 Task: Change  the formatting of the data to Which is Greater than5, In conditional formating, put the option 'Yellow Fill with Drak Yellow Text'add another formatting option Format As Table, insert the option Brown Table style Dark  3 In the sheet   Blaze Sales log   book
Action: Key pressed <Key.down><Key.up><Key.shift><Key.right><Key.down>
Screenshot: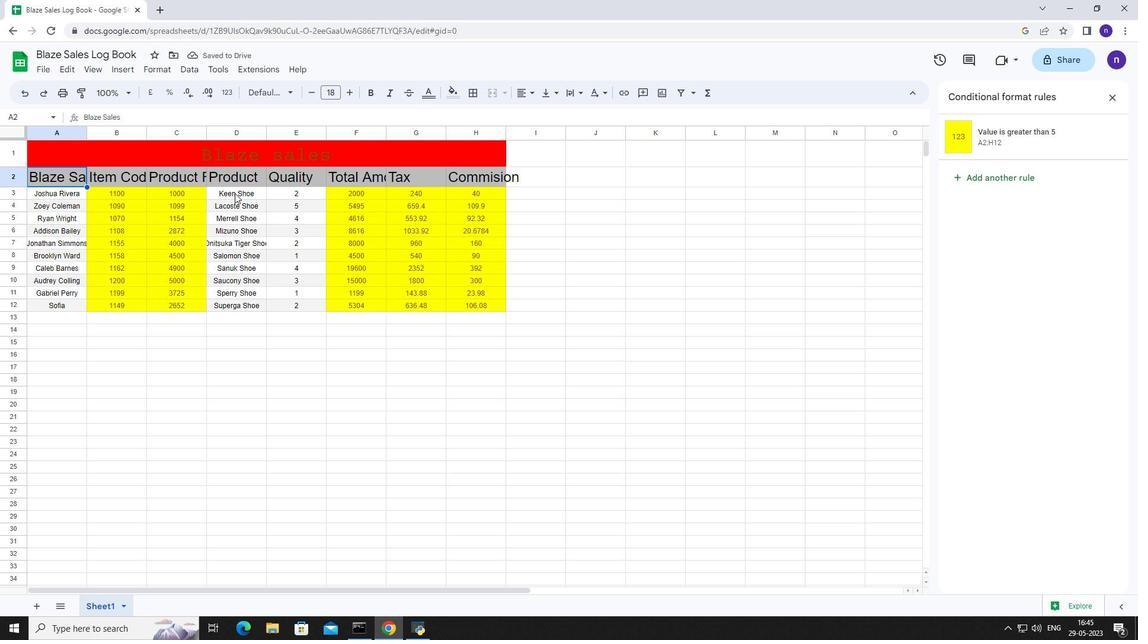 
Action: Mouse moved to (158, 69)
Screenshot: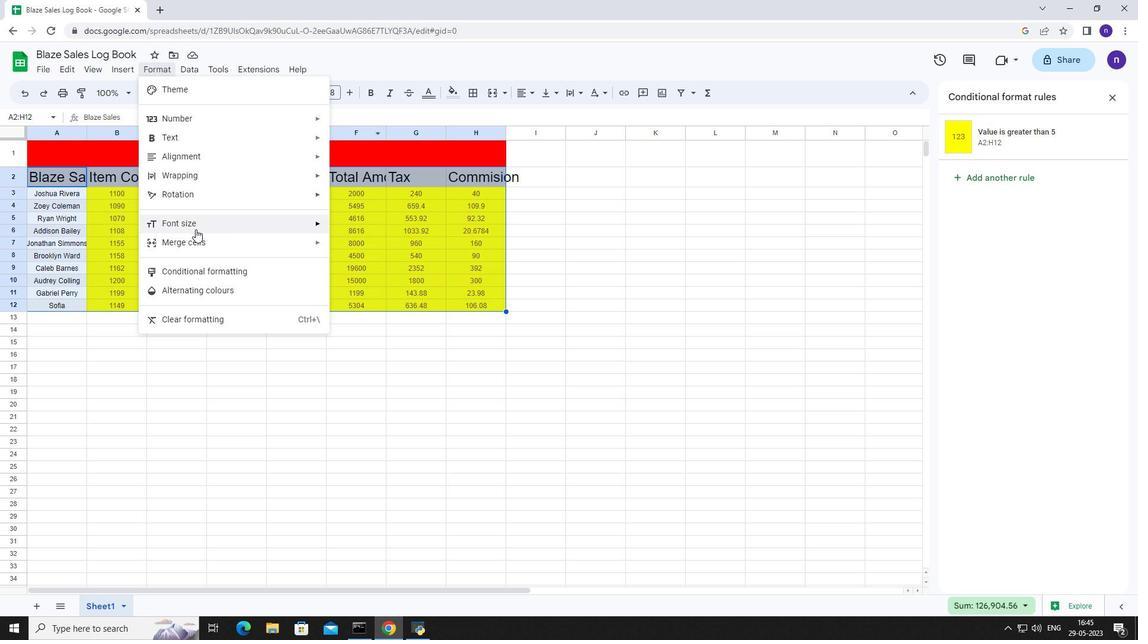 
Action: Mouse pressed left at (158, 69)
Screenshot: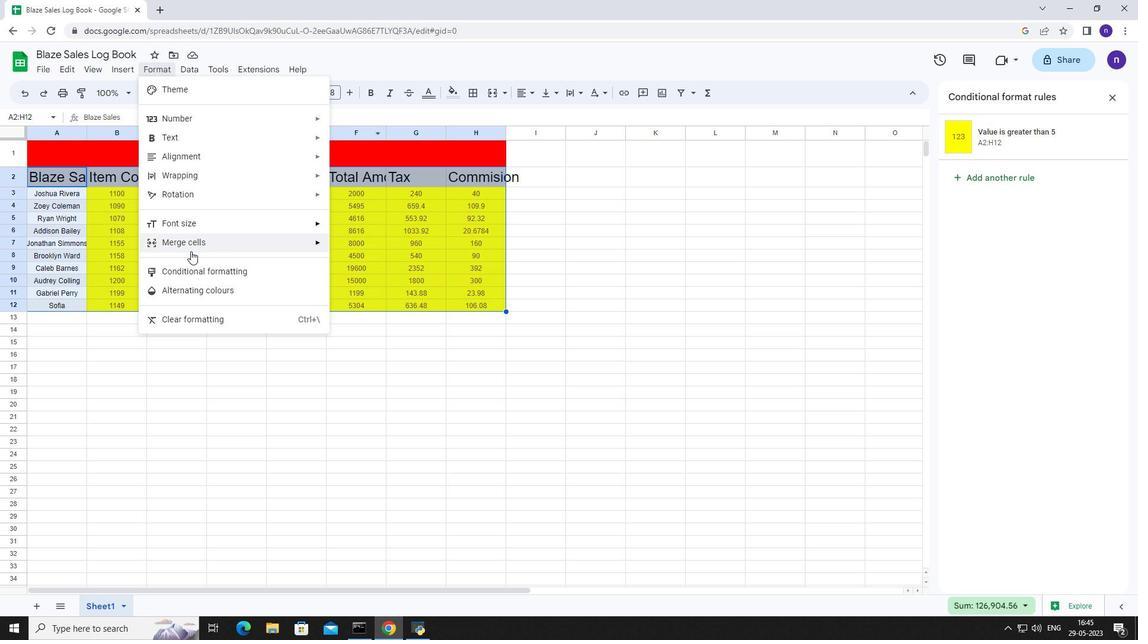 
Action: Mouse moved to (219, 270)
Screenshot: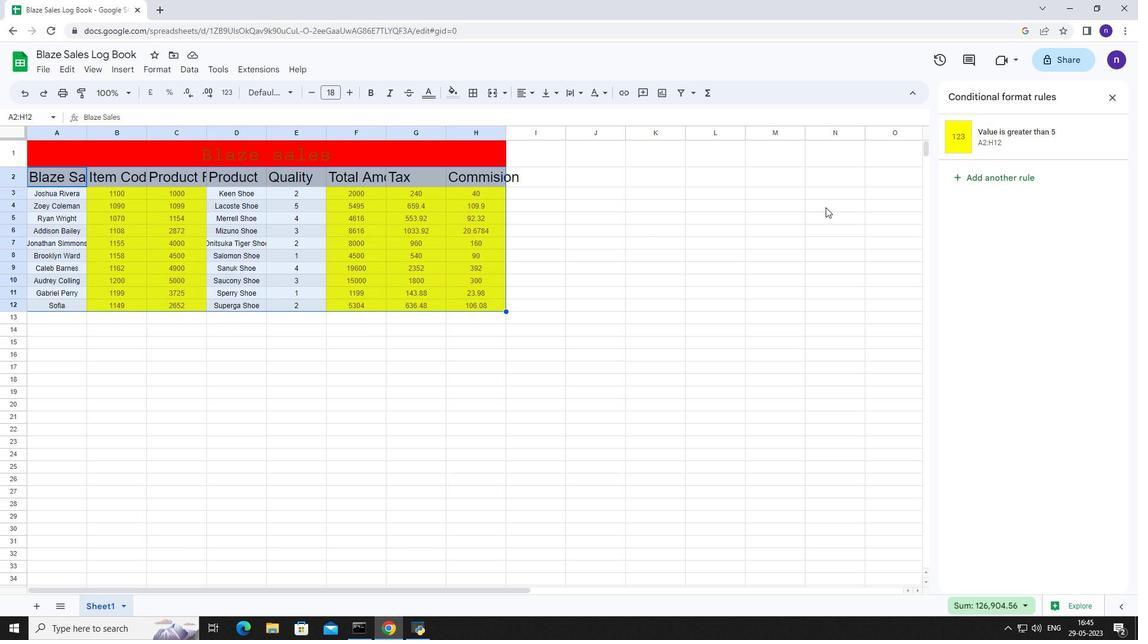 
Action: Mouse pressed left at (219, 270)
Screenshot: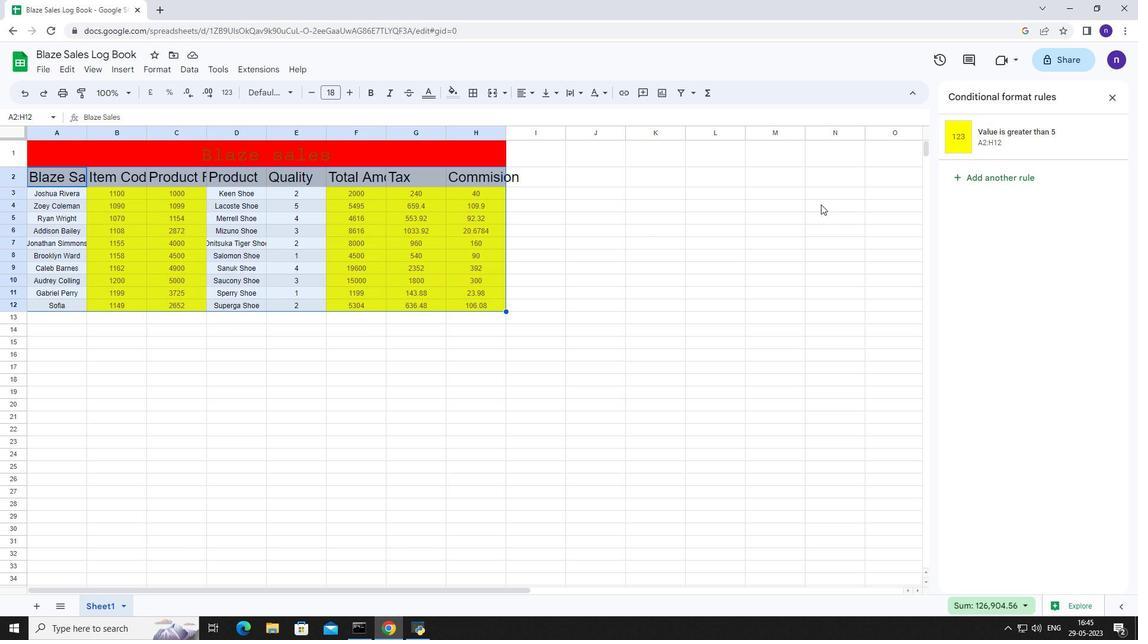 
Action: Mouse moved to (1003, 256)
Screenshot: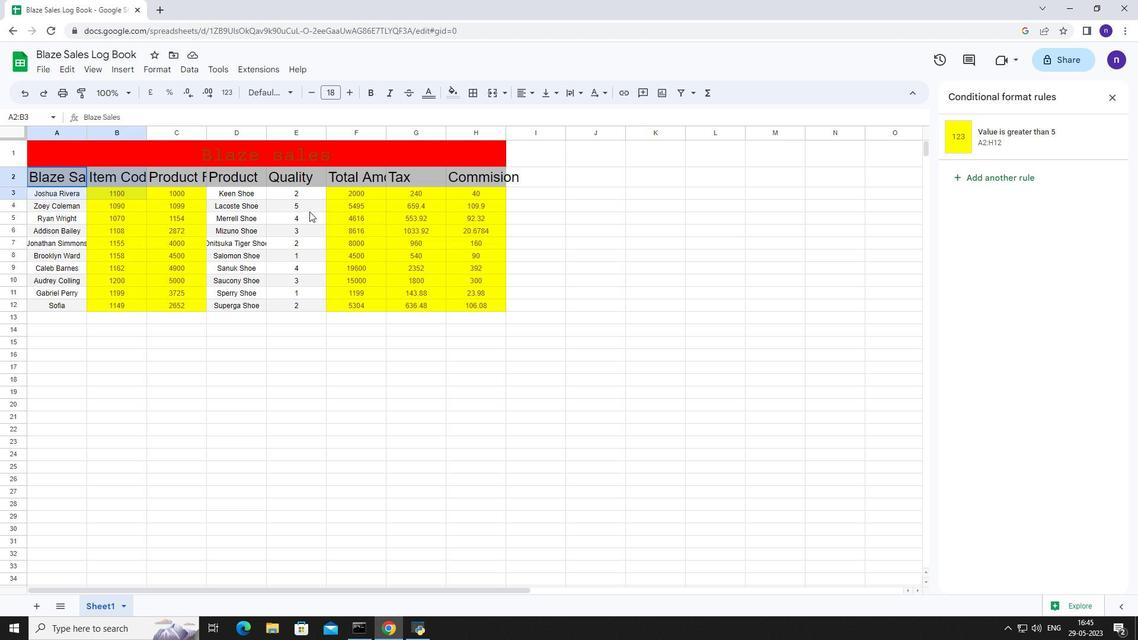 
Action: Mouse pressed left at (1003, 256)
Screenshot: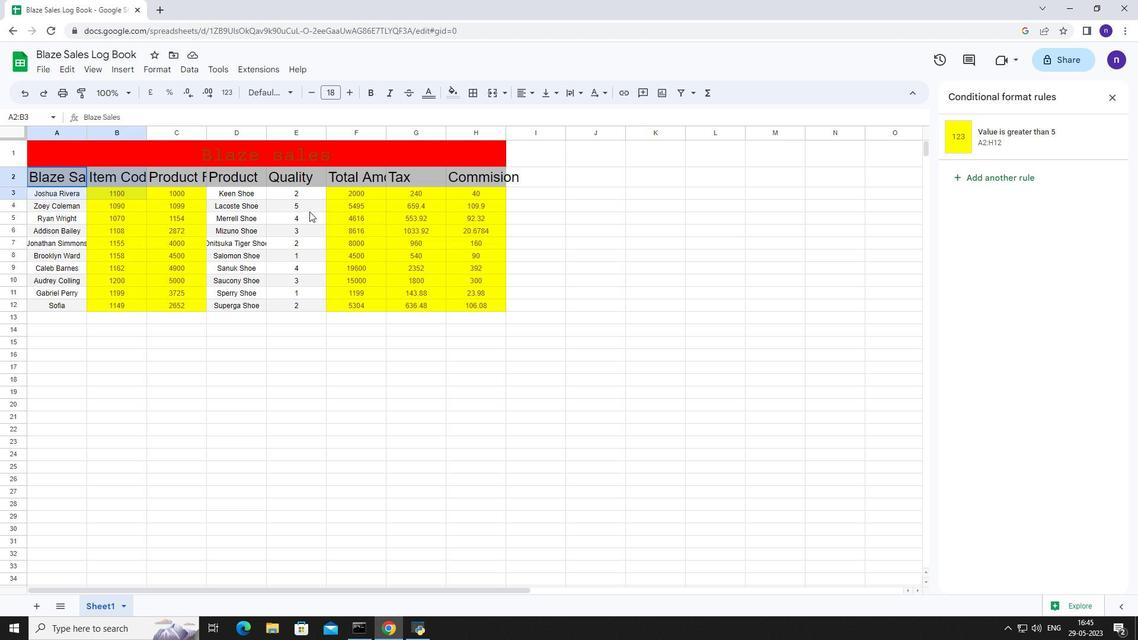
Action: Mouse moved to (1002, 441)
Screenshot: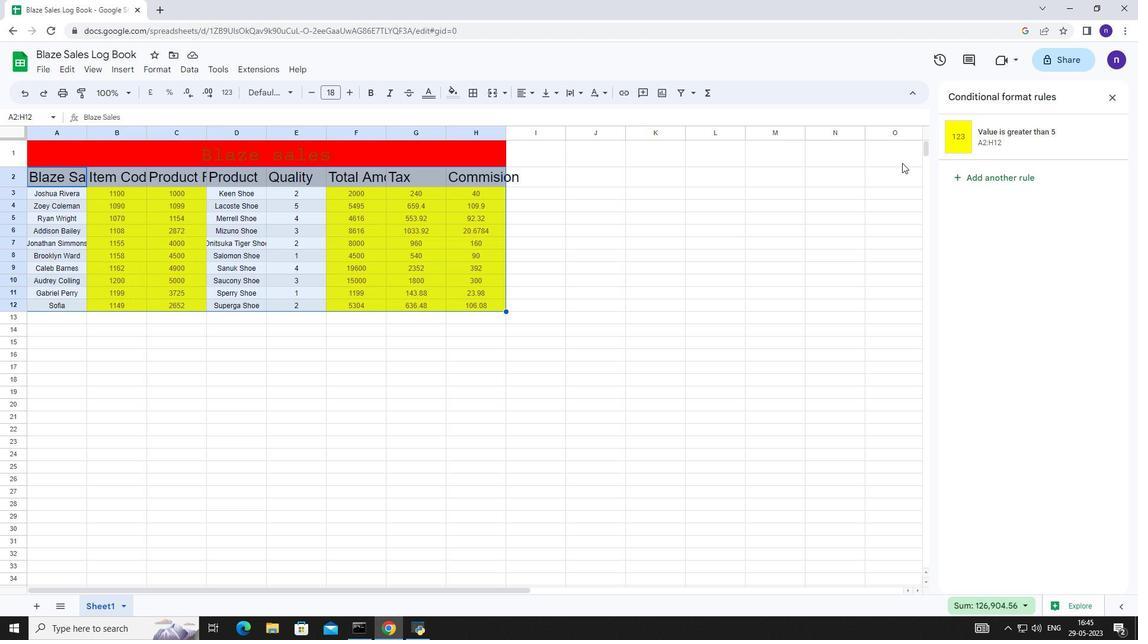 
Action: Mouse pressed left at (1002, 441)
Screenshot: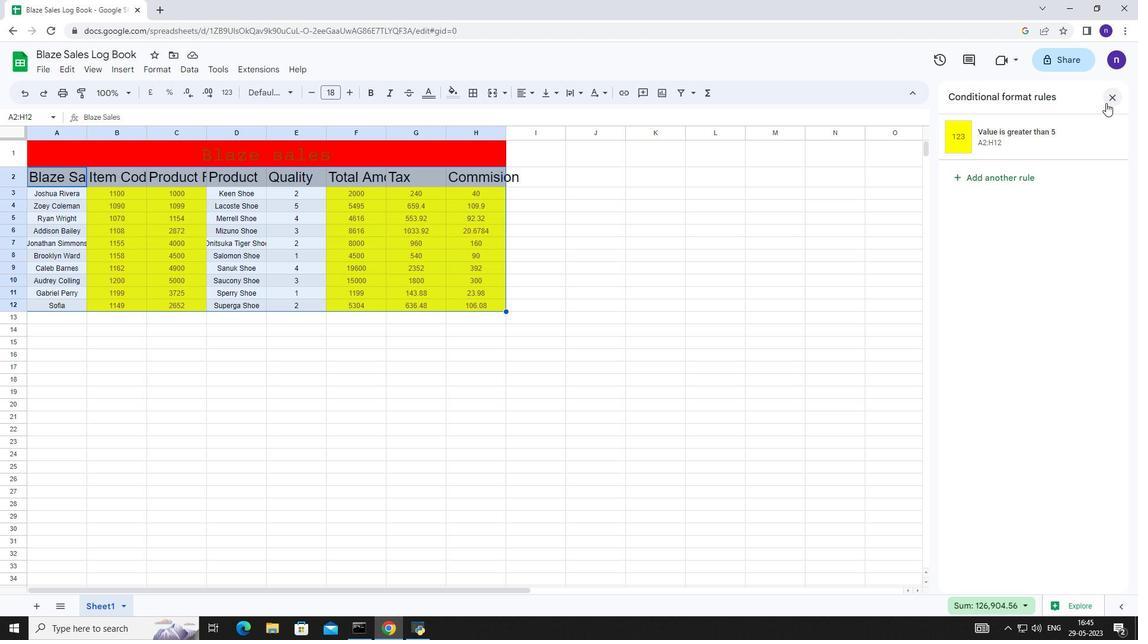 
Action: Mouse moved to (978, 282)
Screenshot: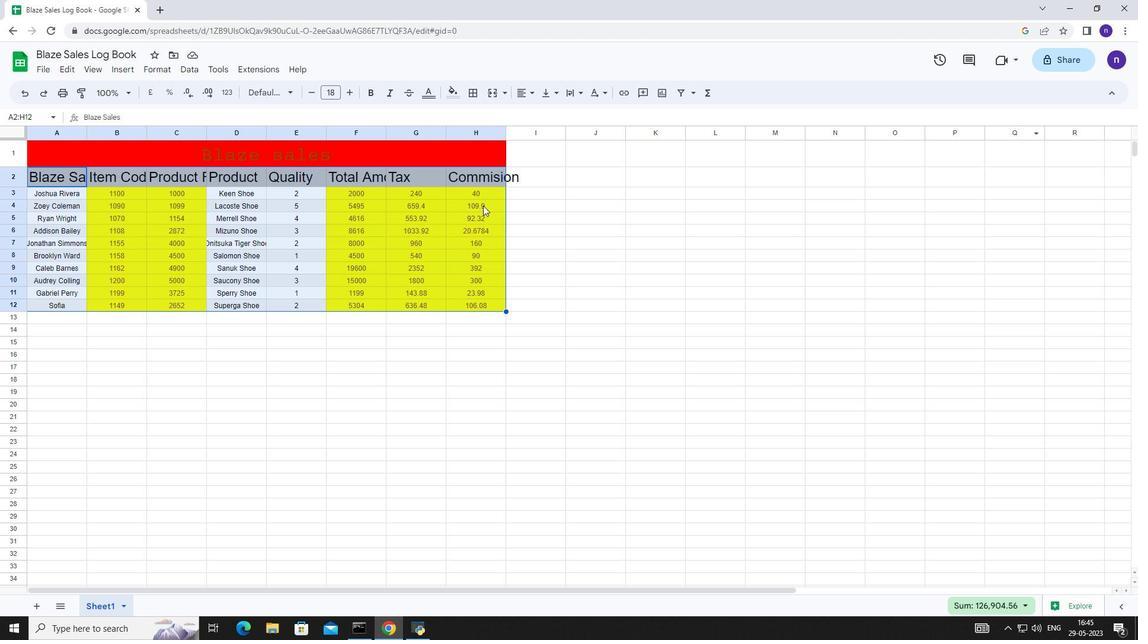 
Action: Mouse pressed left at (978, 282)
Screenshot: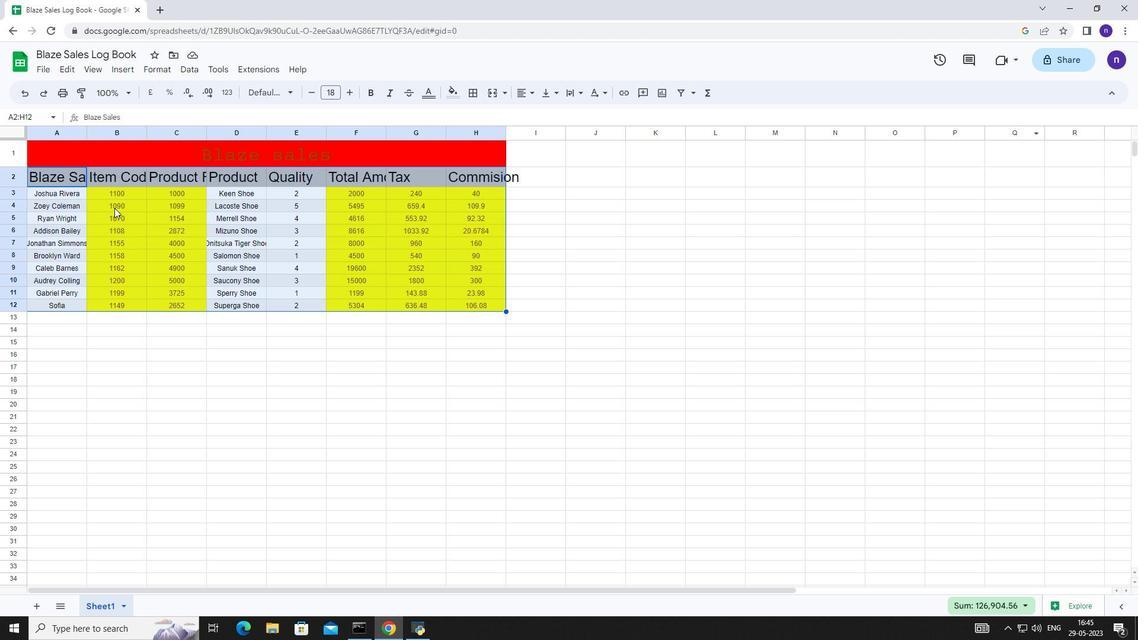 
Action: Key pressed 5
Screenshot: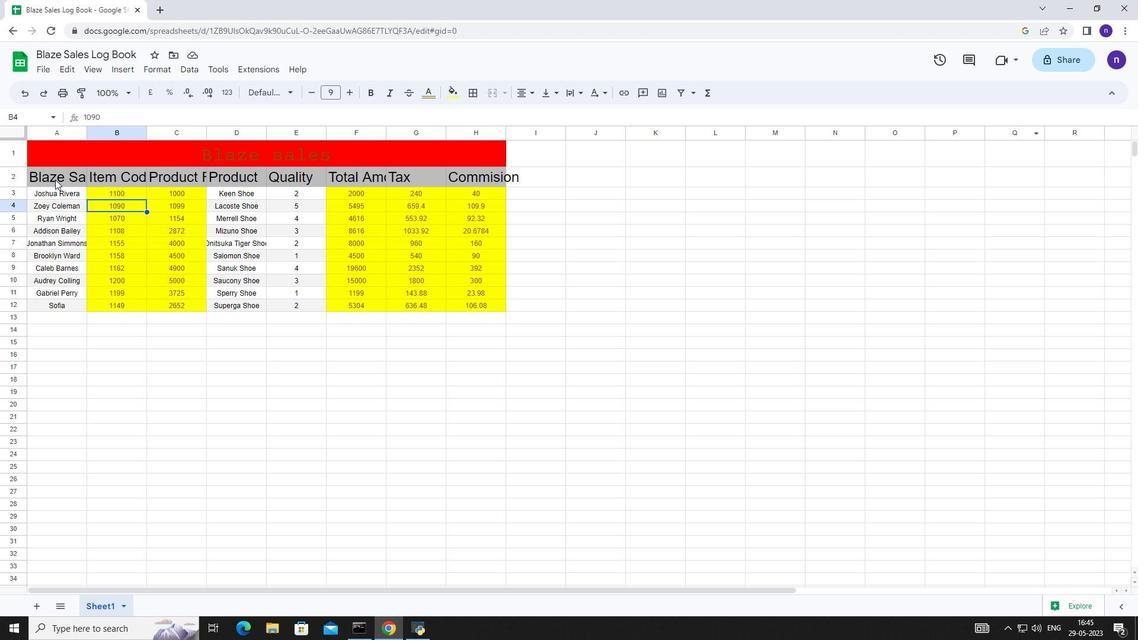 
Action: Mouse moved to (1063, 354)
Screenshot: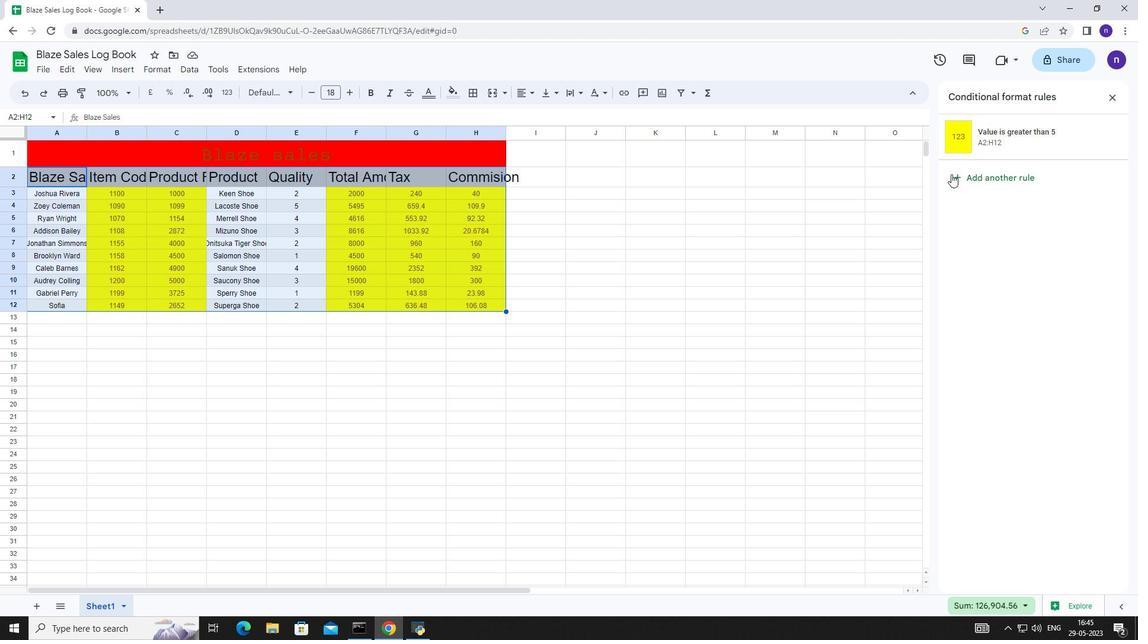 
Action: Mouse pressed left at (1063, 354)
Screenshot: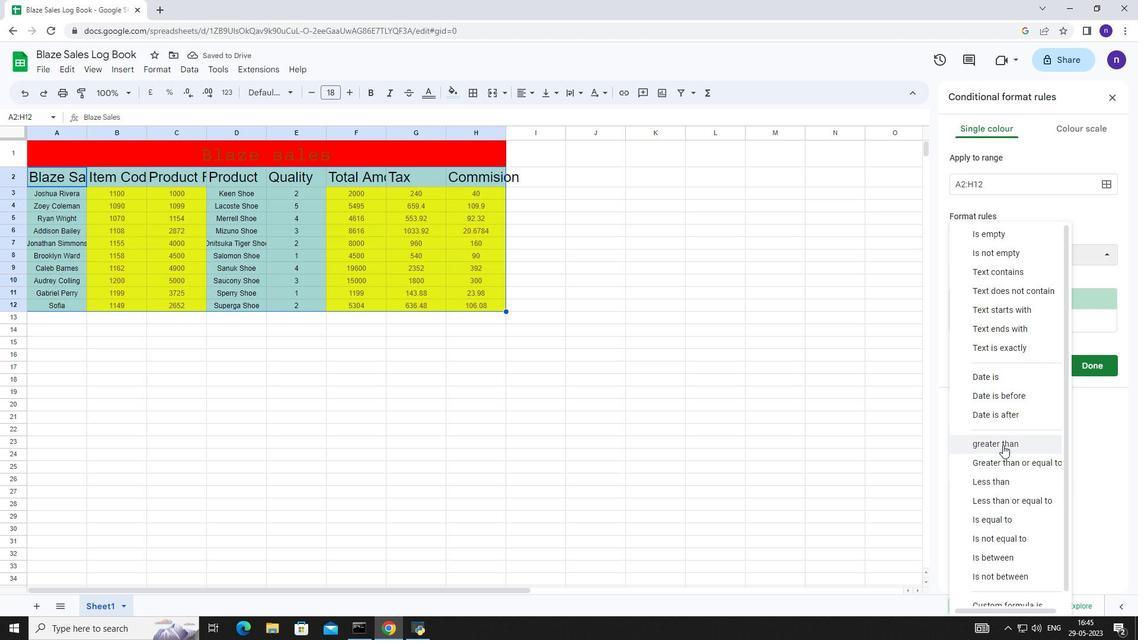
Action: Mouse moved to (977, 406)
Screenshot: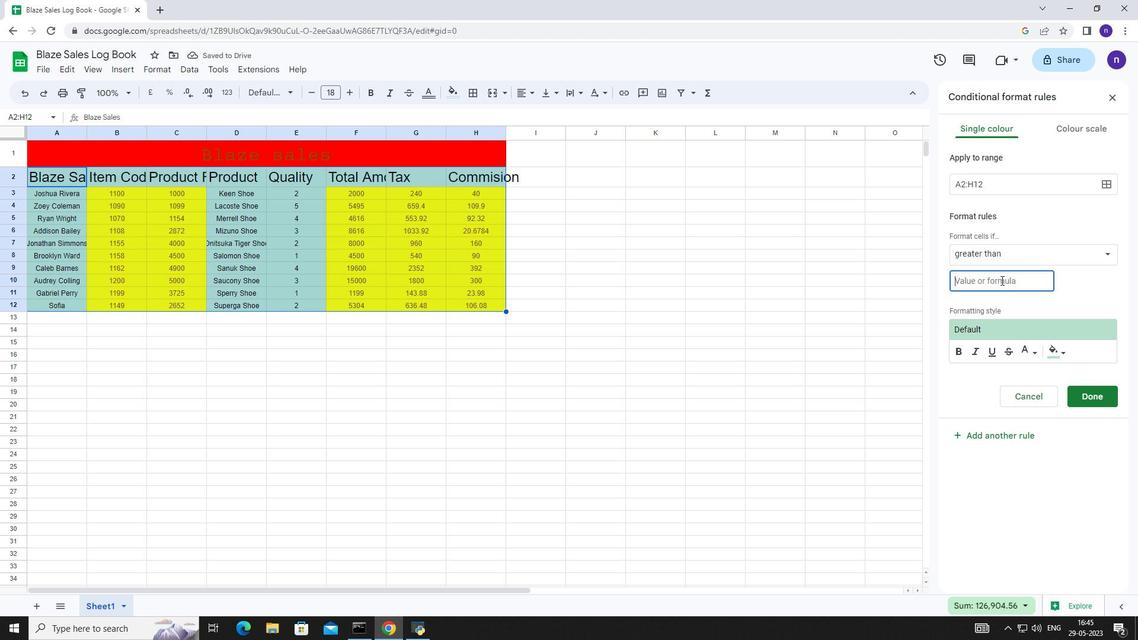 
Action: Mouse pressed left at (977, 406)
Screenshot: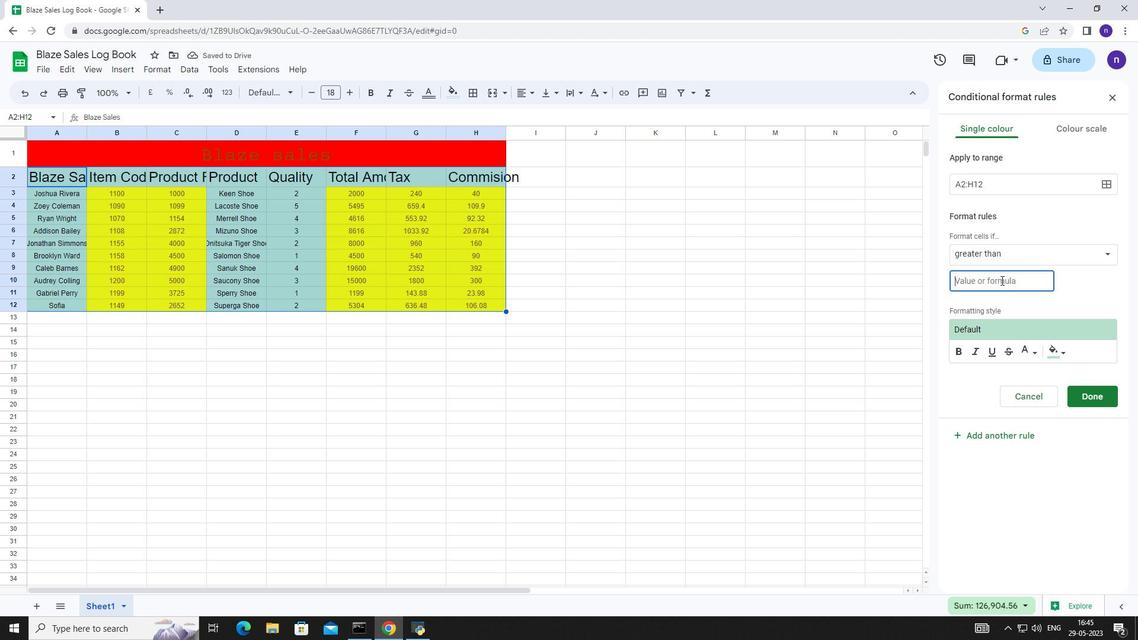 
Action: Mouse moved to (1034, 352)
Screenshot: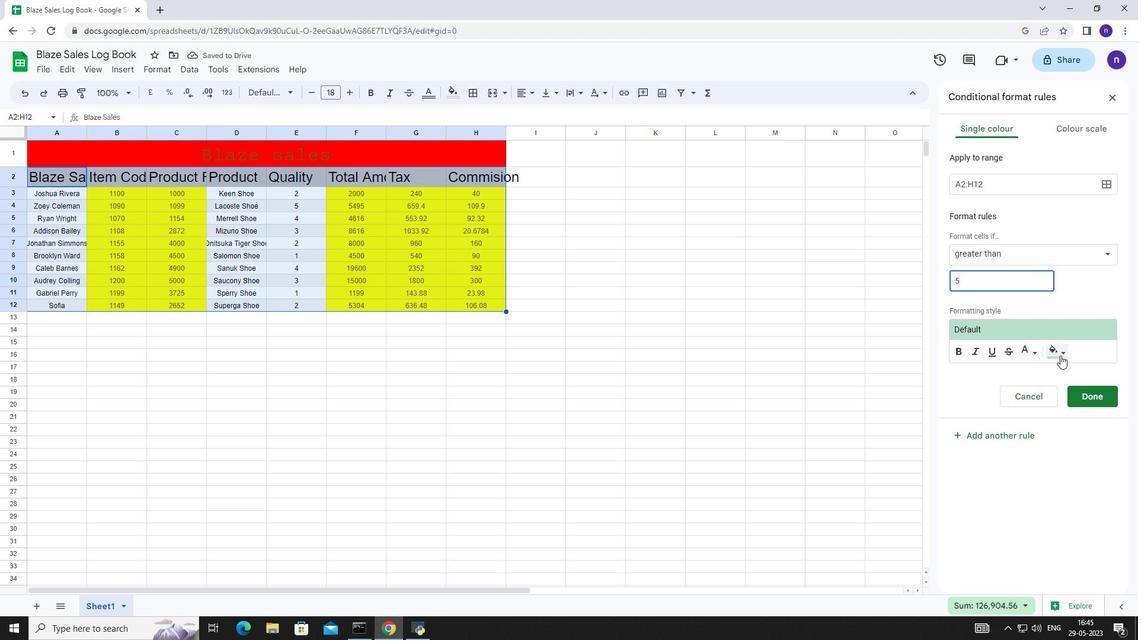 
Action: Mouse pressed left at (1034, 352)
Screenshot: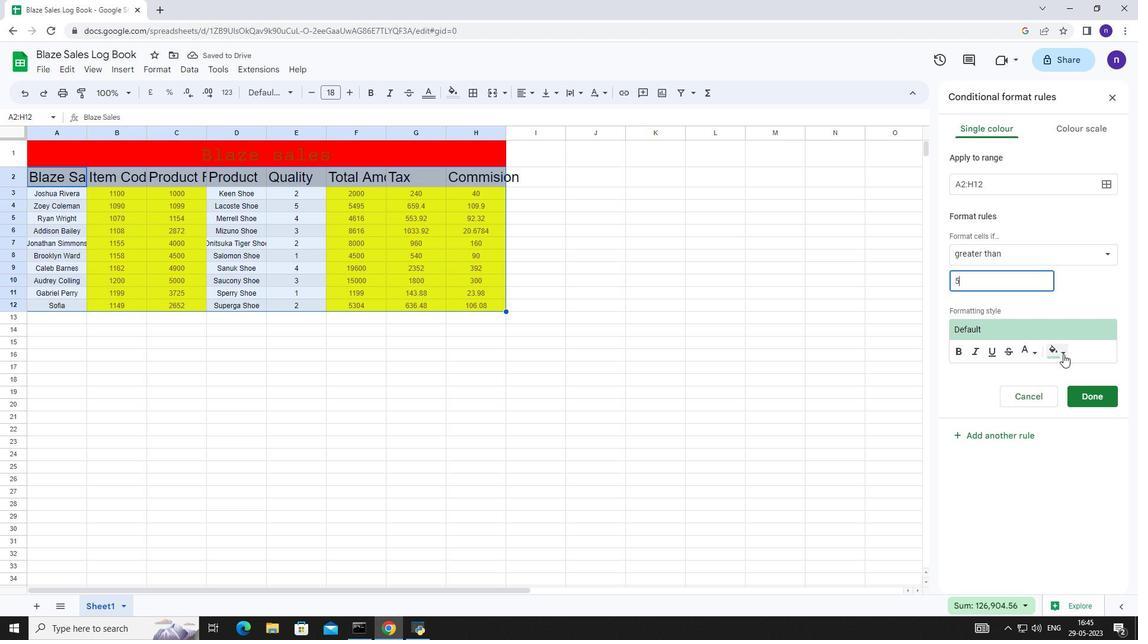 
Action: Mouse moved to (949, 483)
Screenshot: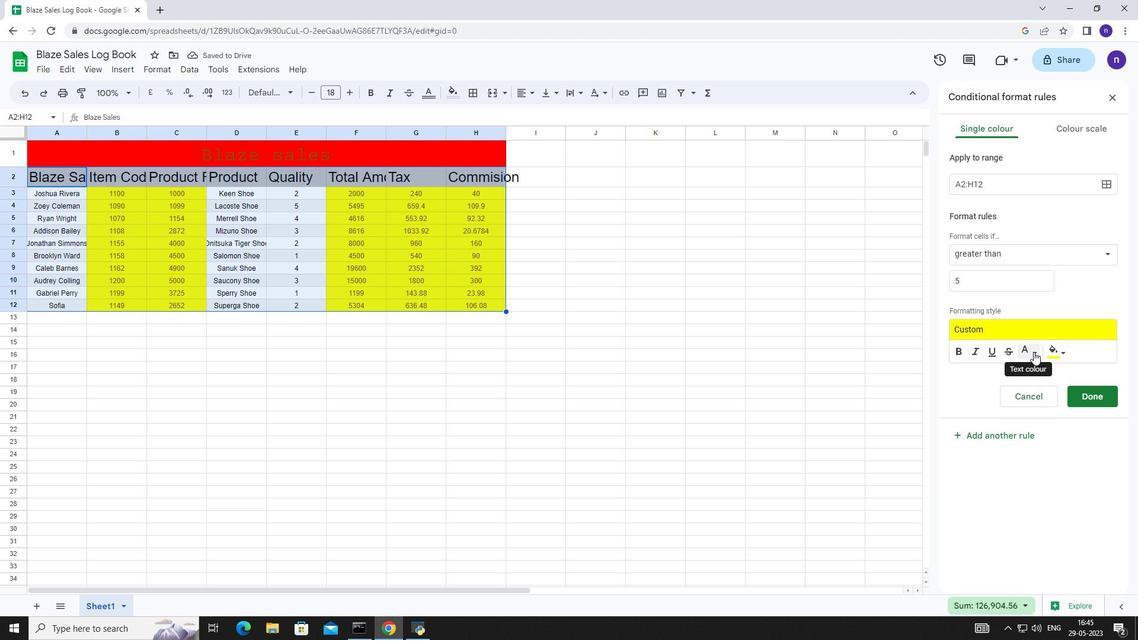 
Action: Mouse pressed left at (949, 483)
Screenshot: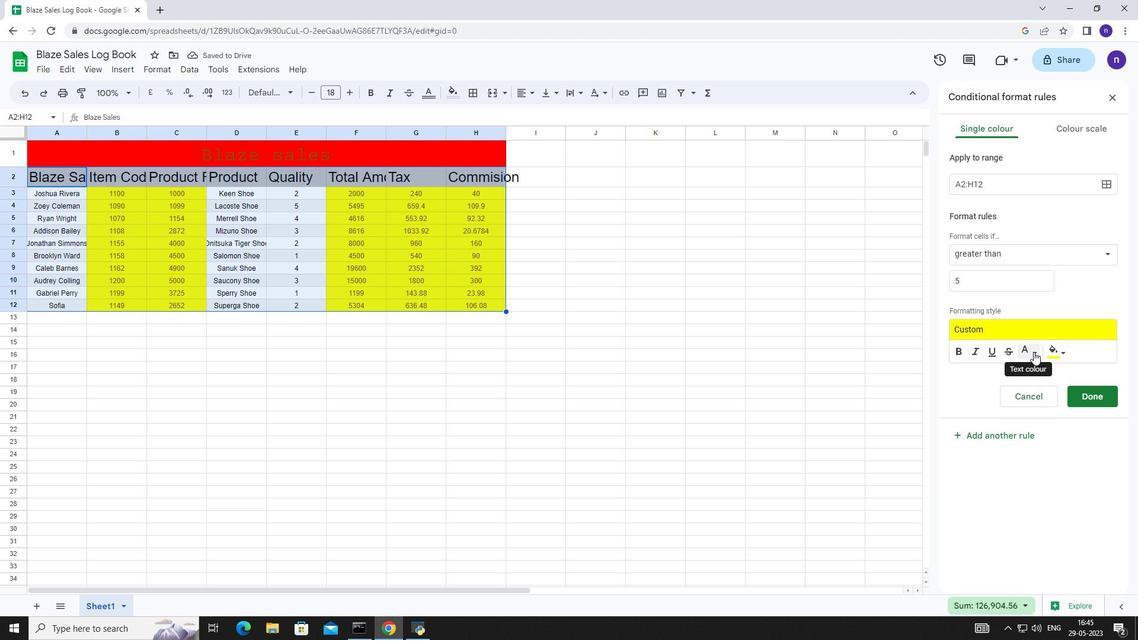 
Action: Mouse moved to (1101, 397)
Screenshot: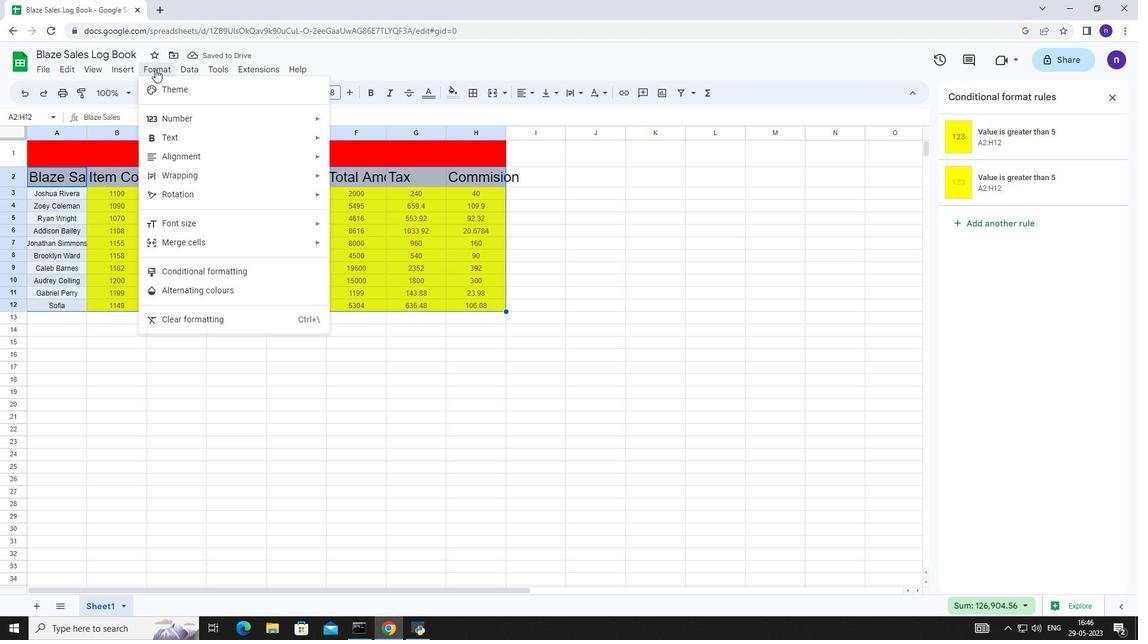 
Action: Mouse pressed left at (1101, 397)
Screenshot: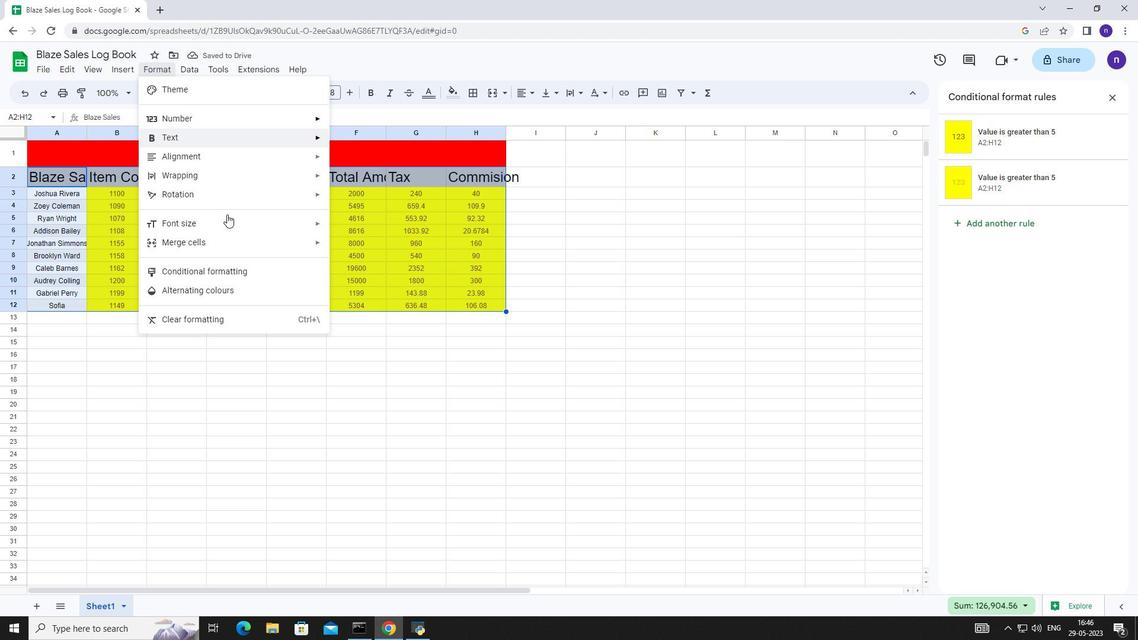 
Action: Mouse moved to (64, 178)
Screenshot: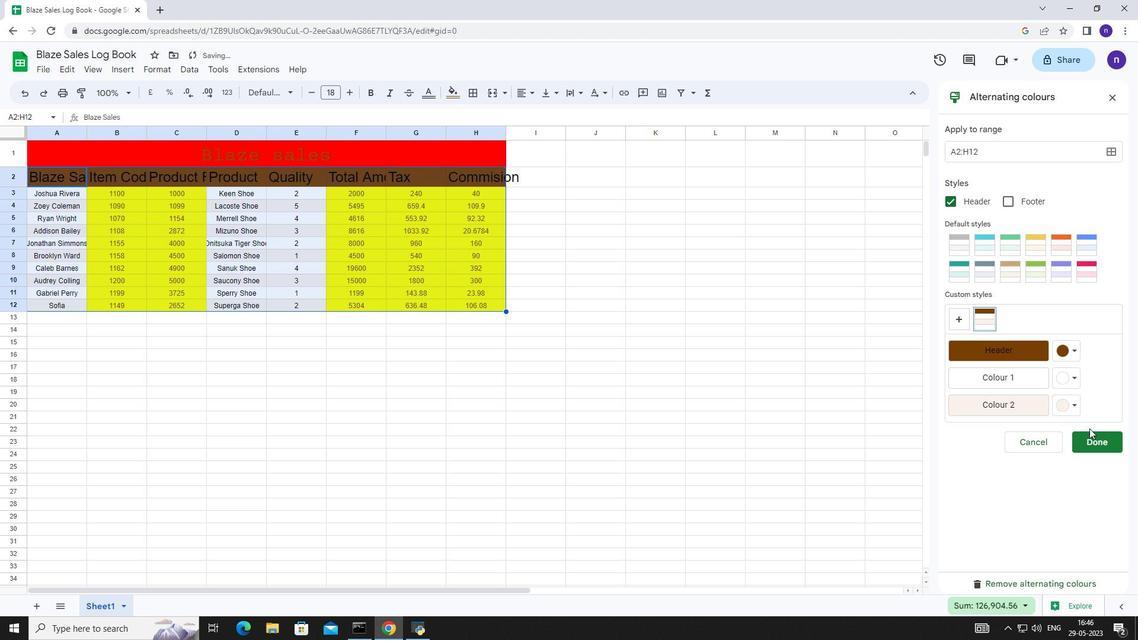 
Action: Mouse pressed left at (64, 178)
Screenshot: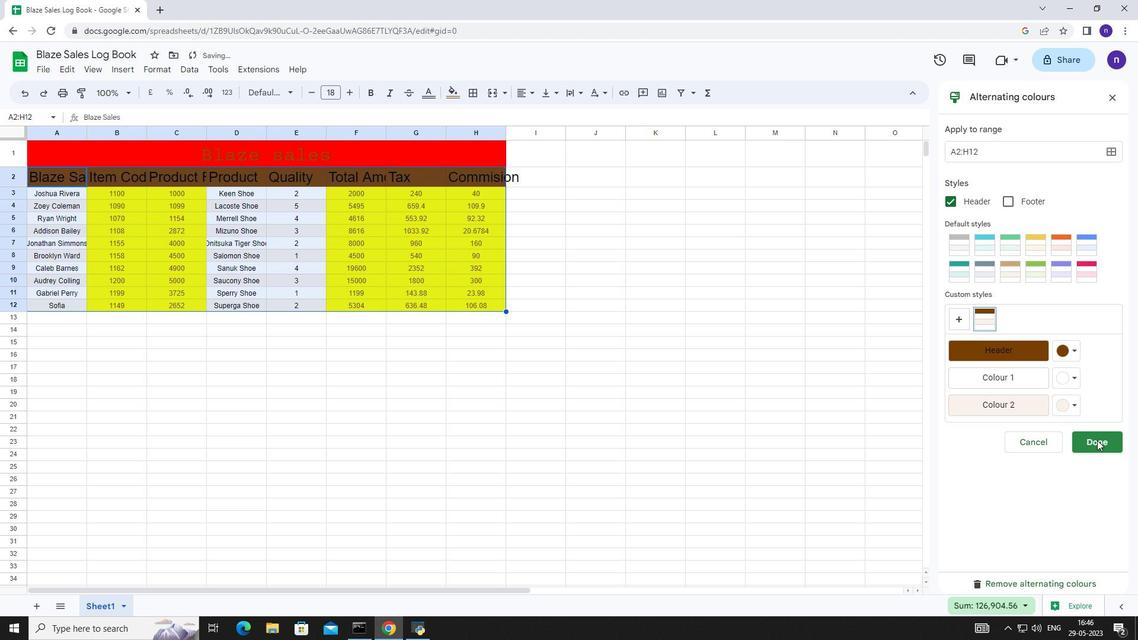 
Action: Mouse moved to (58, 174)
Screenshot: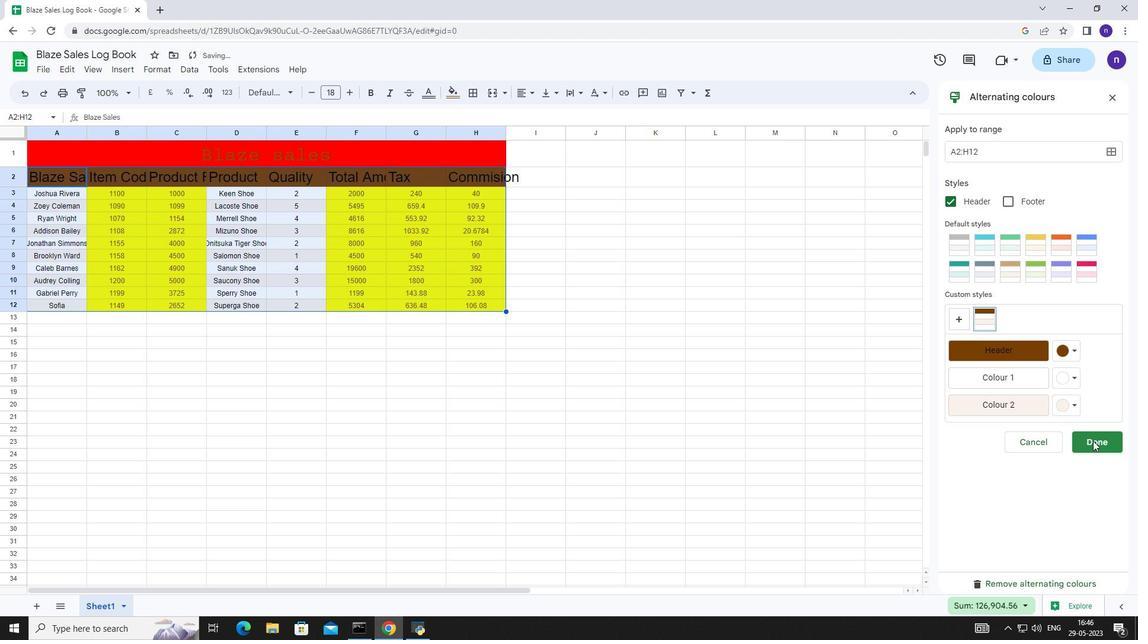 
Action: Mouse pressed left at (58, 174)
Screenshot: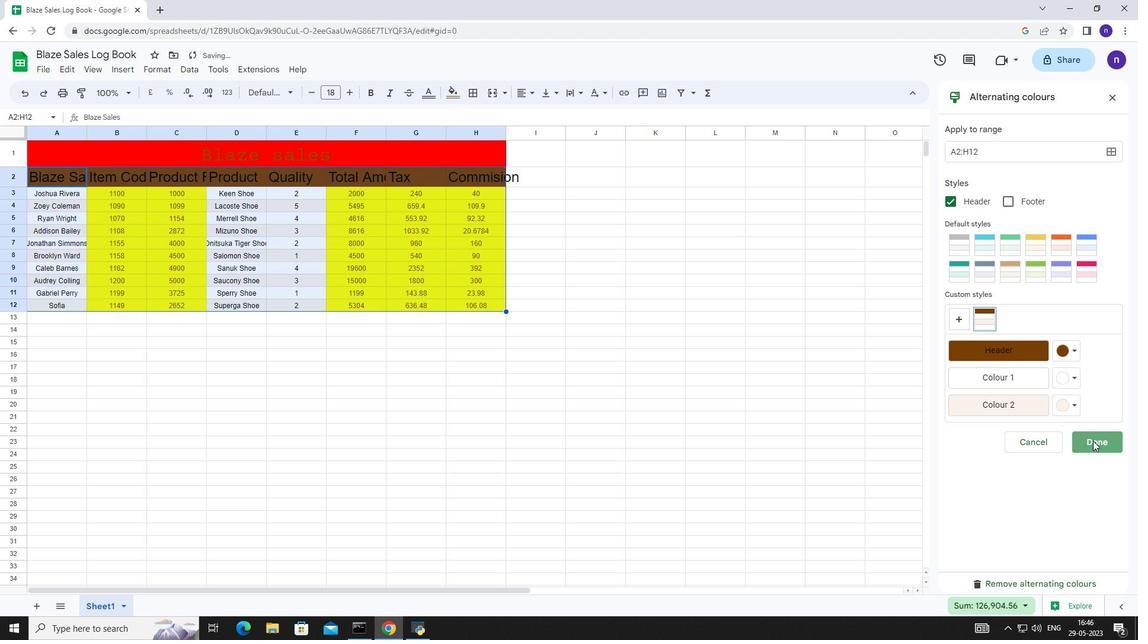
Action: Mouse moved to (120, 68)
Screenshot: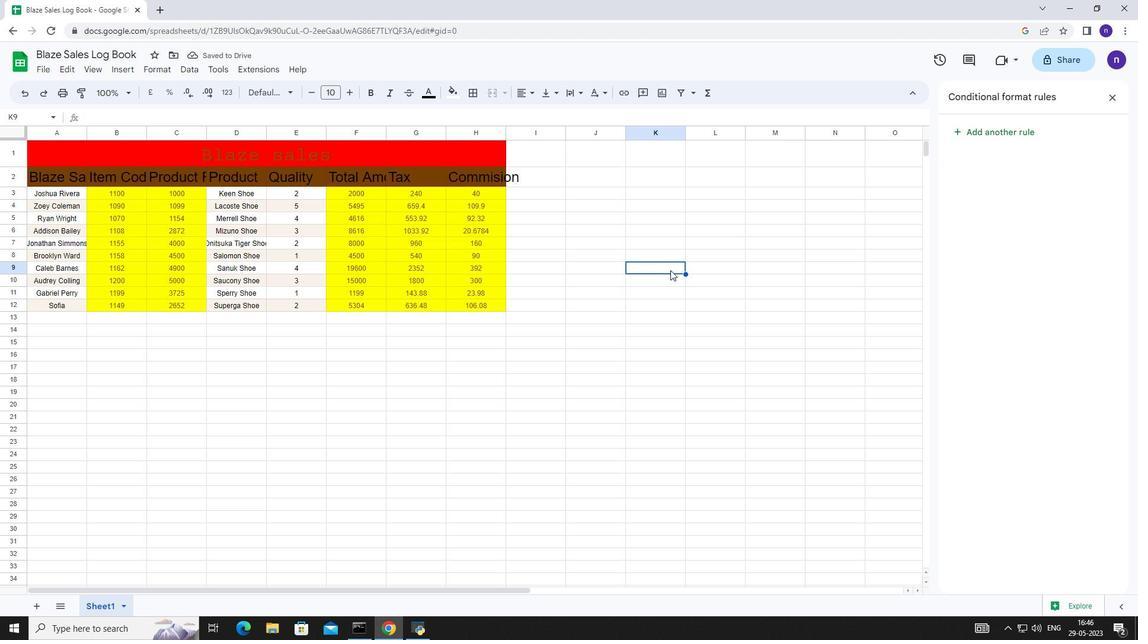 
Action: Mouse pressed left at (120, 68)
Screenshot: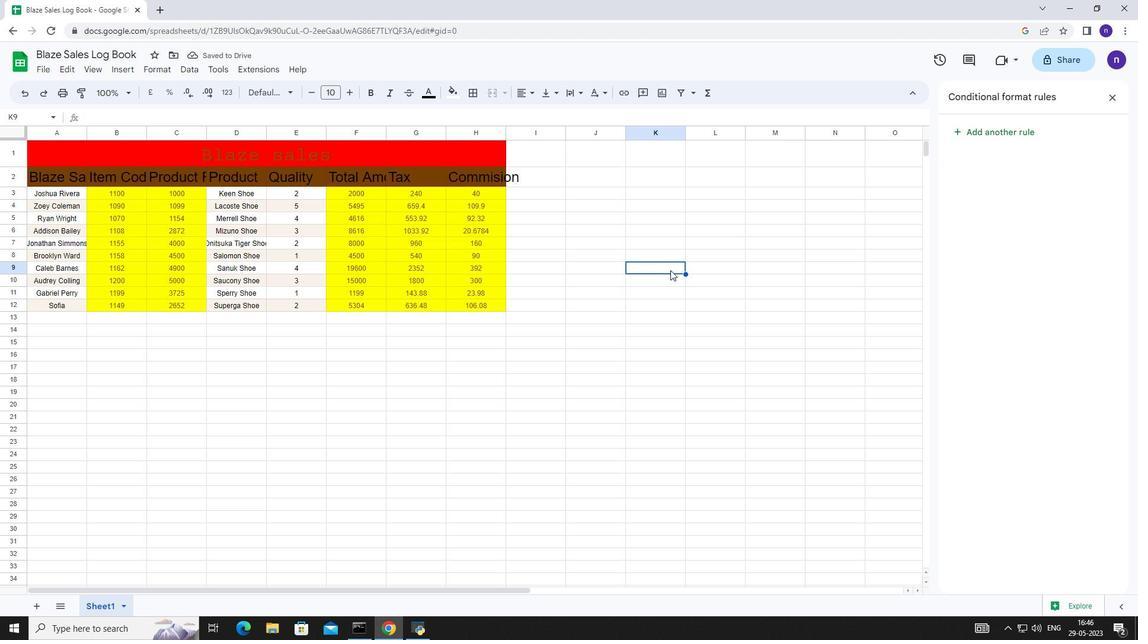 
Action: Mouse moved to (224, 290)
Screenshot: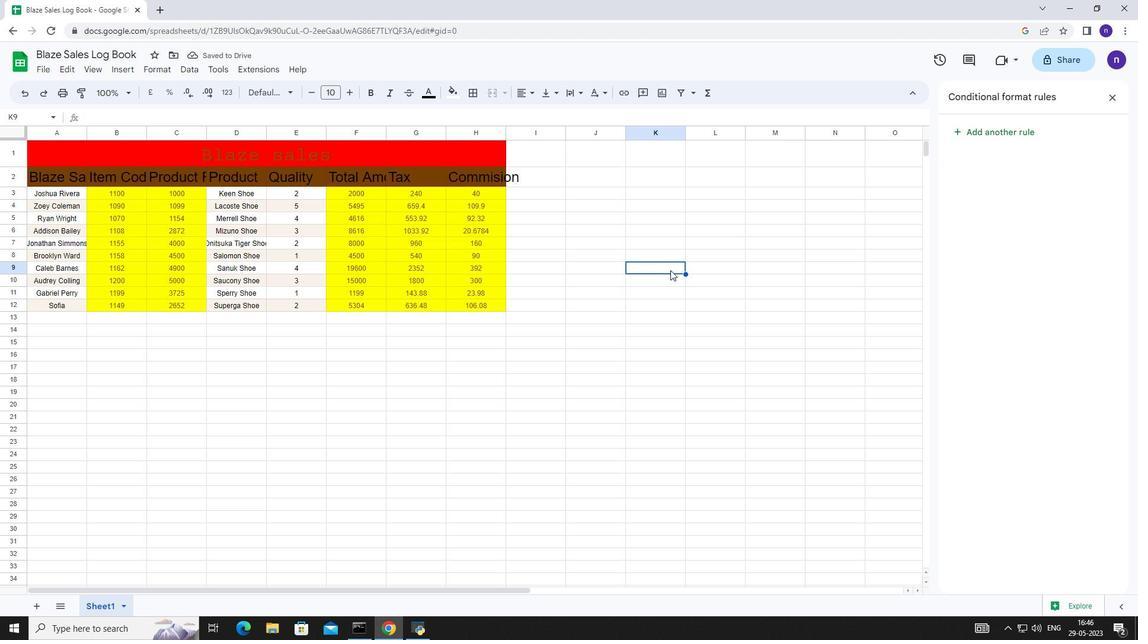 
Action: Mouse pressed left at (224, 290)
Screenshot: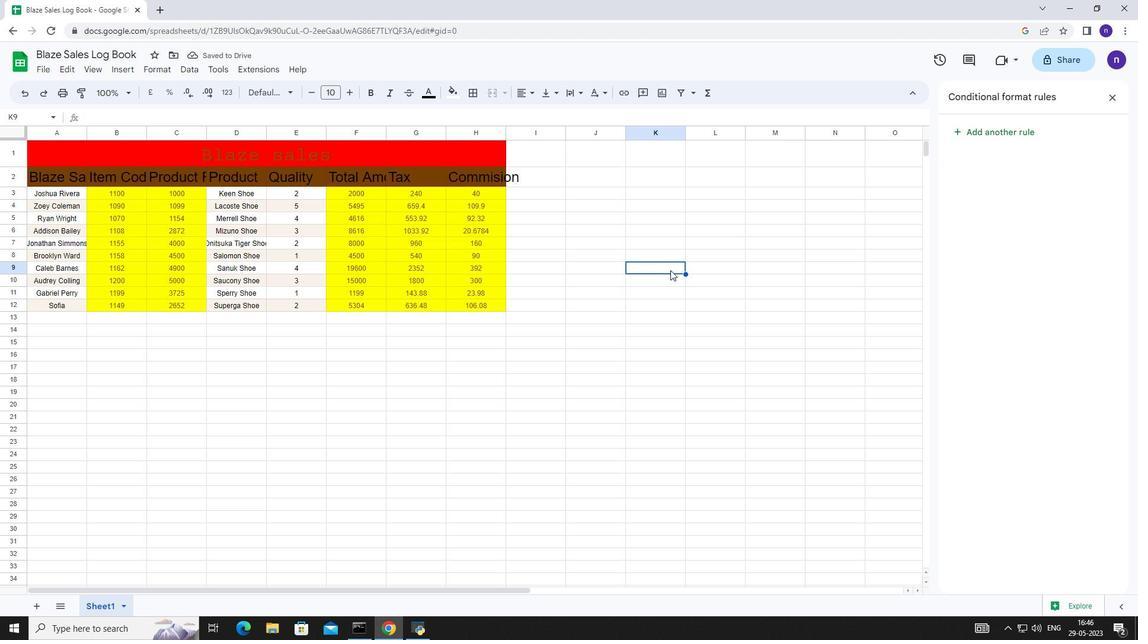 
Action: Mouse moved to (1007, 270)
Screenshot: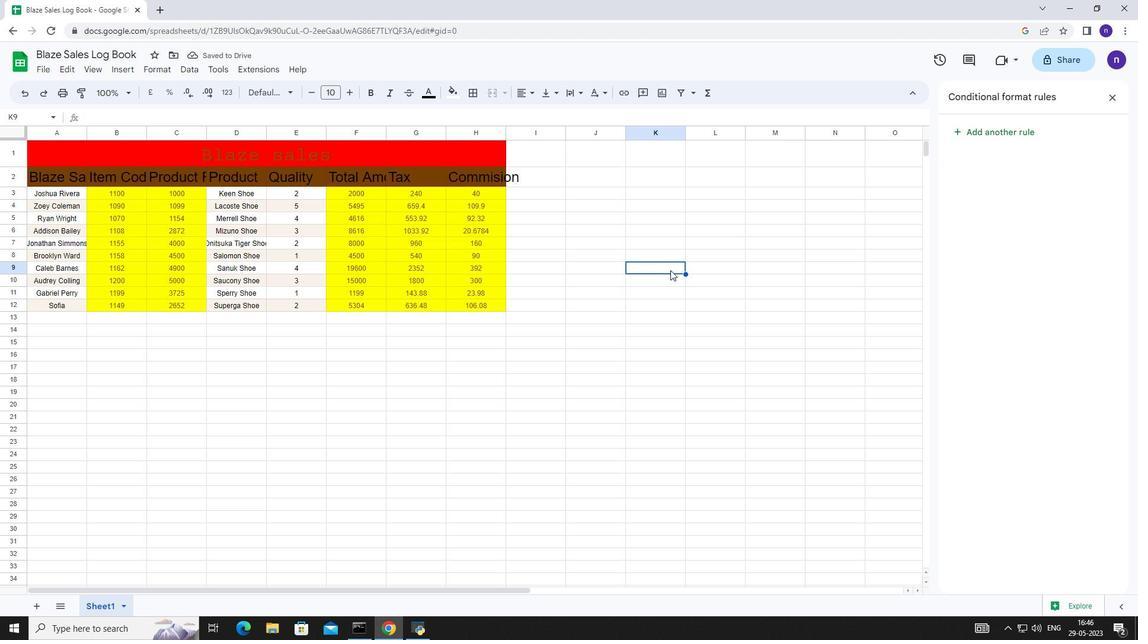 
Action: Mouse pressed left at (1007, 270)
Screenshot: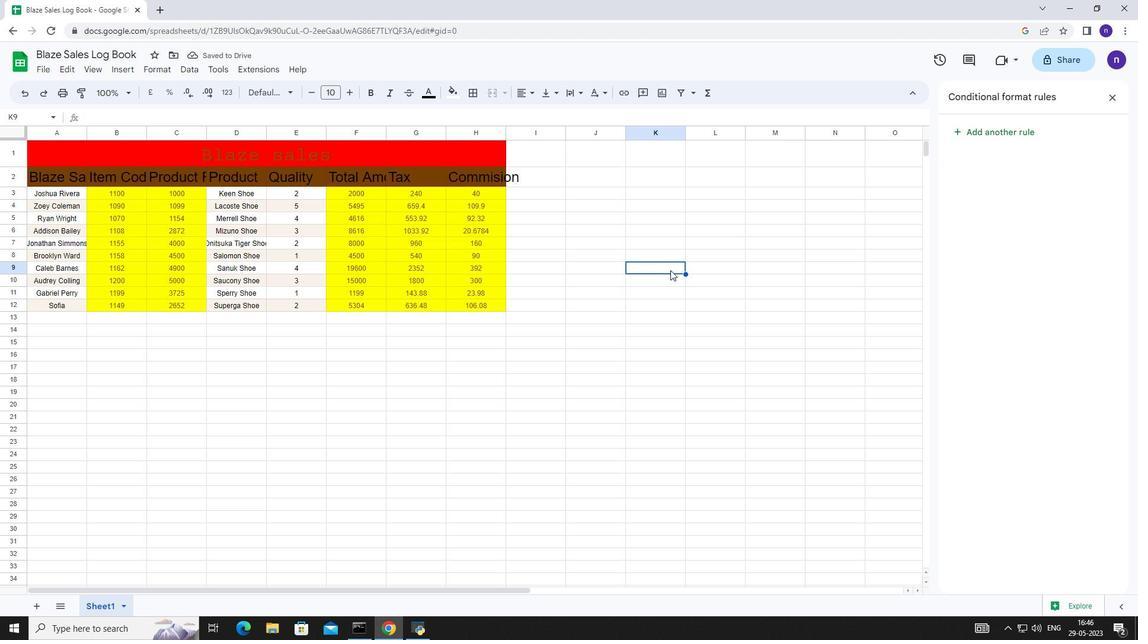 
Action: Mouse moved to (1076, 353)
Screenshot: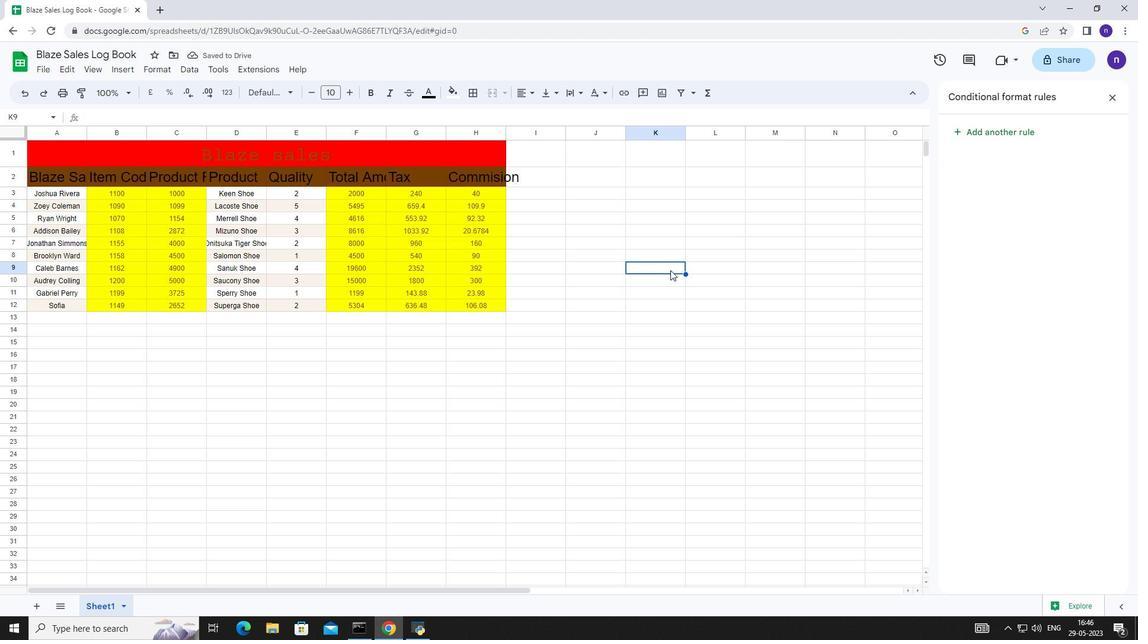 
Action: Mouse pressed left at (1076, 353)
Screenshot: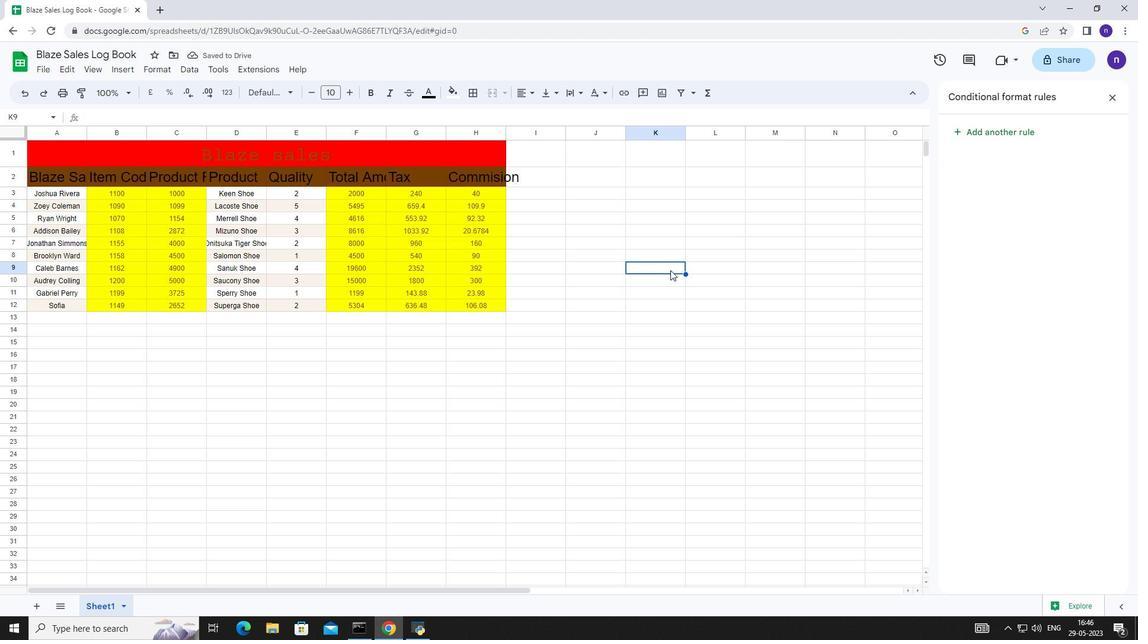 
Action: Mouse moved to (973, 465)
Screenshot: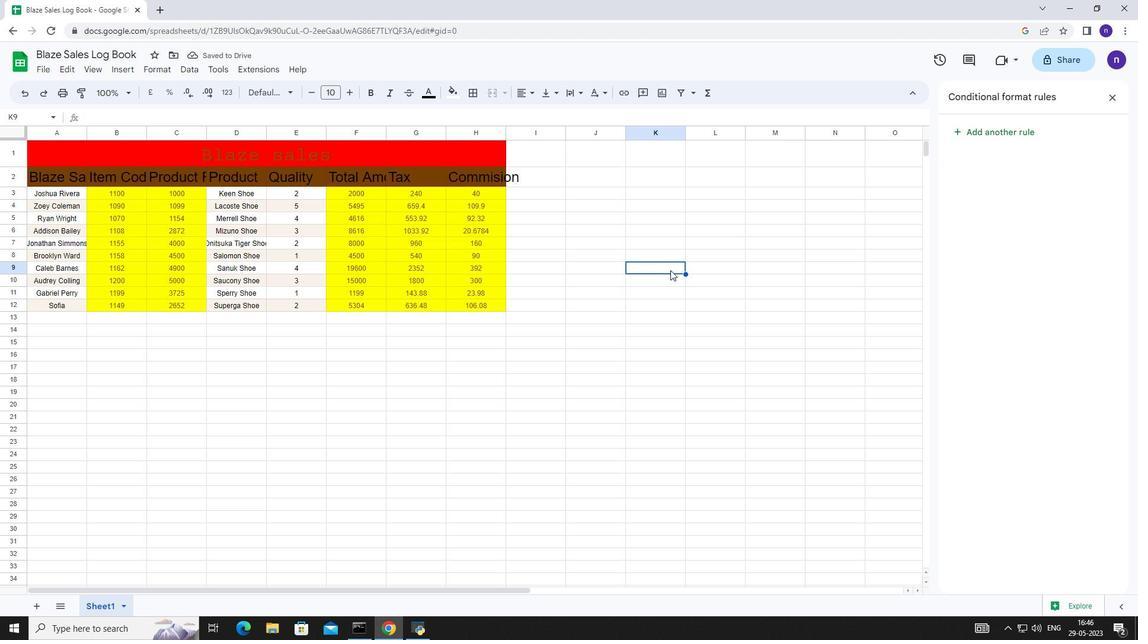 
Action: Mouse pressed left at (973, 465)
Screenshot: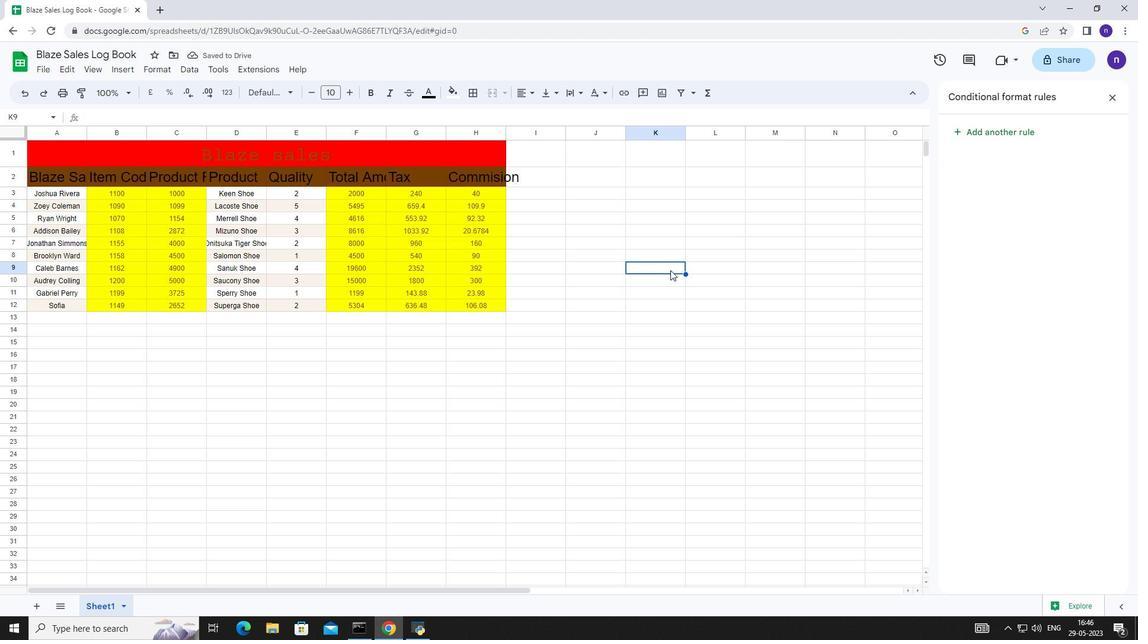 
Action: Mouse moved to (1097, 442)
Screenshot: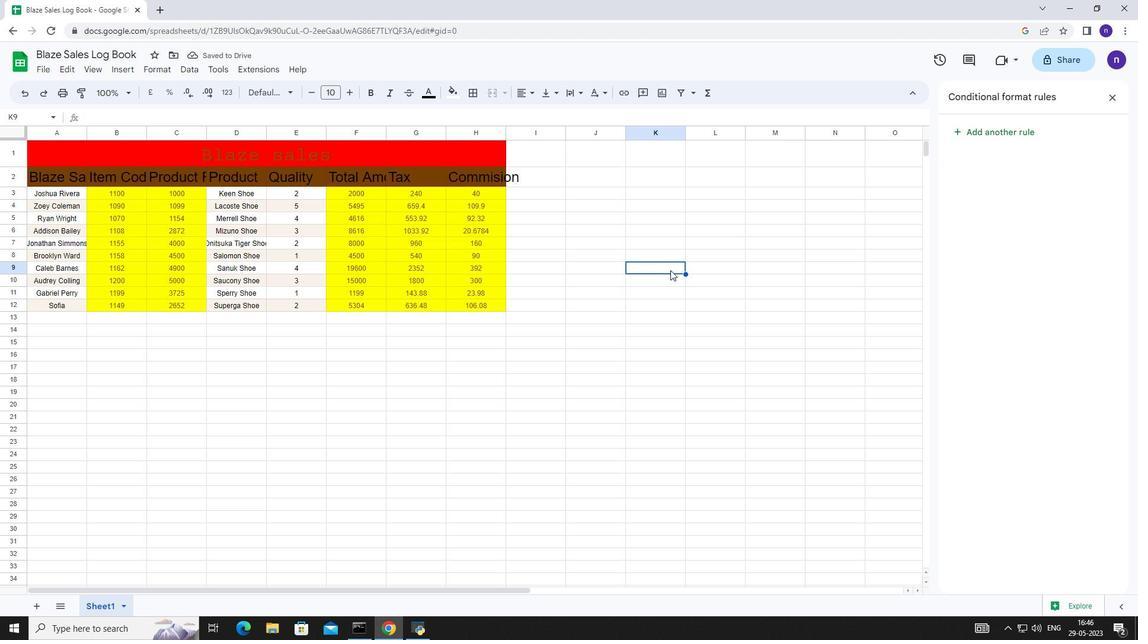
Action: Mouse pressed left at (1097, 442)
Screenshot: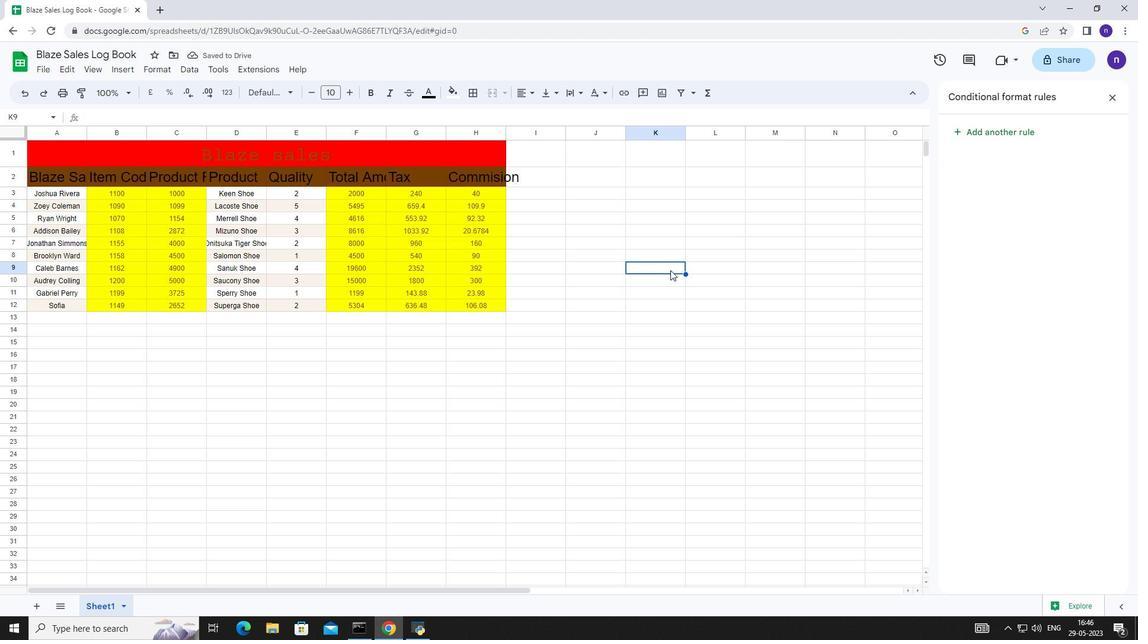 
Action: Mouse moved to (490, 144)
Screenshot: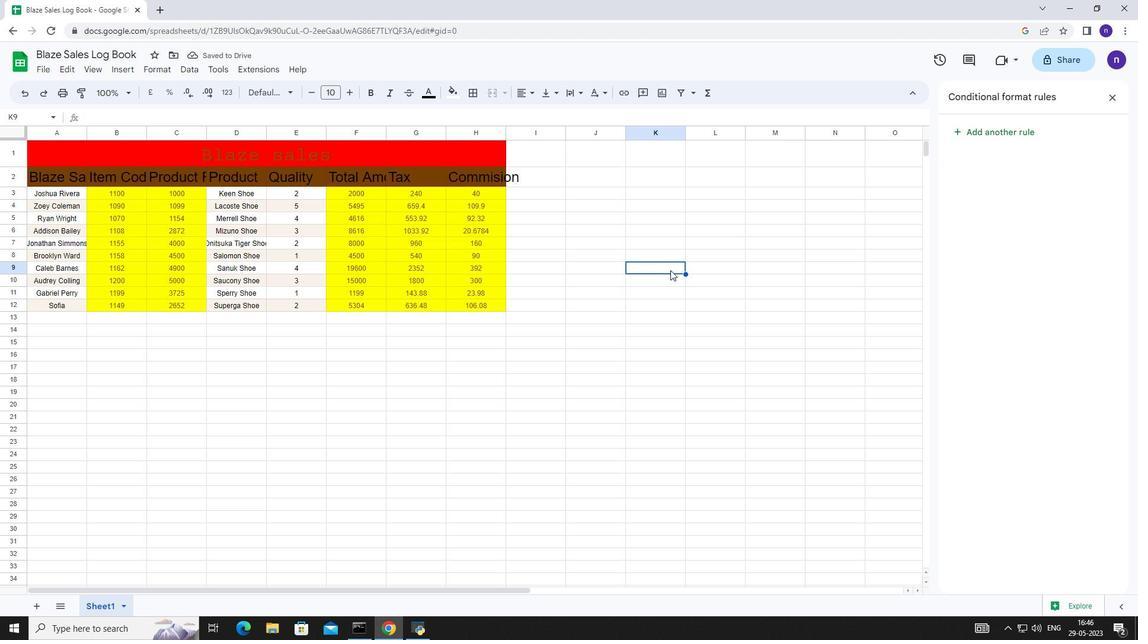 
Action: Mouse pressed left at (490, 144)
Screenshot: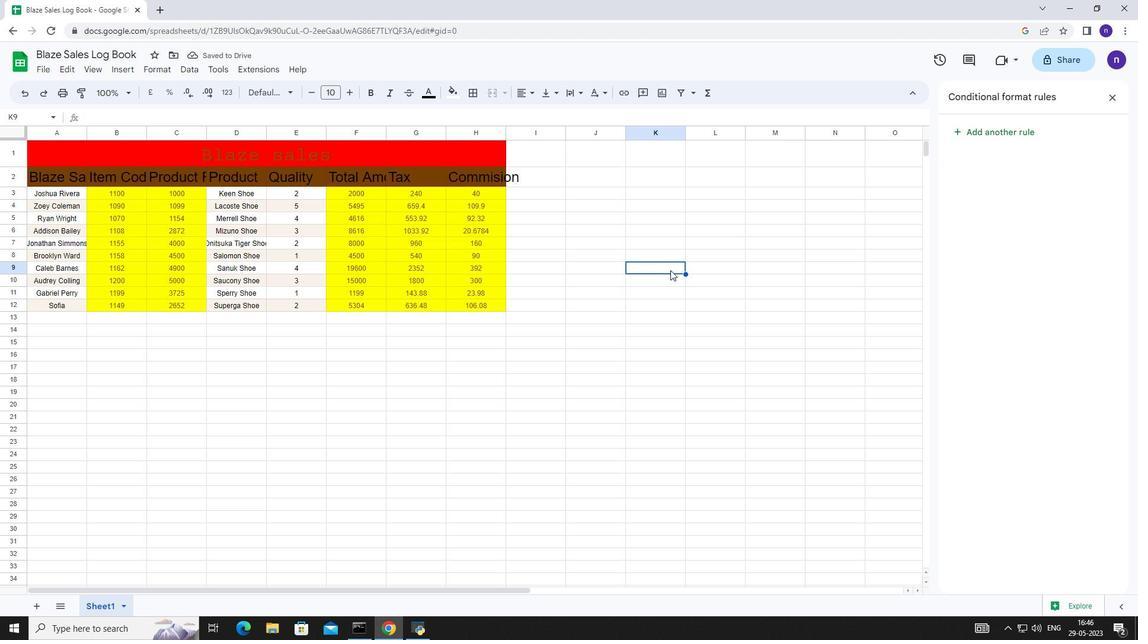 
Action: Mouse moved to (504, 132)
Screenshot: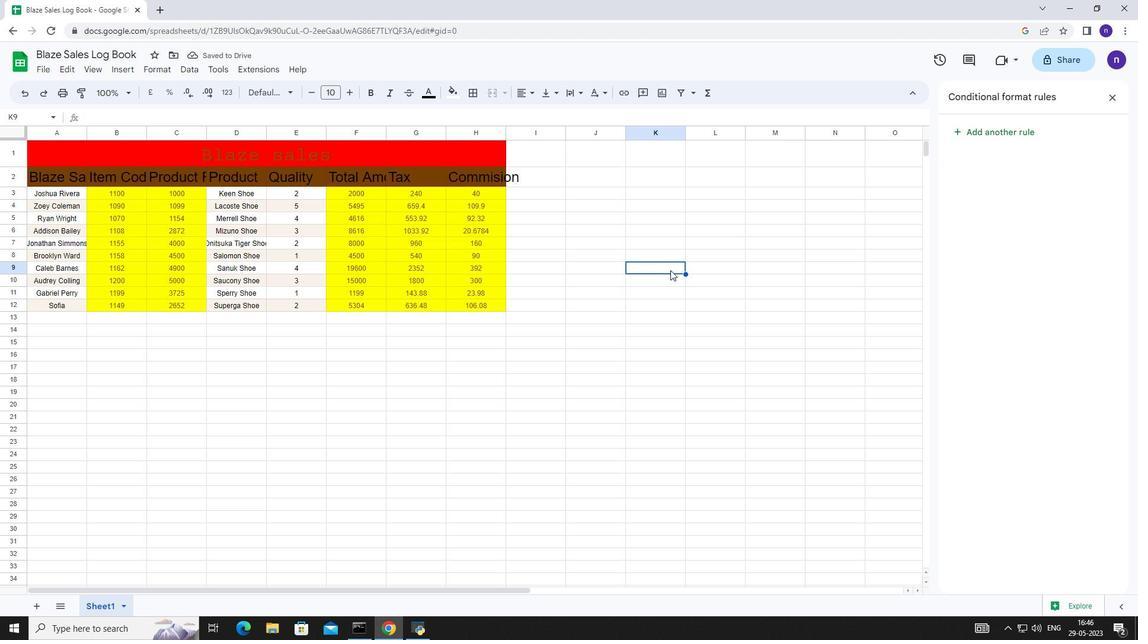 
Action: Mouse pressed left at (504, 132)
Screenshot: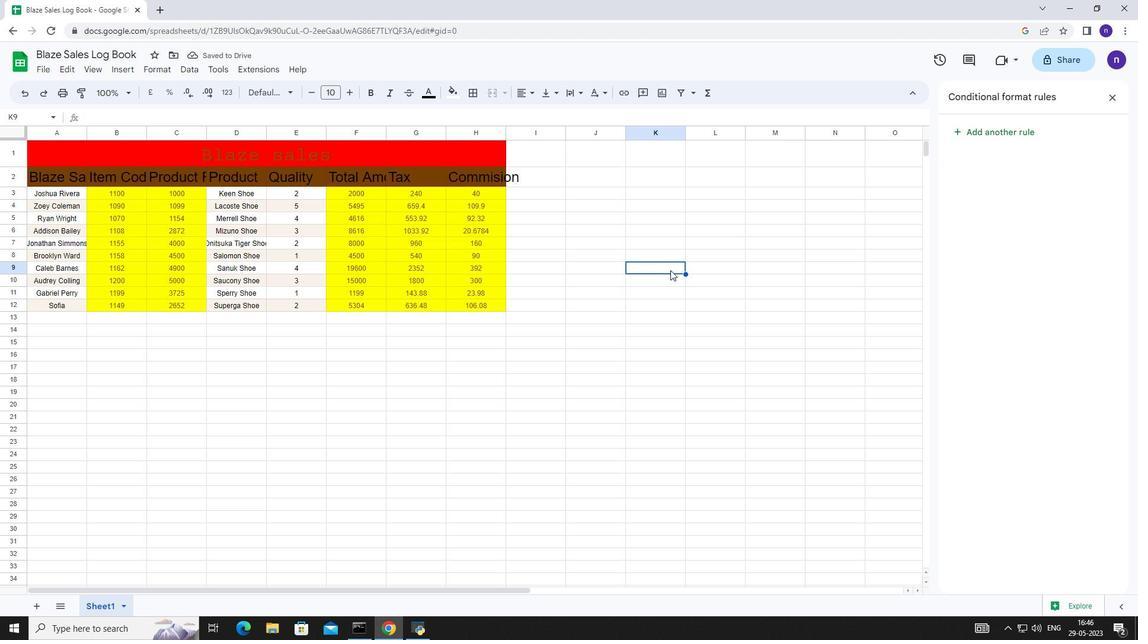 
Action: Mouse pressed left at (504, 132)
Screenshot: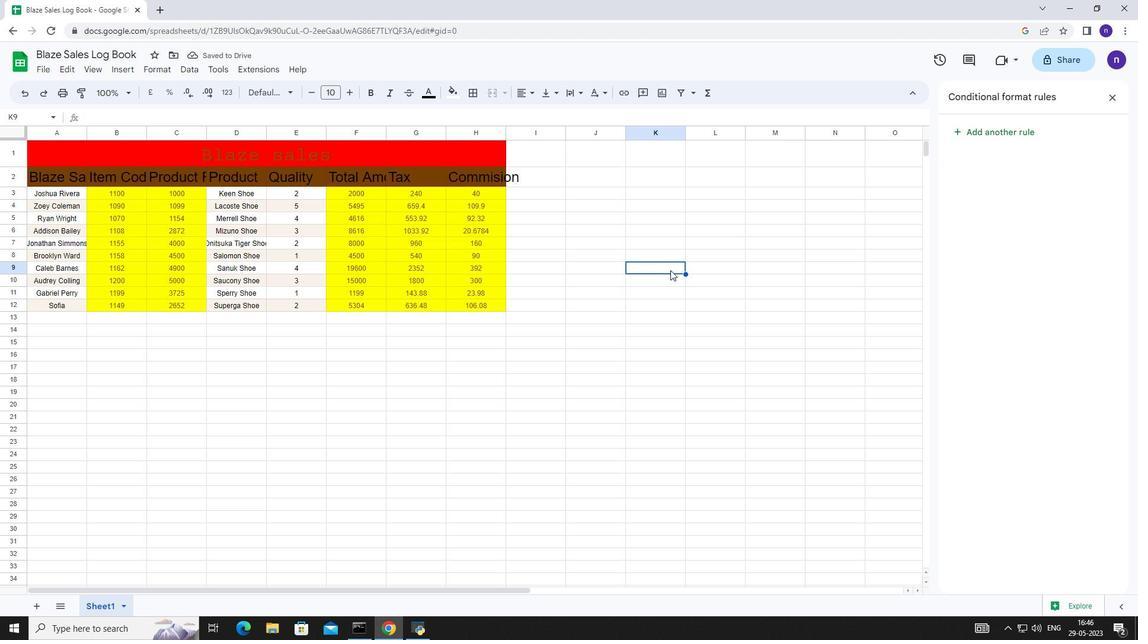 
Action: Mouse moved to (508, 205)
Screenshot: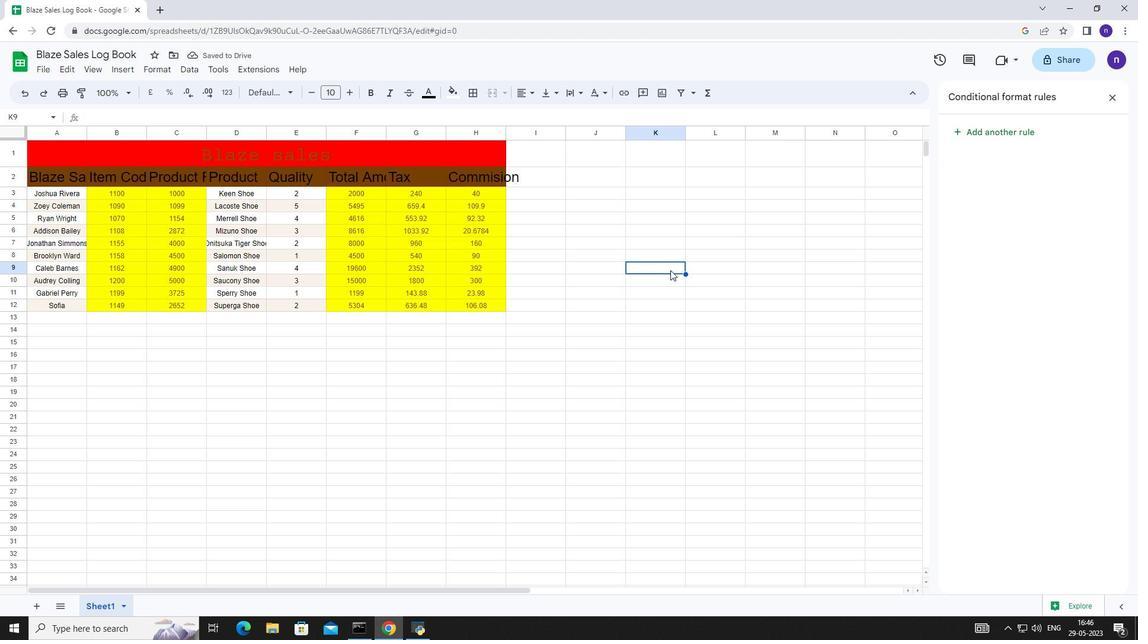 
Action: Mouse pressed left at (508, 205)
Screenshot: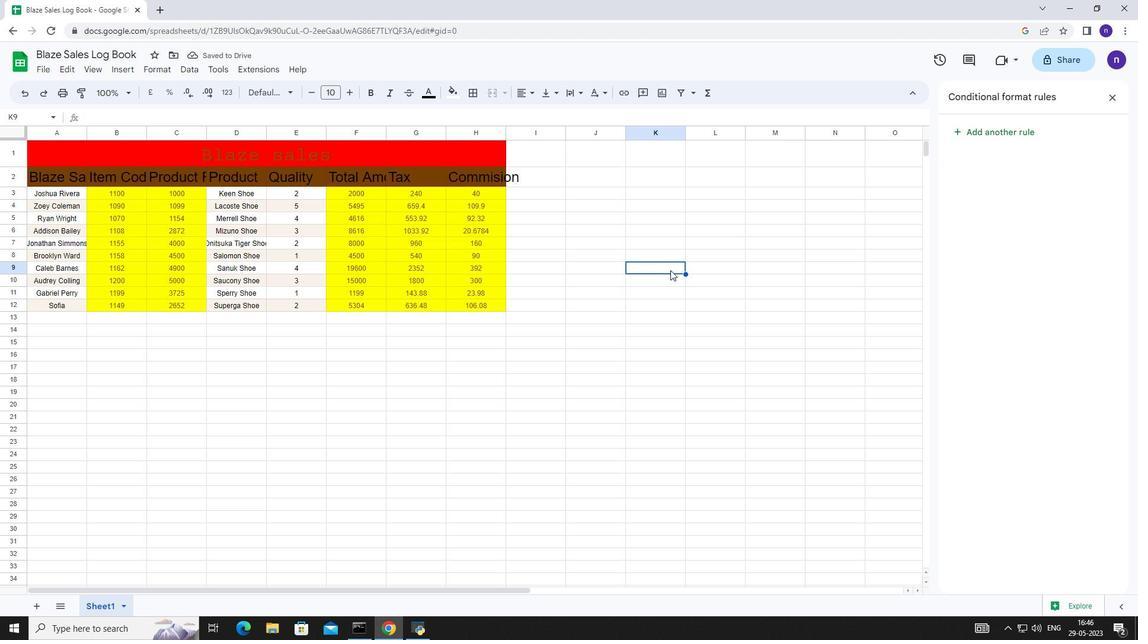 
Action: Mouse moved to (525, 221)
Screenshot: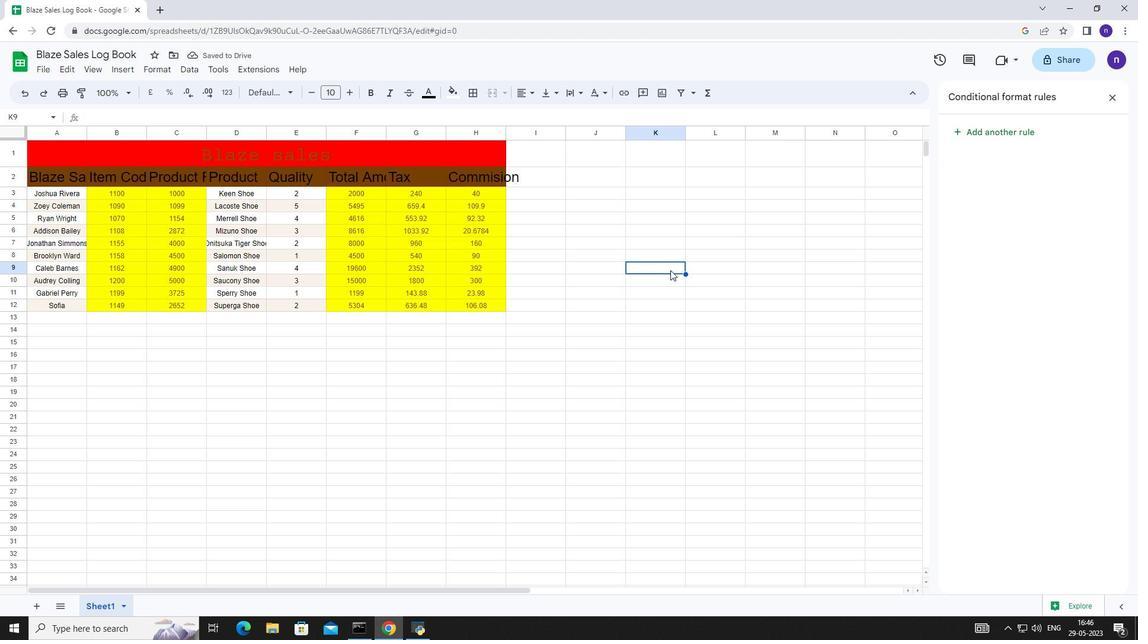 
Action: Key pressed ctrl+S
Screenshot: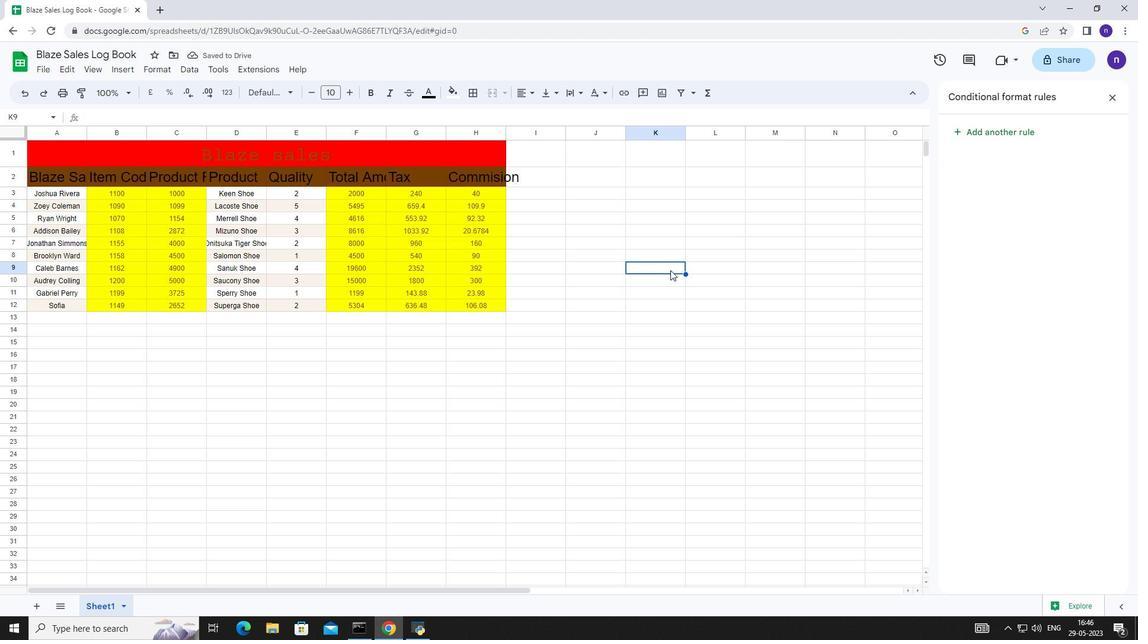 
Action: Mouse moved to (57, 181)
Screenshot: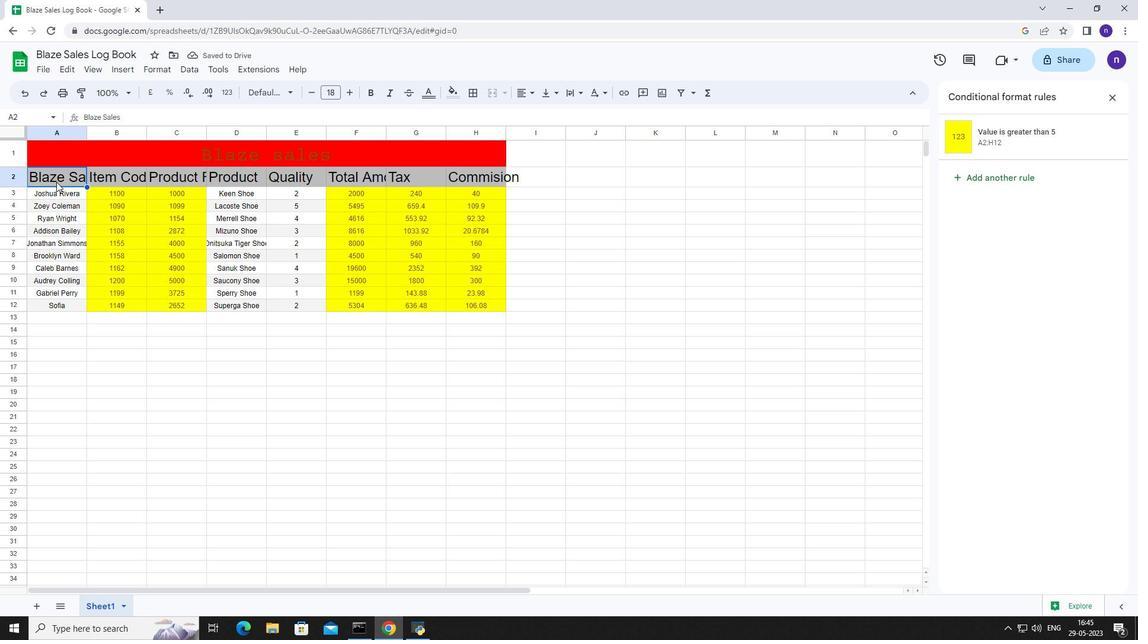 
Action: Mouse pressed left at (57, 181)
Screenshot: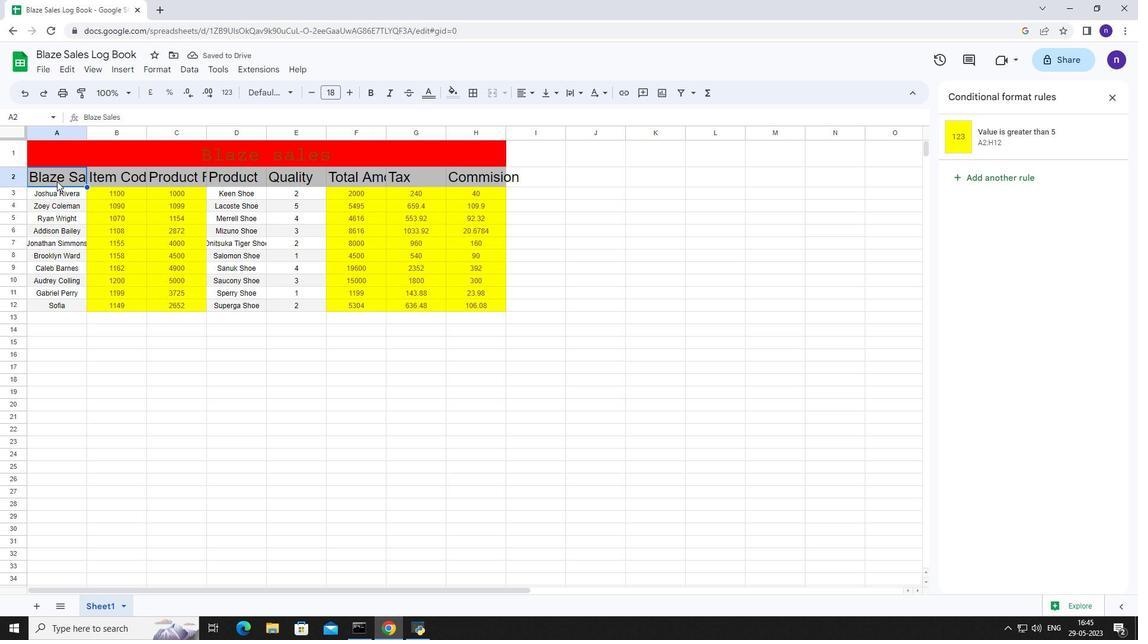 
Action: Mouse moved to (79, 177)
Screenshot: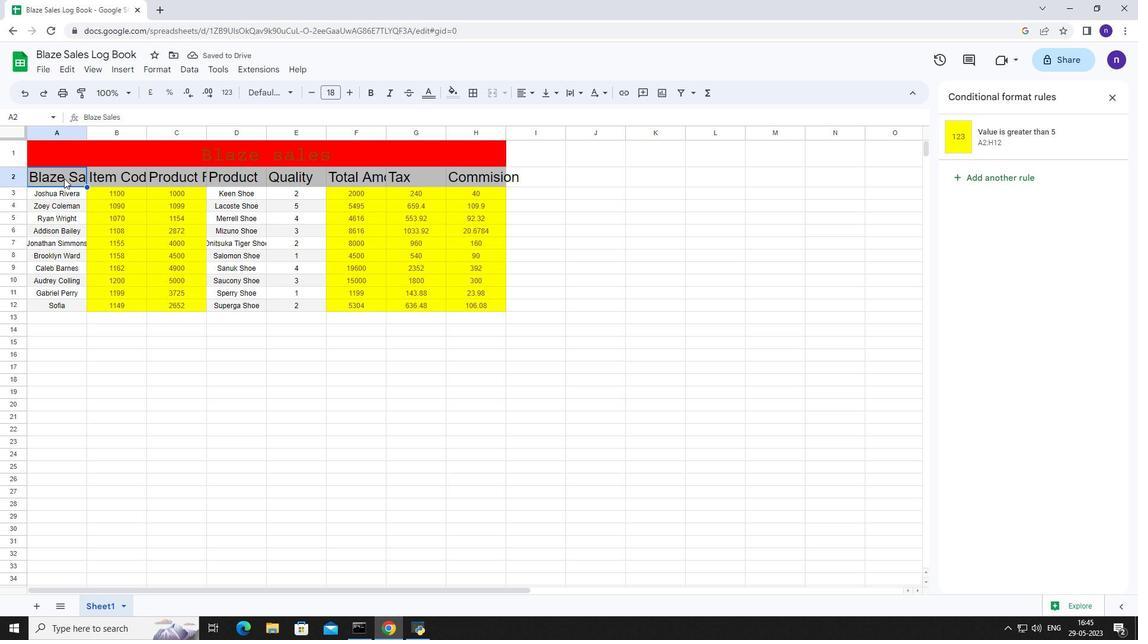 
Action: Mouse pressed left at (64, 178)
Screenshot: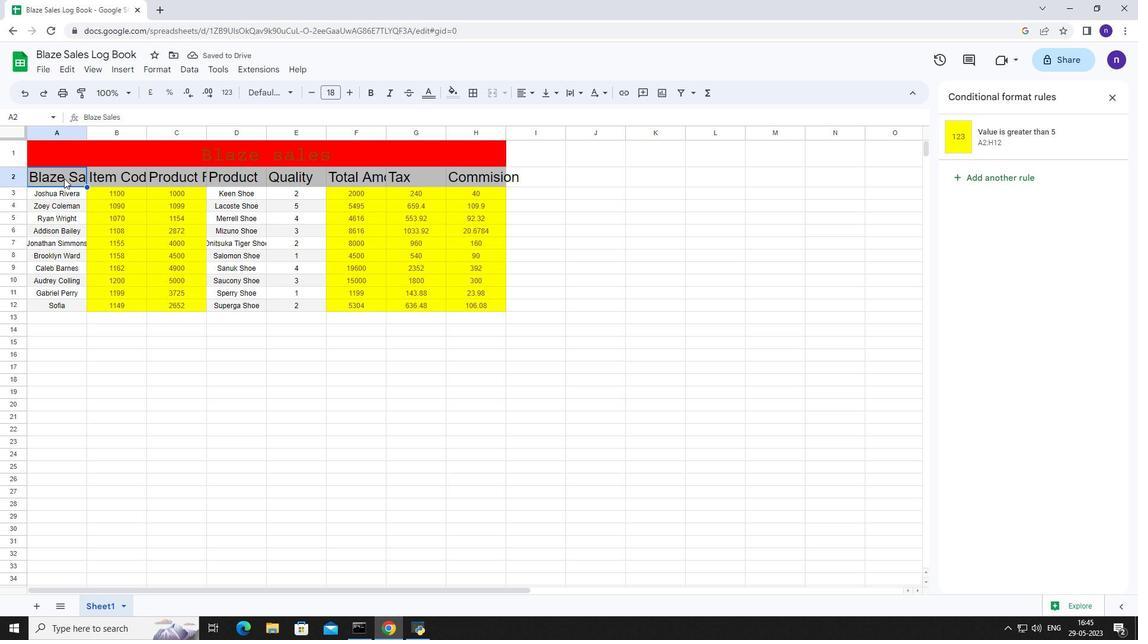 
Action: Mouse moved to (155, 62)
Screenshot: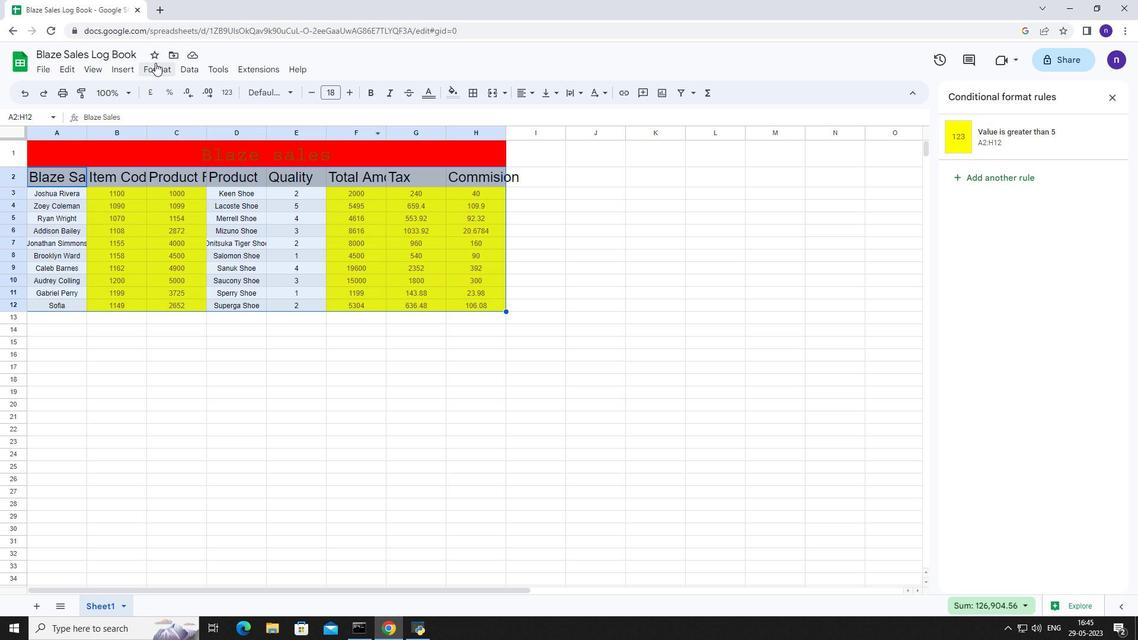 
Action: Mouse pressed left at (155, 62)
Screenshot: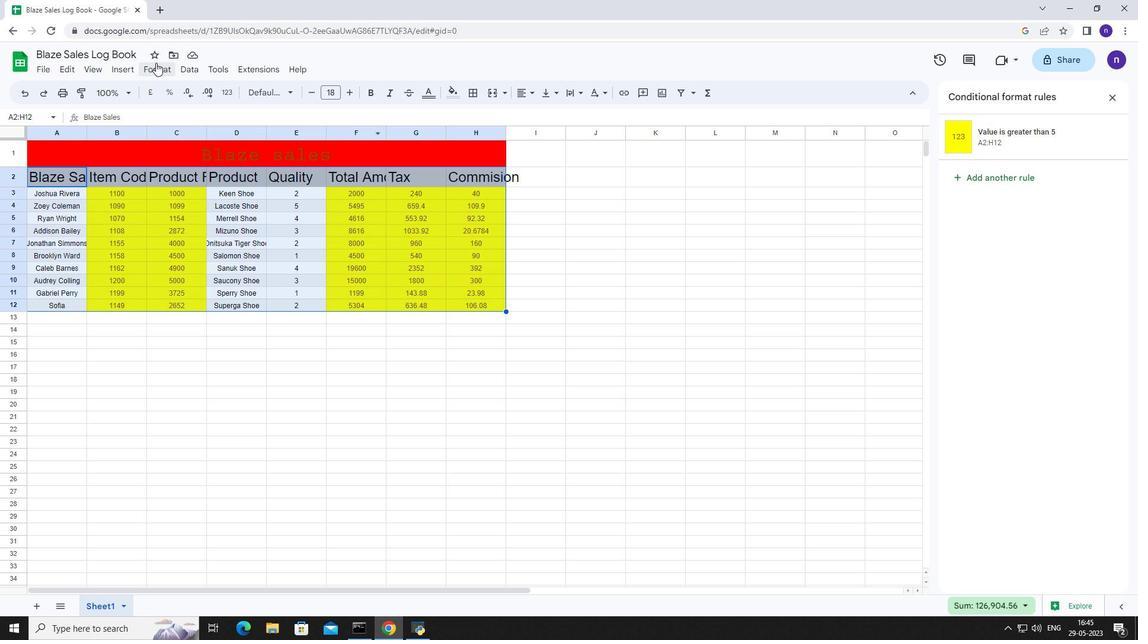 
Action: Mouse moved to (181, 268)
Screenshot: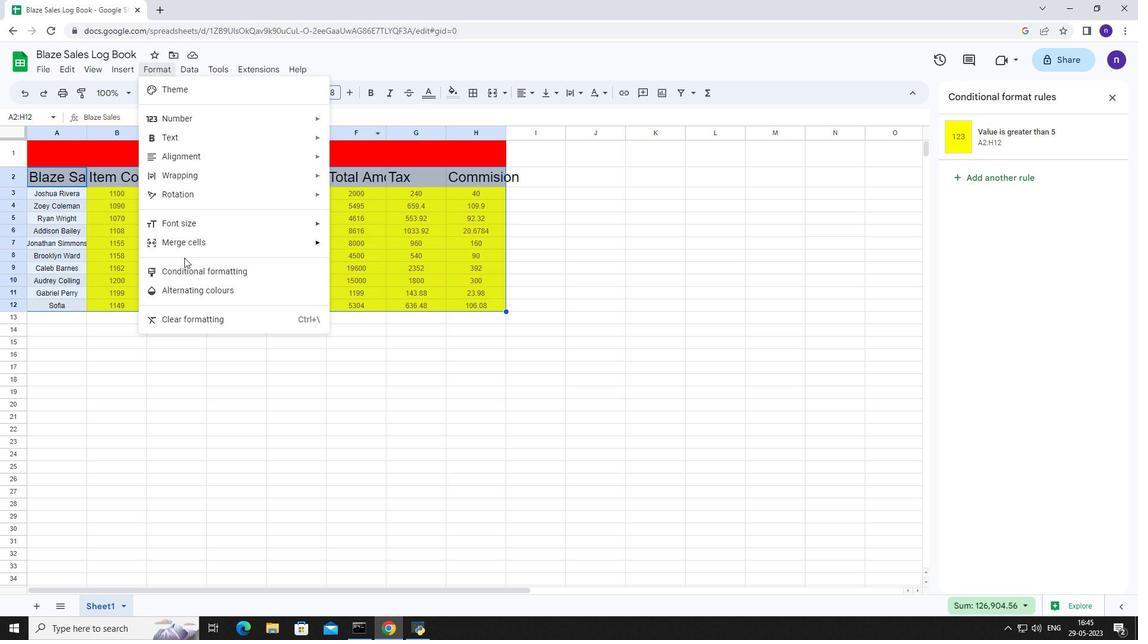 
Action: Mouse pressed left at (181, 268)
Screenshot: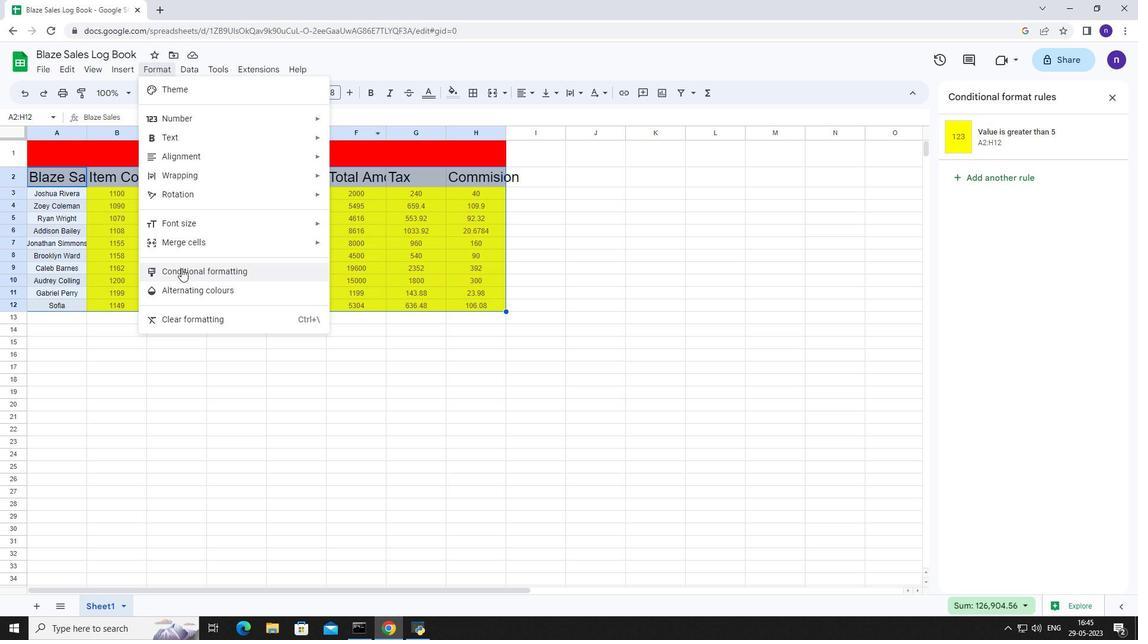 
Action: Mouse moved to (66, 185)
Screenshot: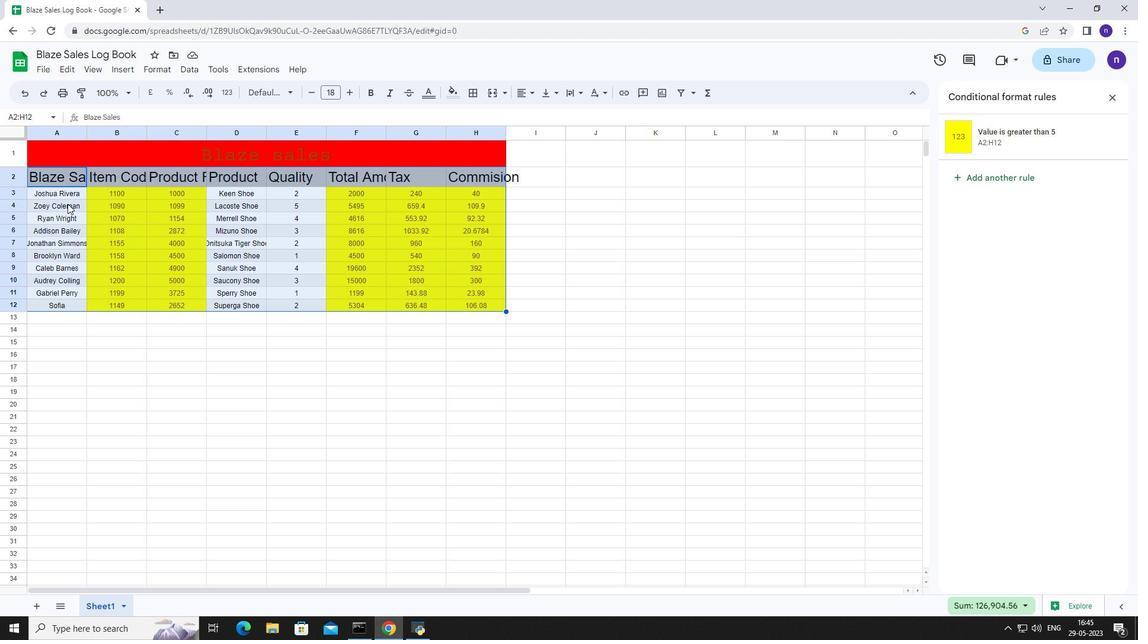 
Action: Mouse pressed left at (66, 185)
Screenshot: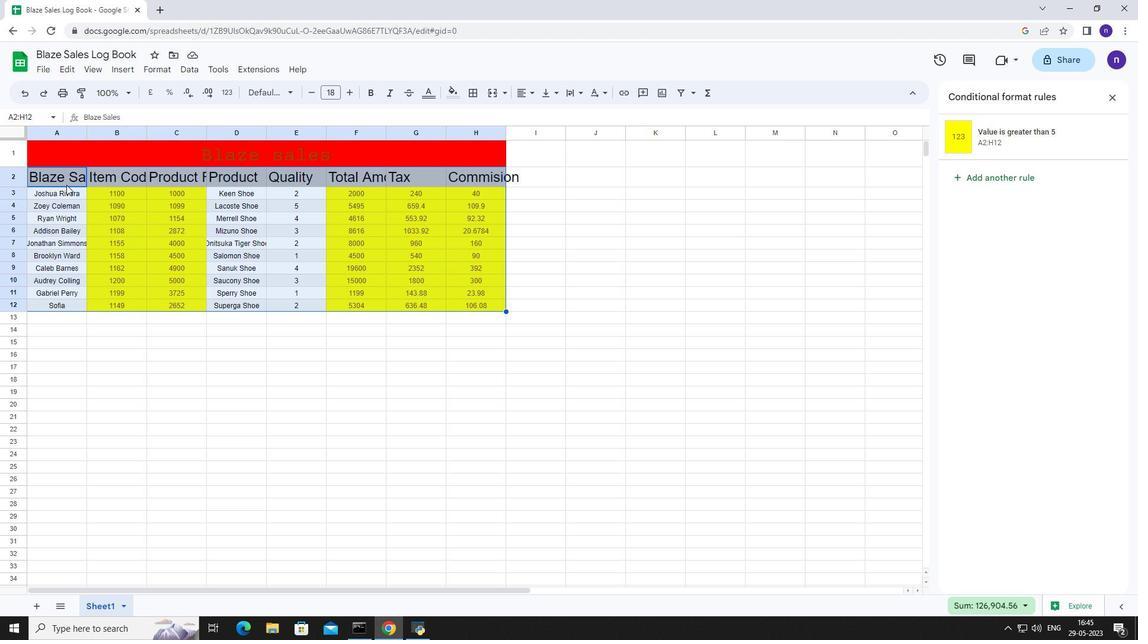 
Action: Mouse moved to (68, 176)
Screenshot: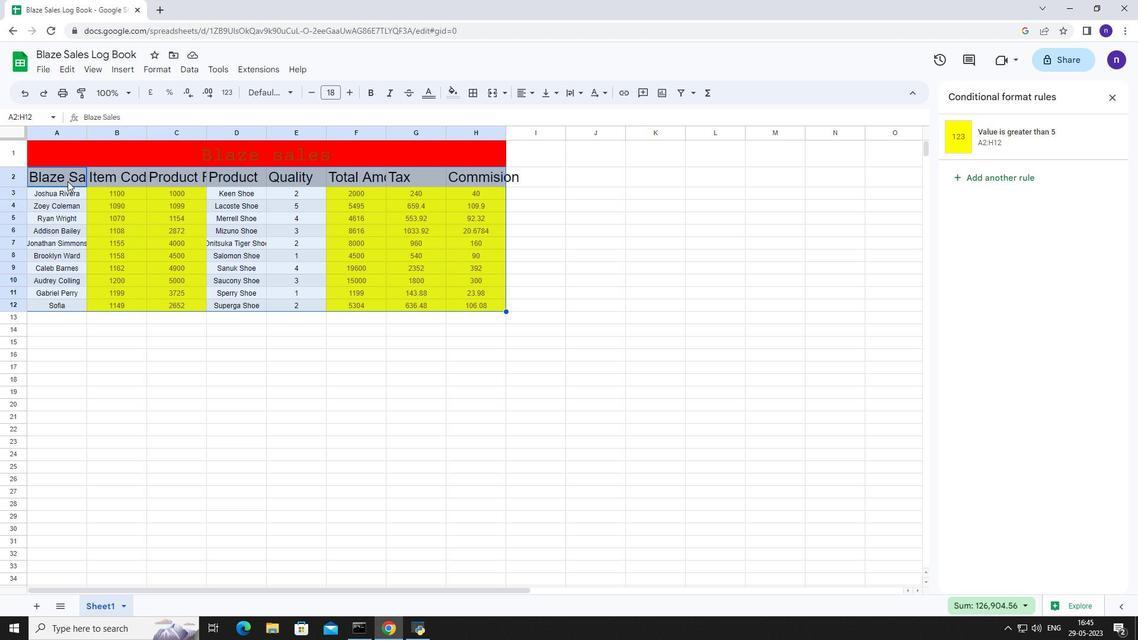 
Action: Mouse pressed left at (68, 176)
Screenshot: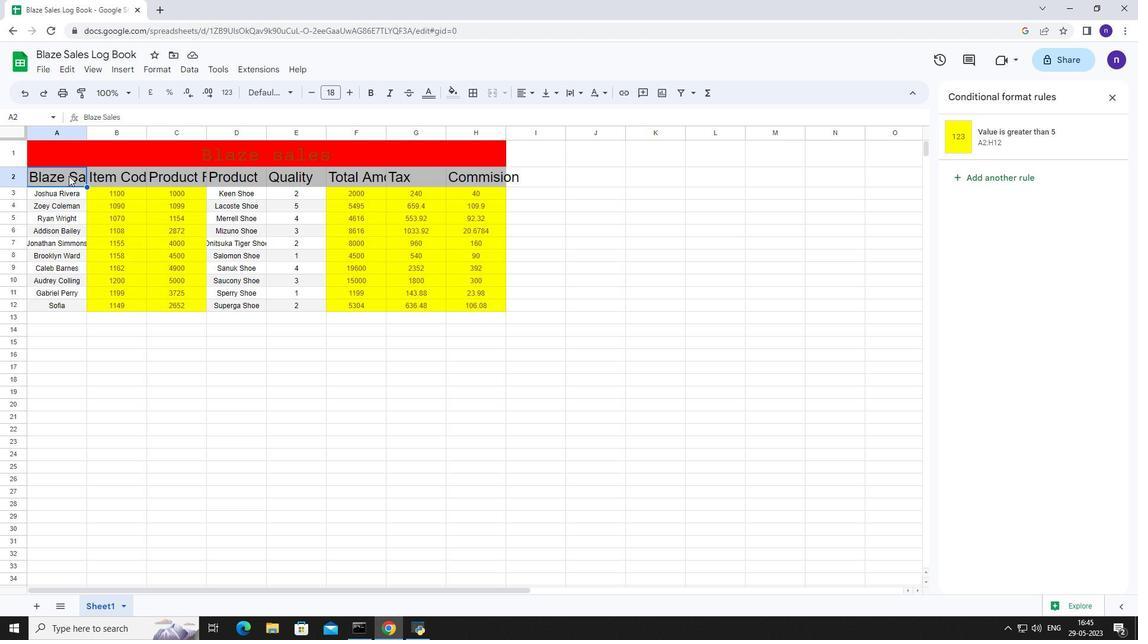 
Action: Mouse moved to (151, 69)
Screenshot: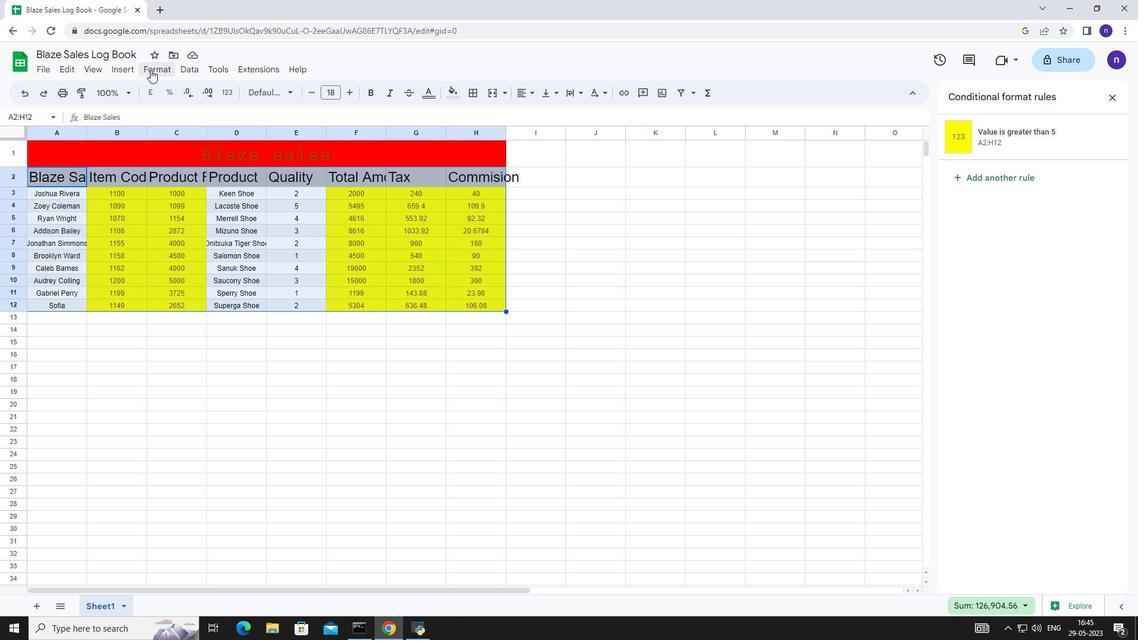 
Action: Mouse pressed left at (151, 69)
Screenshot: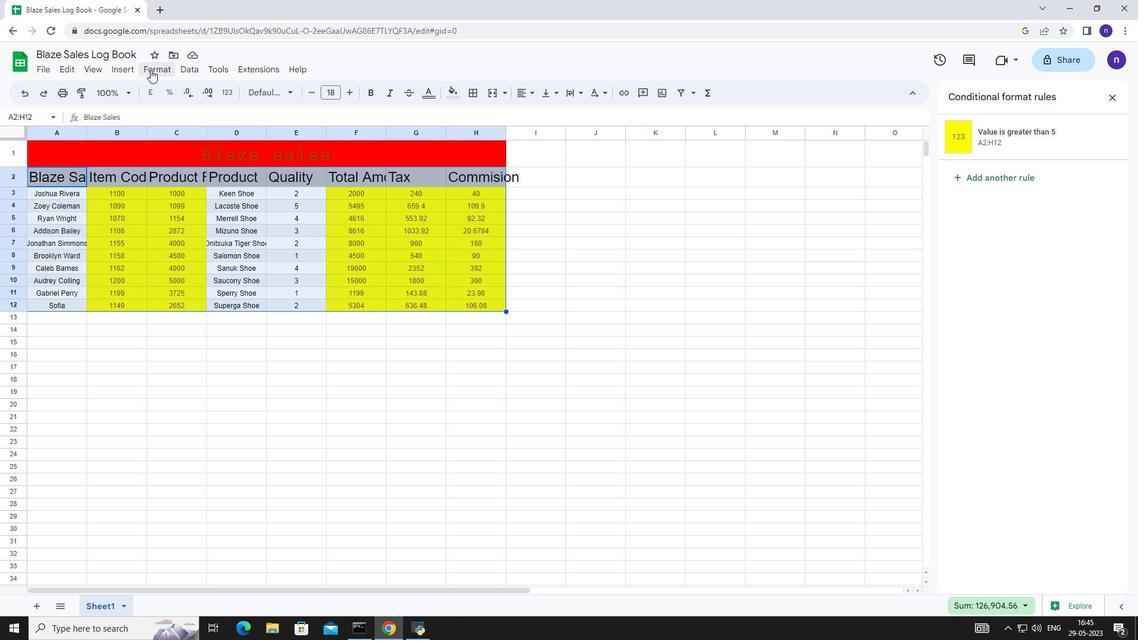
Action: Mouse moved to (184, 269)
Screenshot: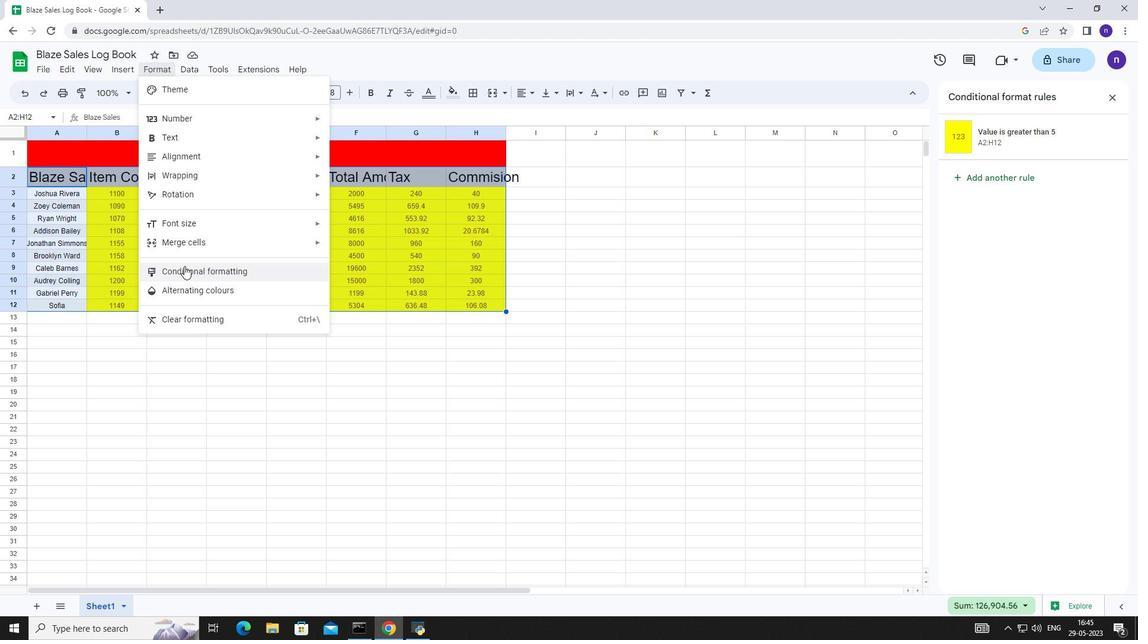 
Action: Mouse pressed left at (184, 269)
Screenshot: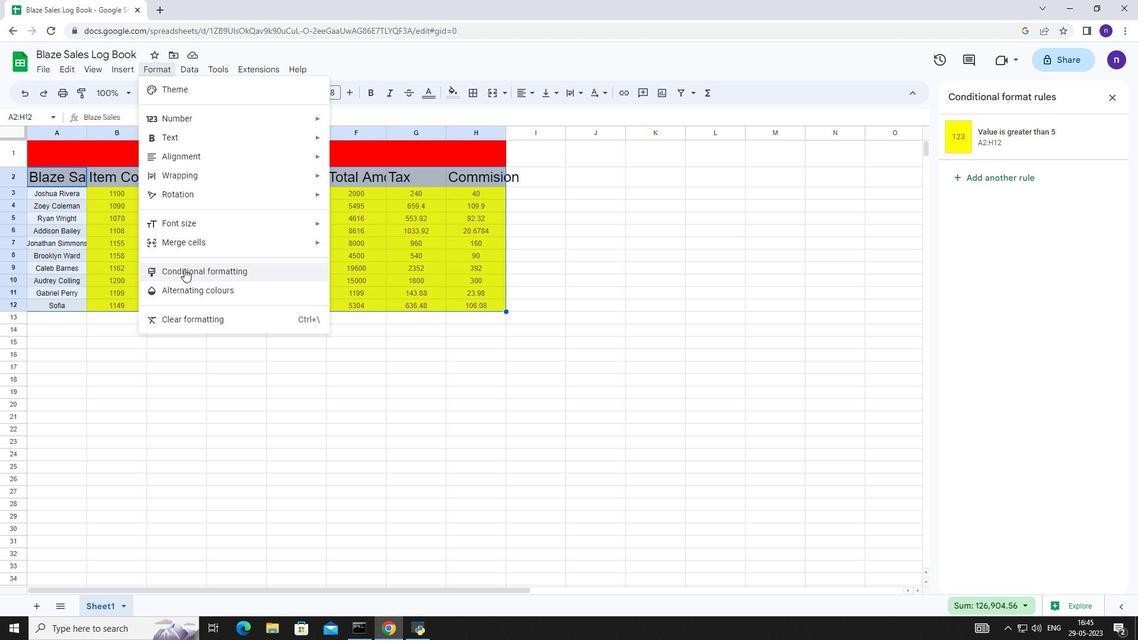 
Action: Mouse moved to (1111, 95)
Screenshot: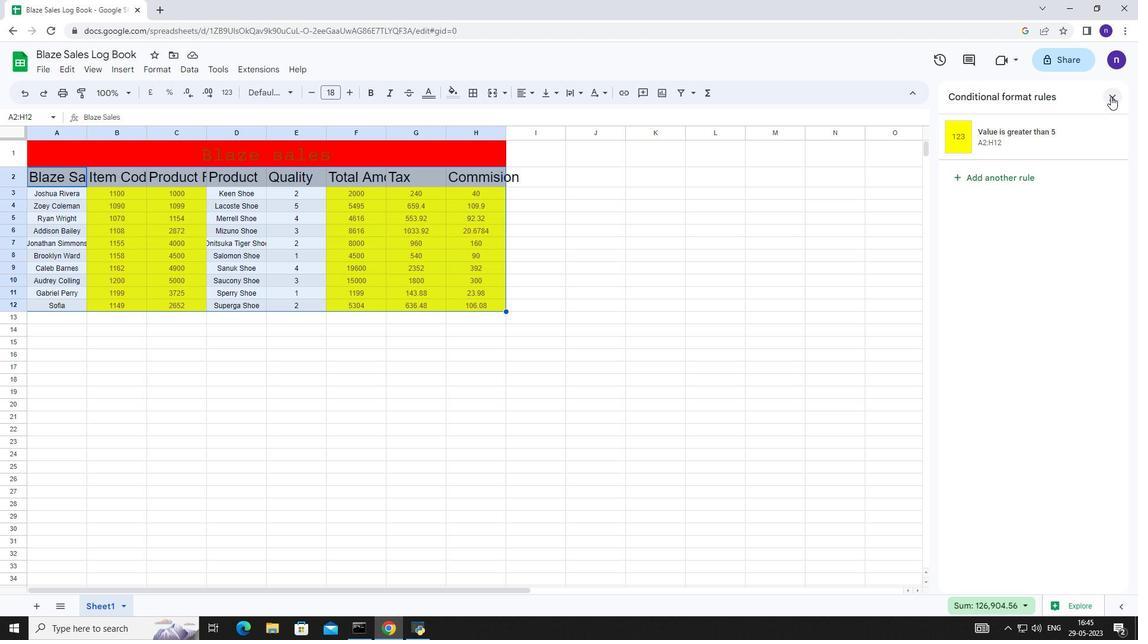 
Action: Mouse pressed left at (1111, 95)
Screenshot: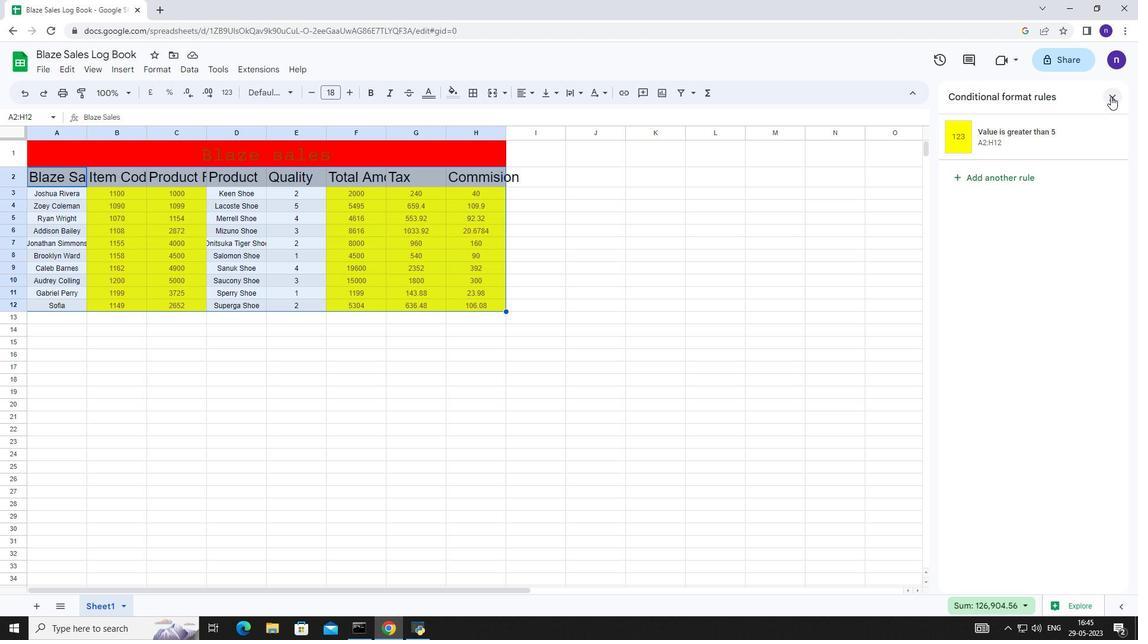 
Action: Mouse moved to (93, 212)
Screenshot: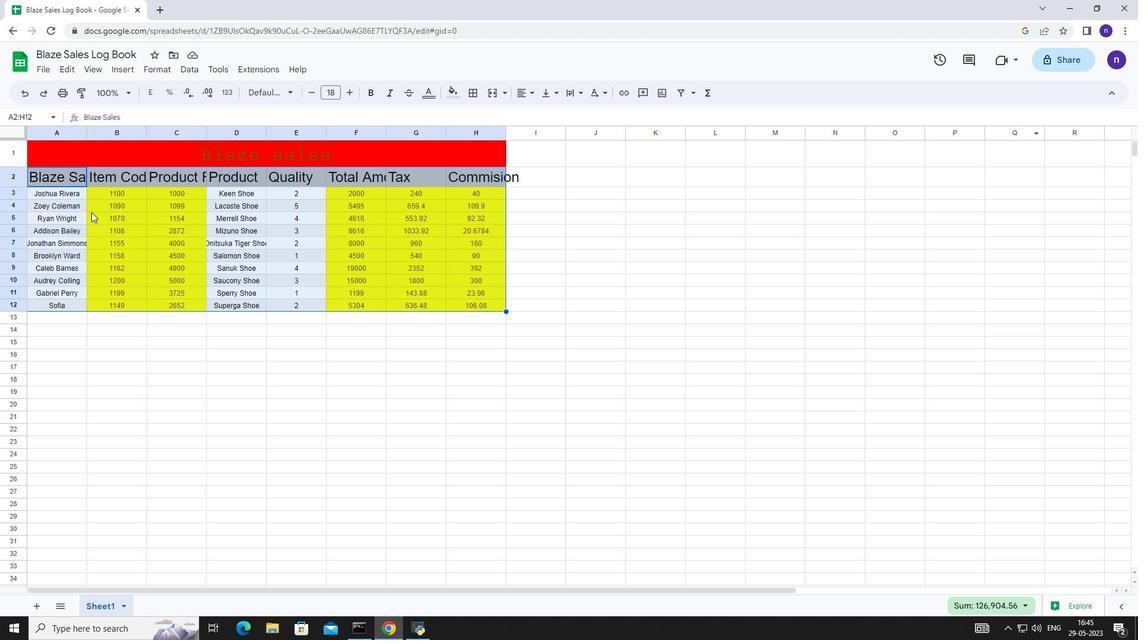 
Action: Mouse pressed left at (93, 212)
Screenshot: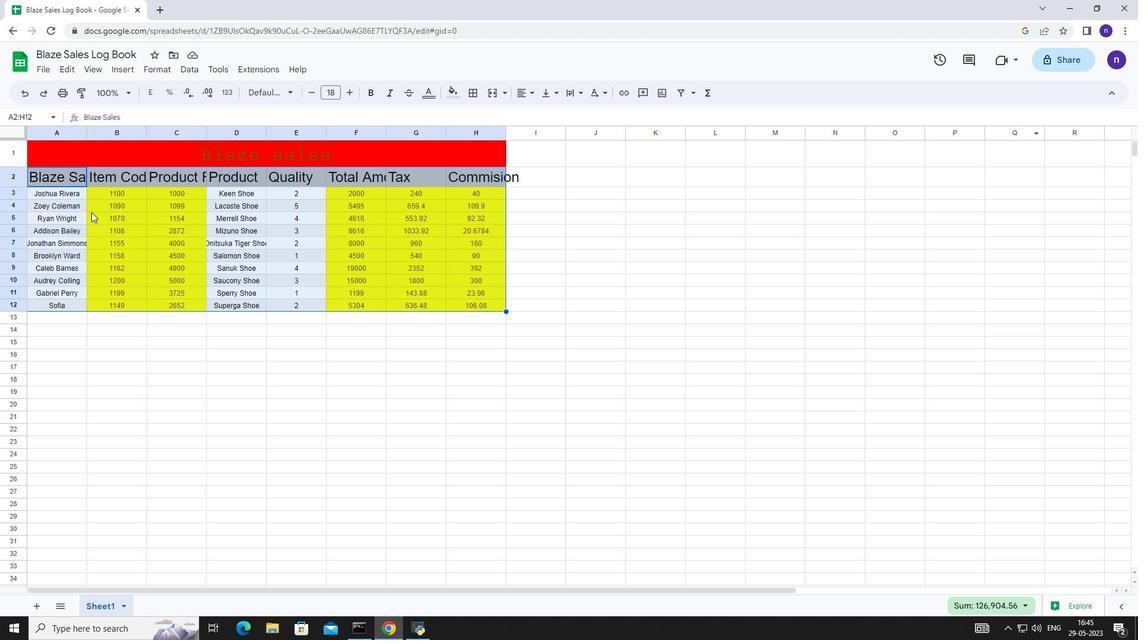 
Action: Mouse moved to (55, 179)
Screenshot: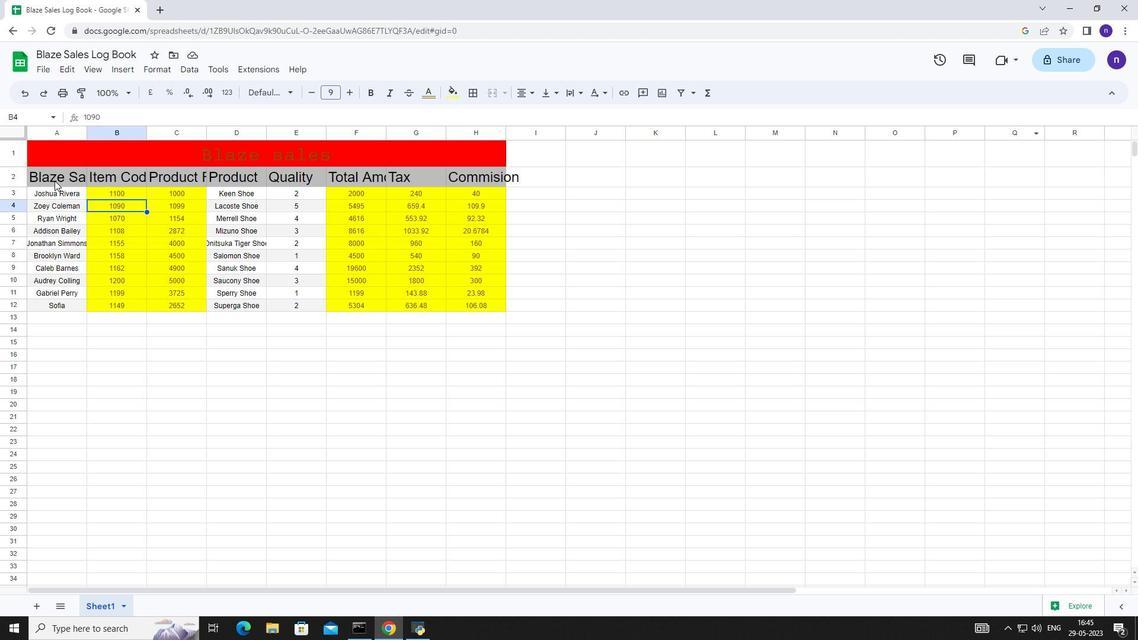 
Action: Mouse pressed left at (55, 179)
Screenshot: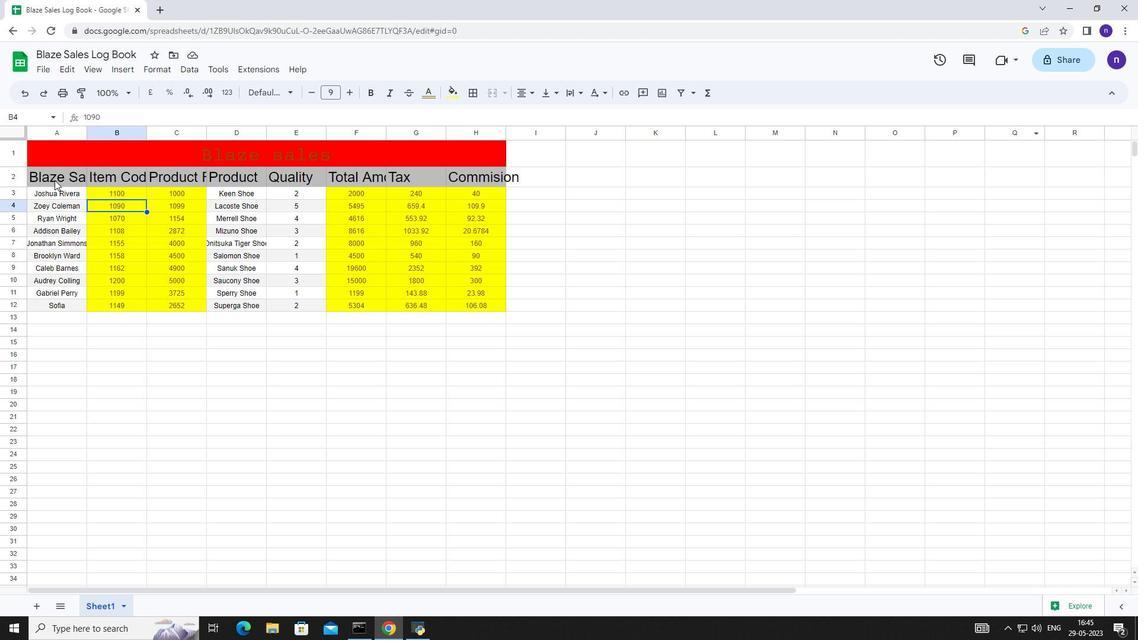 
Action: Mouse moved to (157, 70)
Screenshot: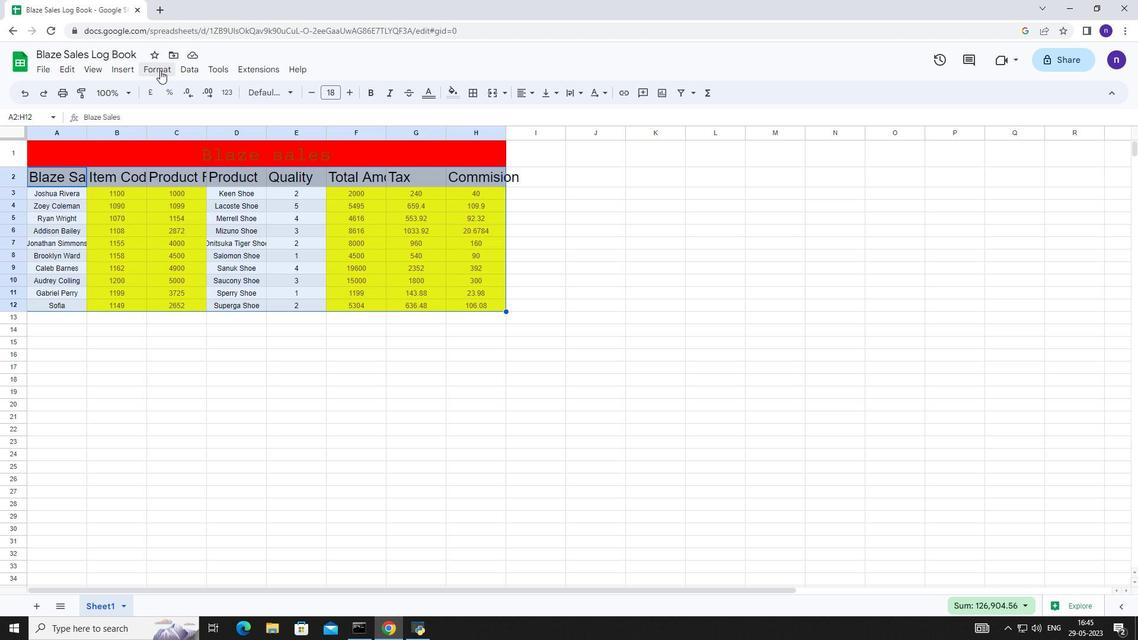 
Action: Mouse pressed left at (157, 70)
Screenshot: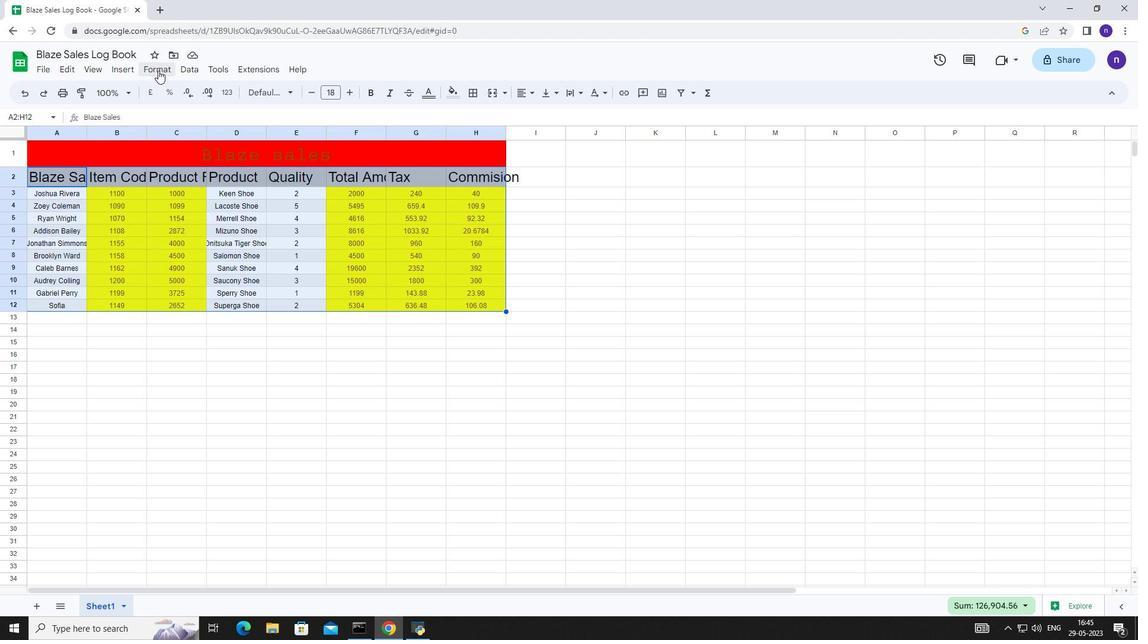 
Action: Mouse moved to (194, 272)
Screenshot: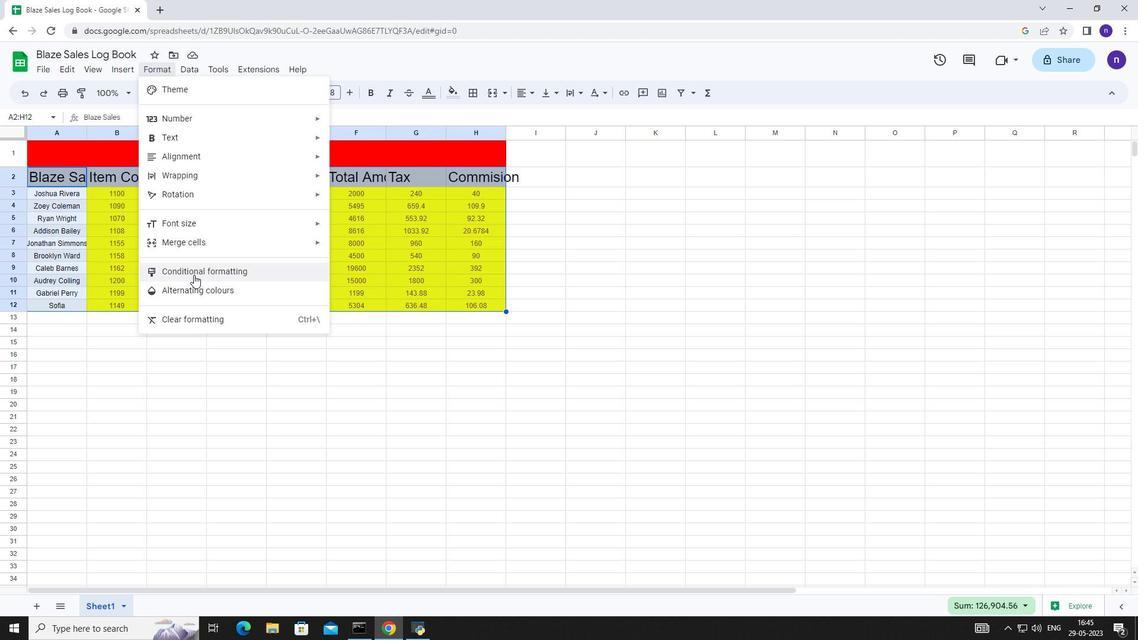 
Action: Mouse pressed left at (194, 272)
Screenshot: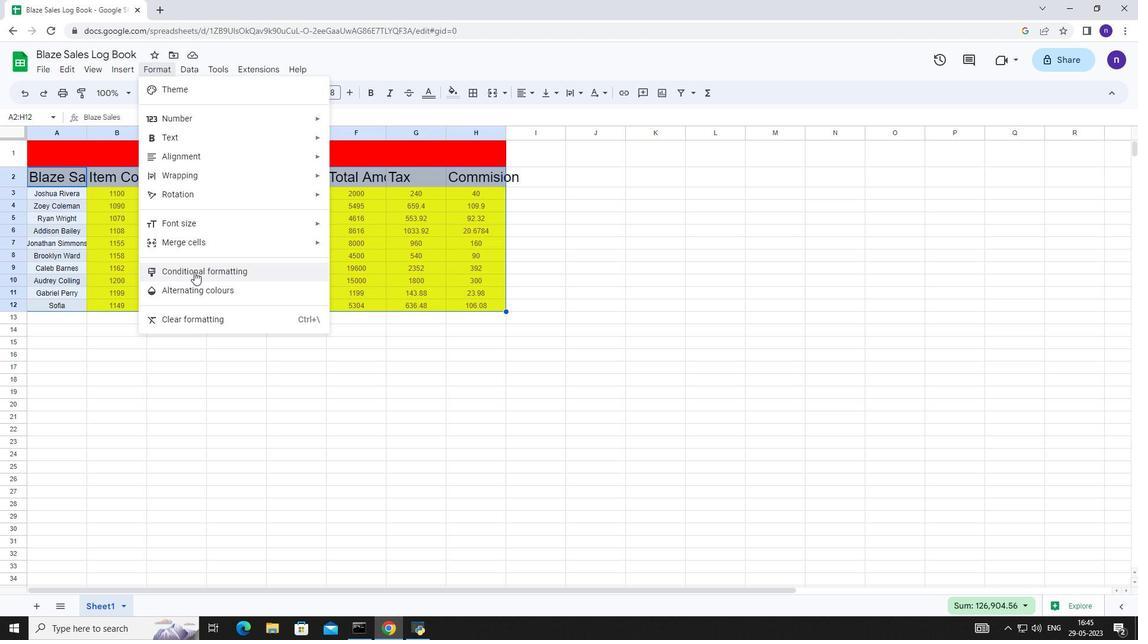 
Action: Mouse moved to (956, 176)
Screenshot: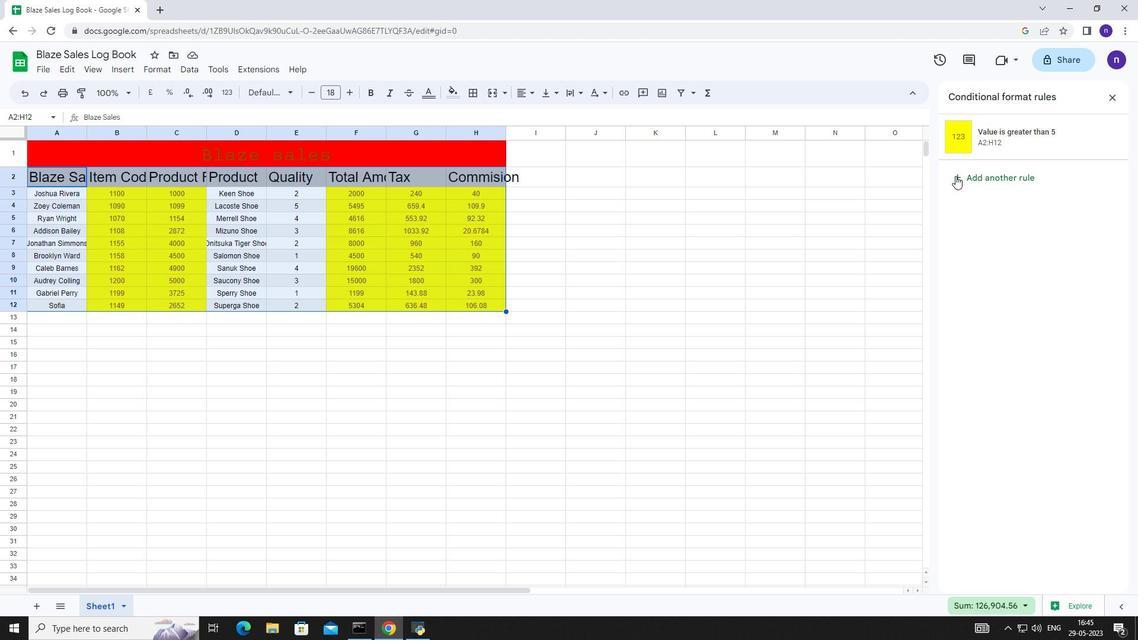 
Action: Mouse pressed left at (956, 176)
Screenshot: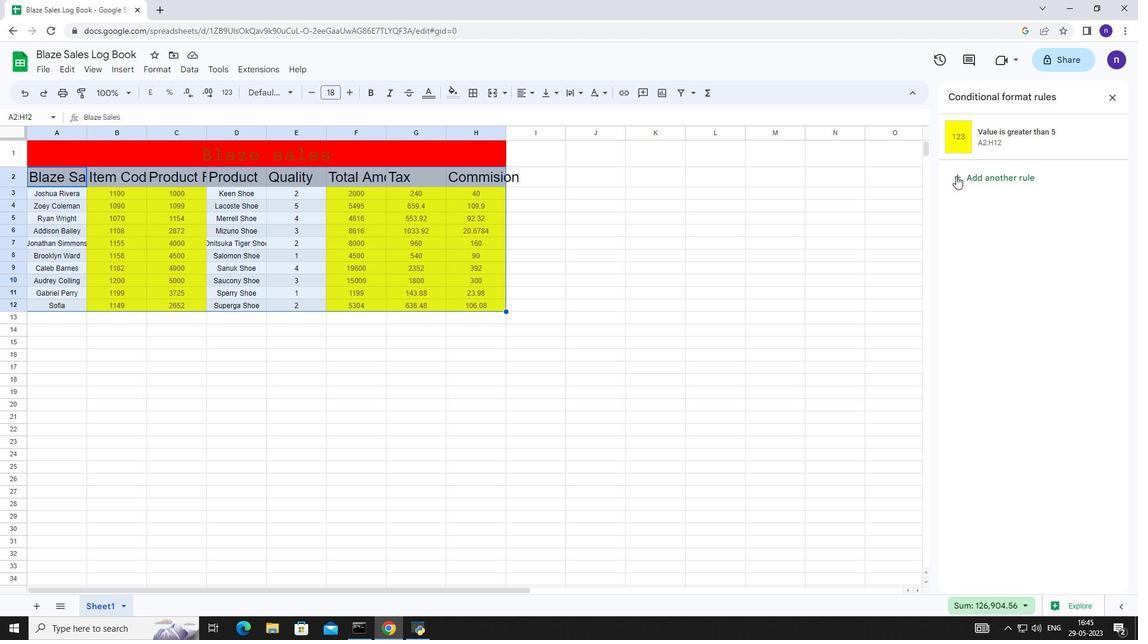 
Action: Mouse moved to (992, 256)
Screenshot: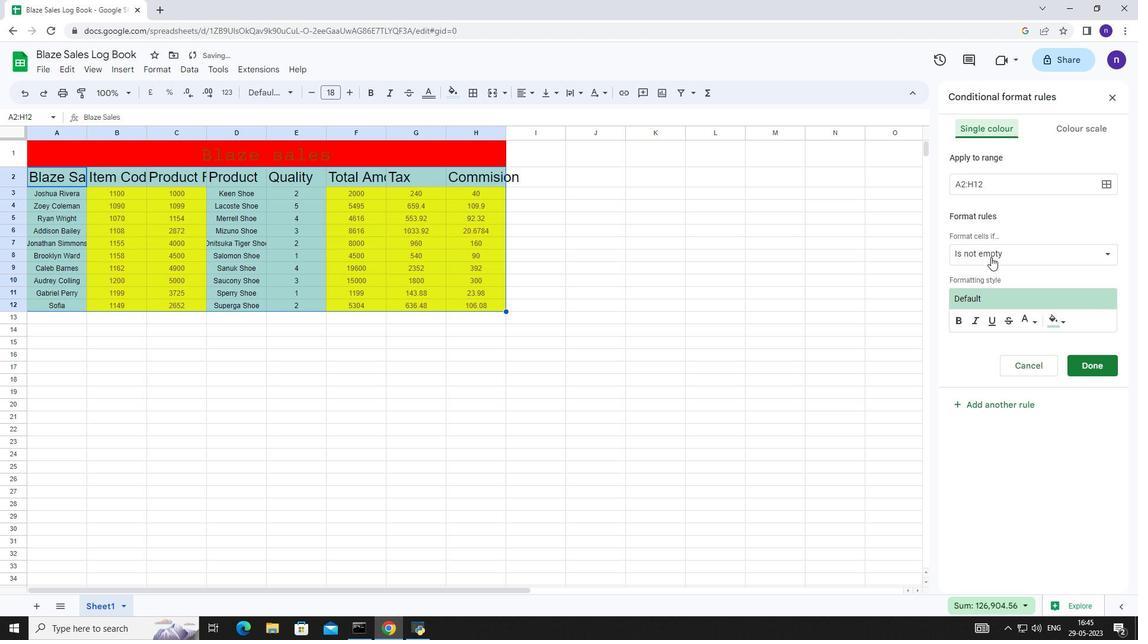 
Action: Mouse pressed left at (992, 256)
Screenshot: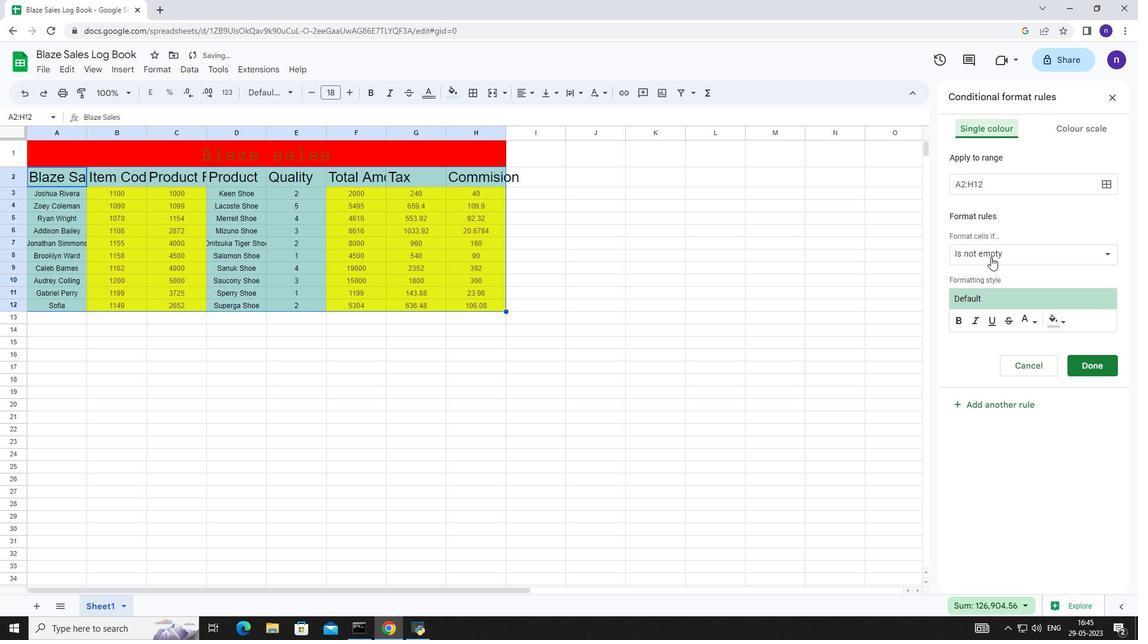 
Action: Mouse moved to (1003, 445)
Screenshot: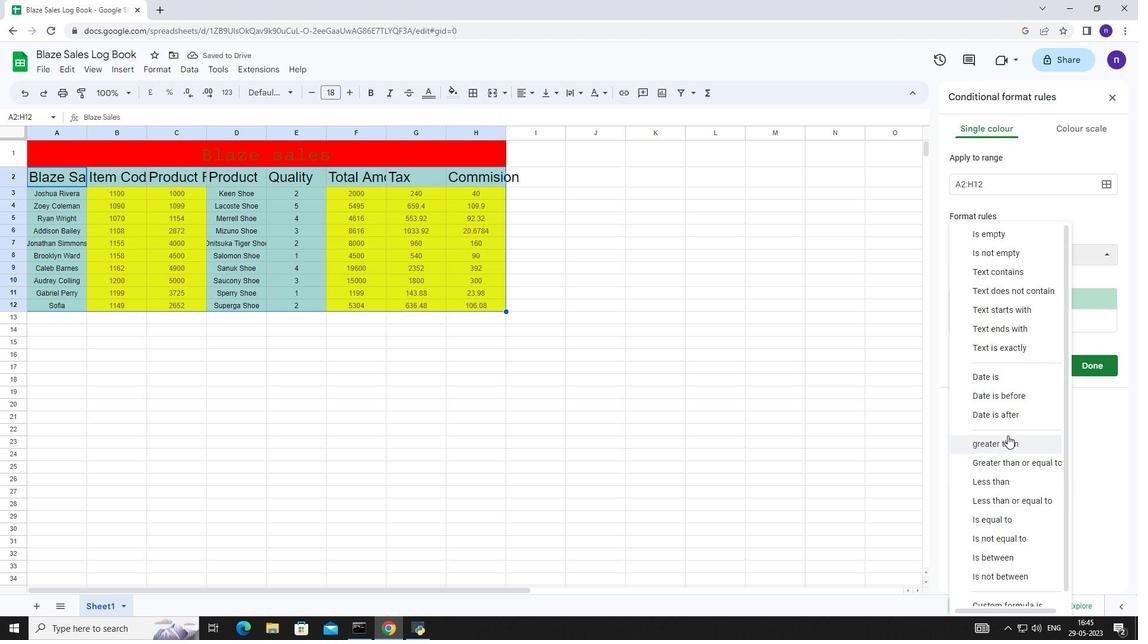 
Action: Mouse pressed left at (1003, 445)
Screenshot: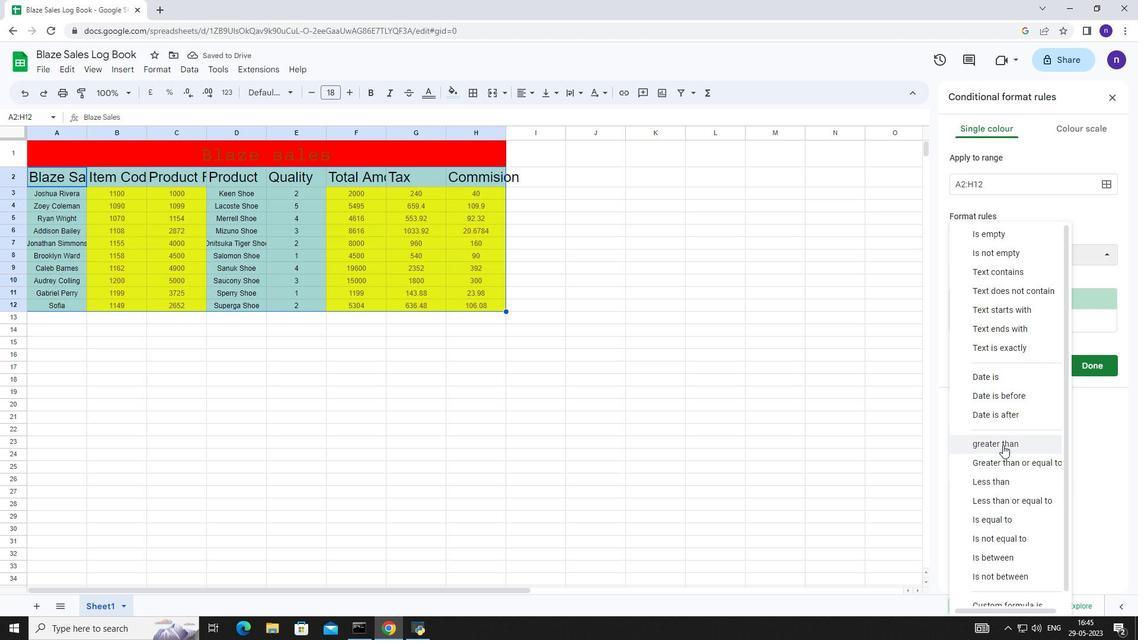 
Action: Mouse moved to (1003, 281)
Screenshot: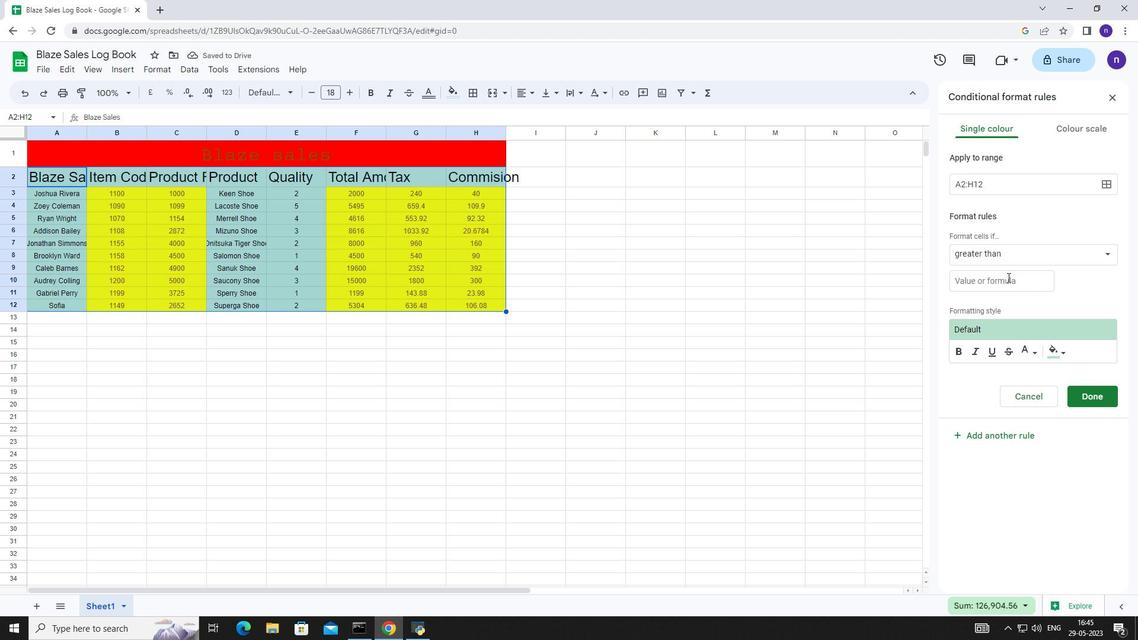 
Action: Mouse pressed left at (1003, 281)
Screenshot: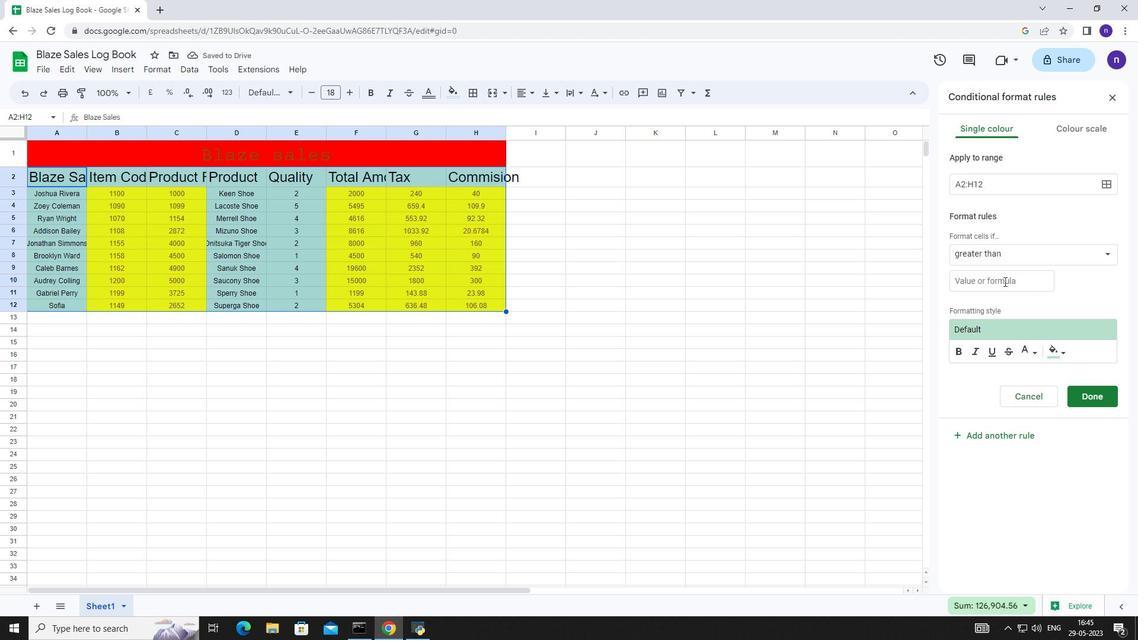 
Action: Mouse moved to (1001, 280)
Screenshot: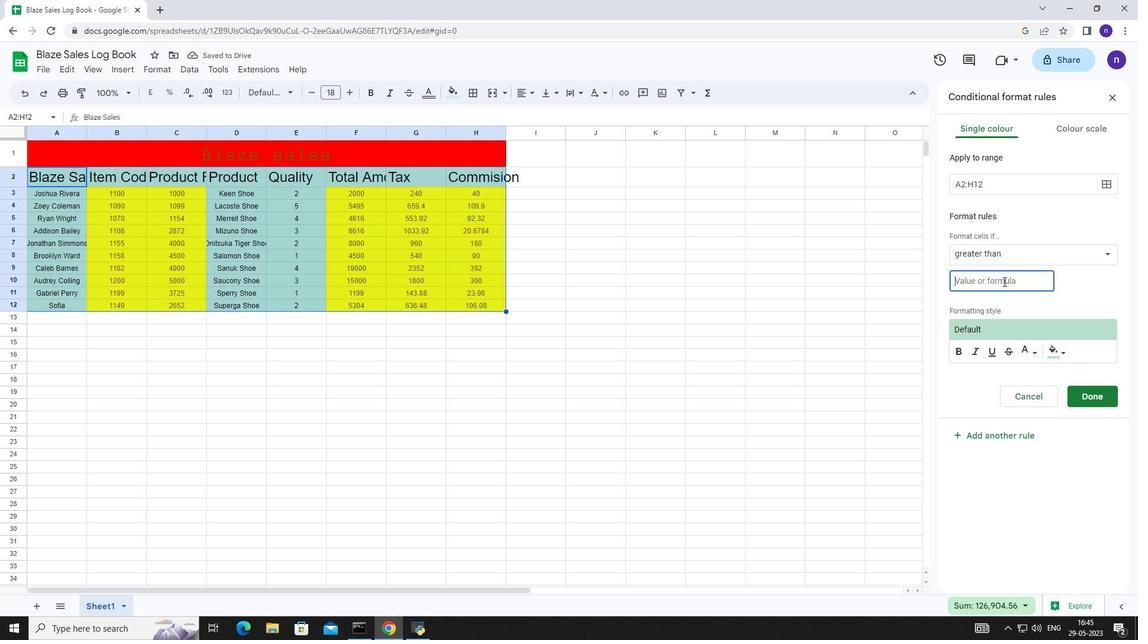 
Action: Key pressed 5
Screenshot: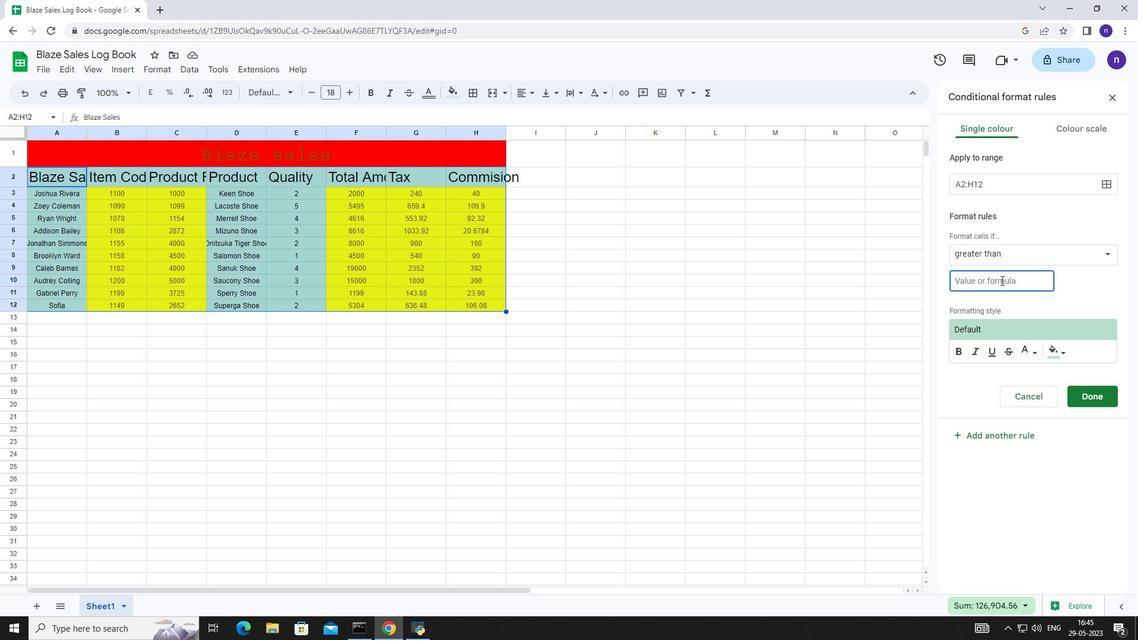 
Action: Mouse moved to (1064, 354)
Screenshot: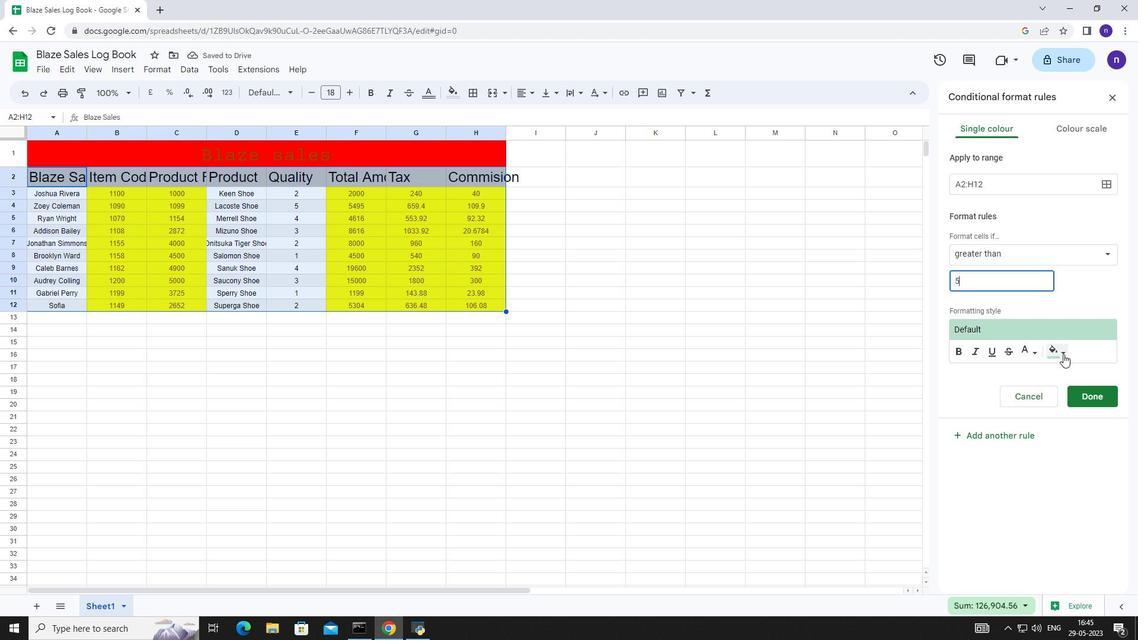 
Action: Mouse pressed left at (1064, 354)
Screenshot: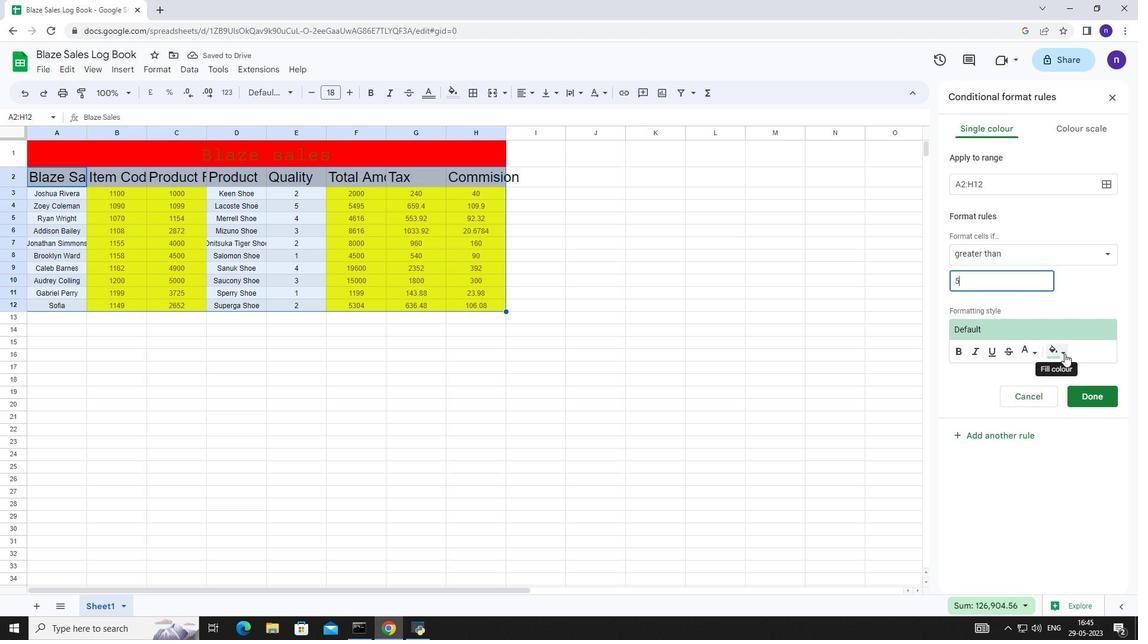 
Action: Mouse moved to (973, 407)
Screenshot: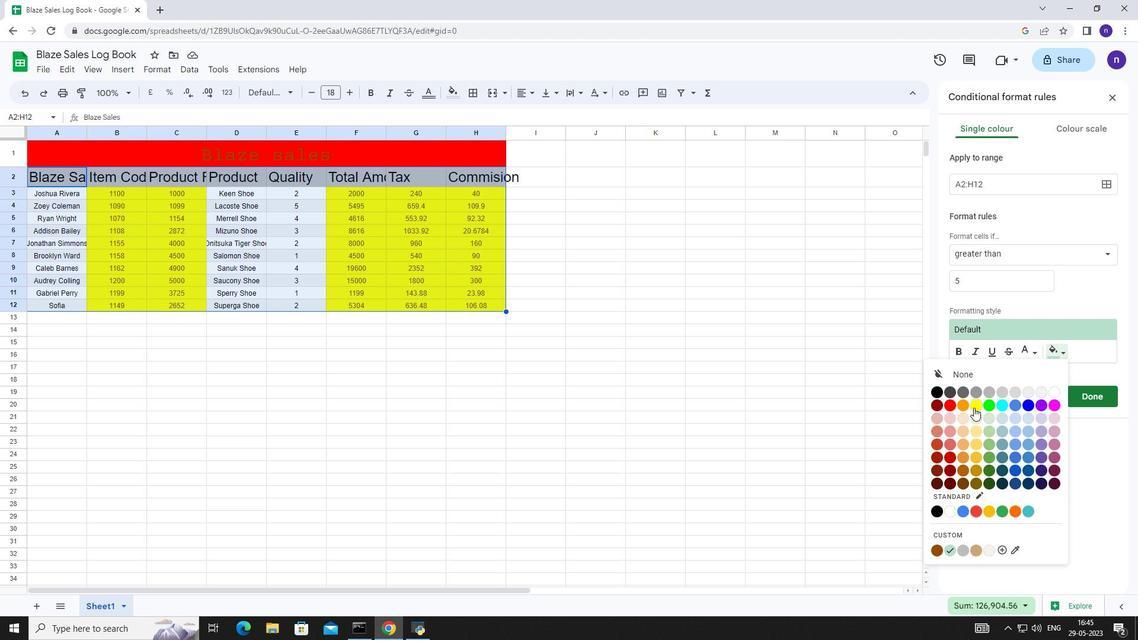 
Action: Mouse pressed left at (973, 407)
Screenshot: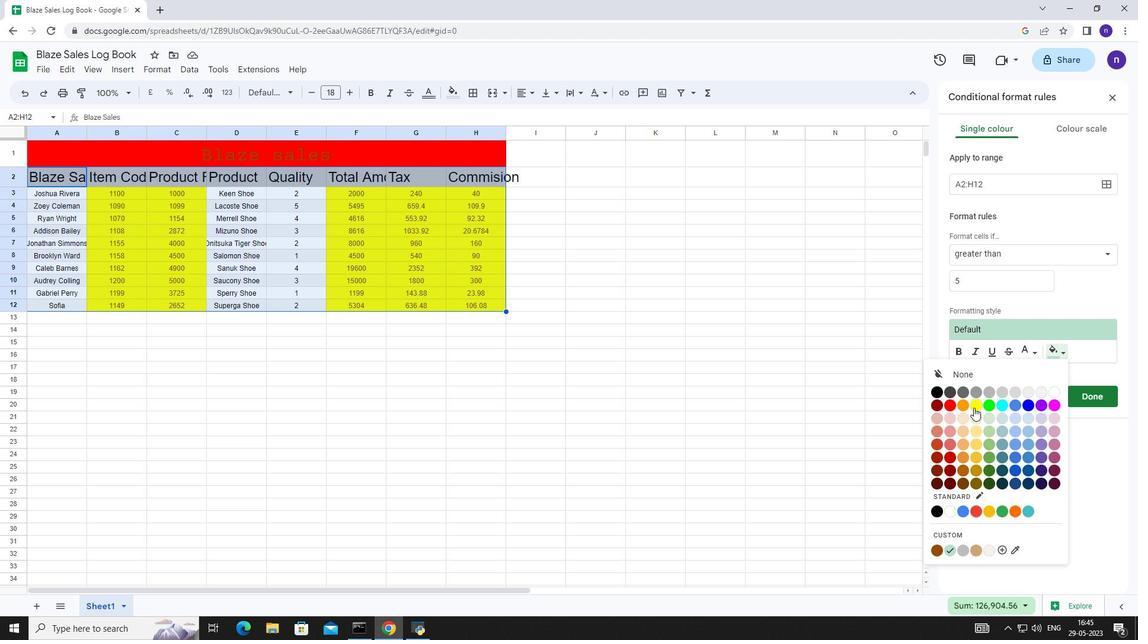 
Action: Mouse moved to (1034, 352)
Screenshot: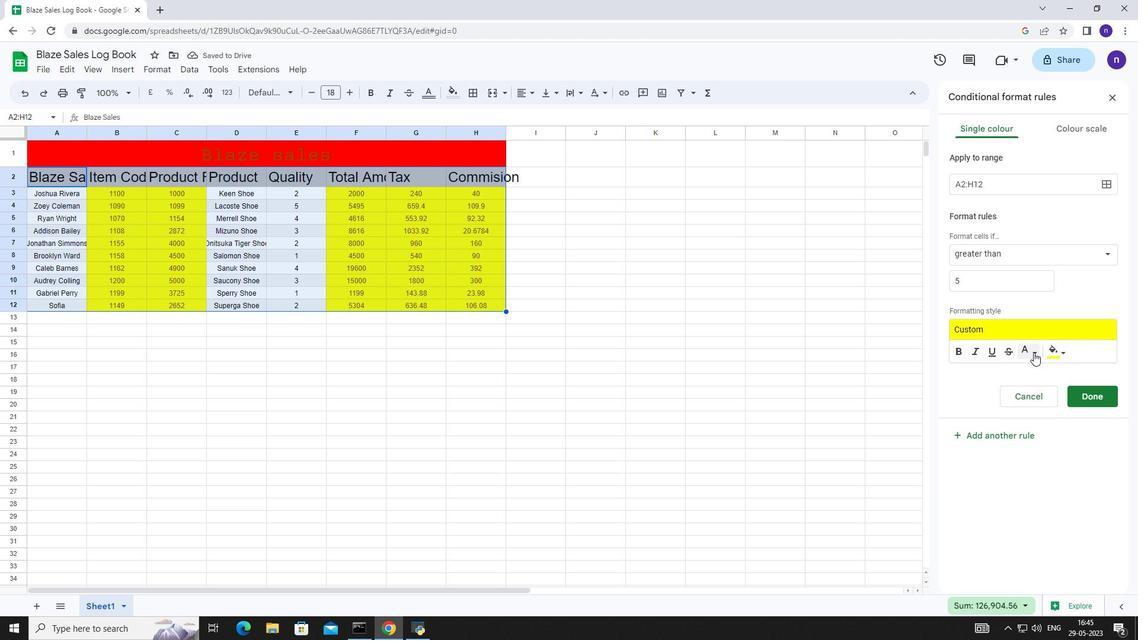 
Action: Mouse pressed left at (1034, 352)
Screenshot: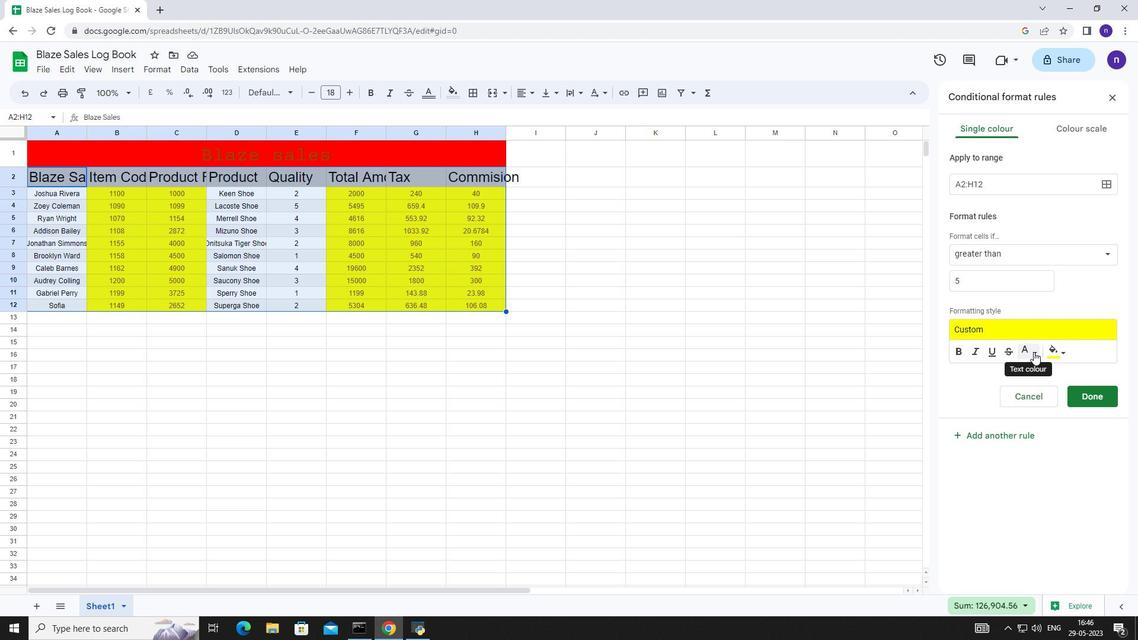 
Action: Mouse moved to (948, 454)
Screenshot: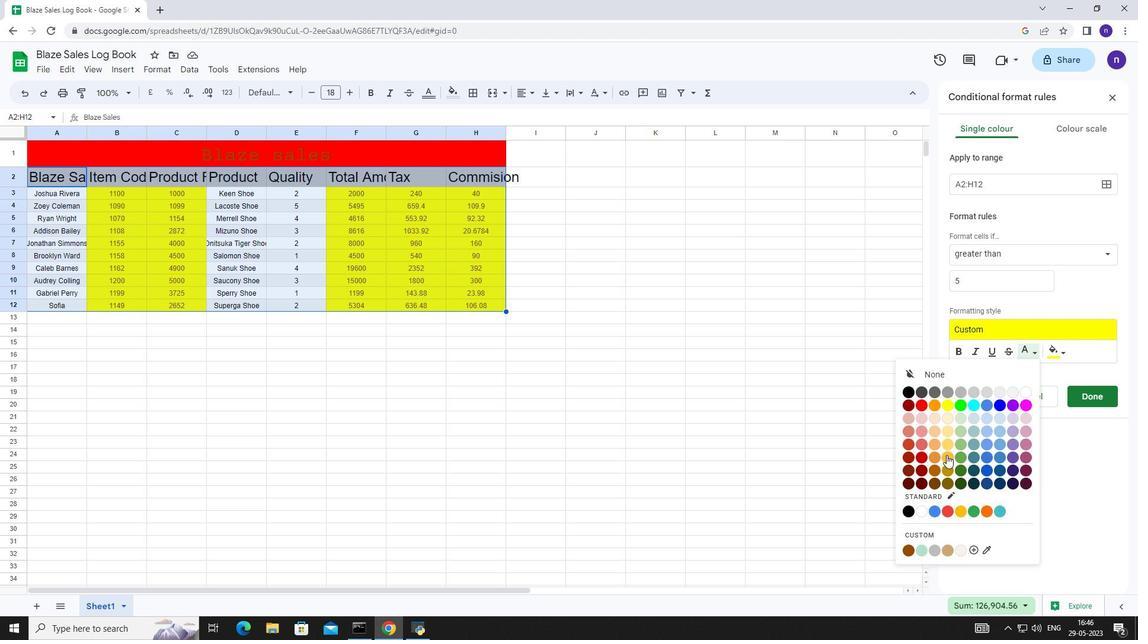 
Action: Mouse pressed left at (948, 454)
Screenshot: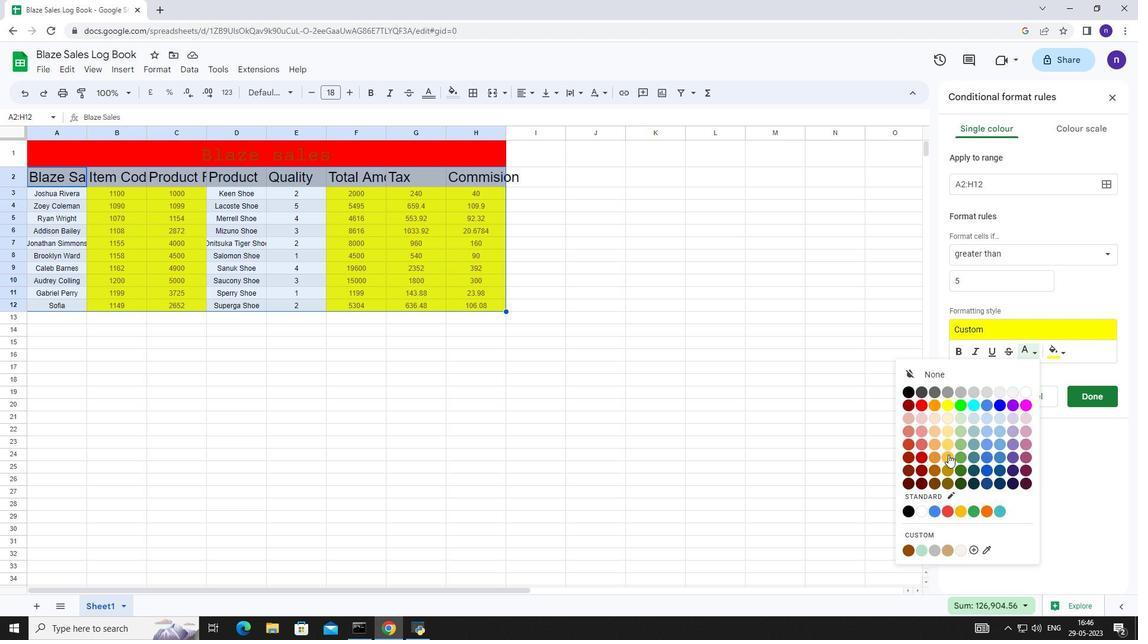 
Action: Mouse moved to (1084, 394)
Screenshot: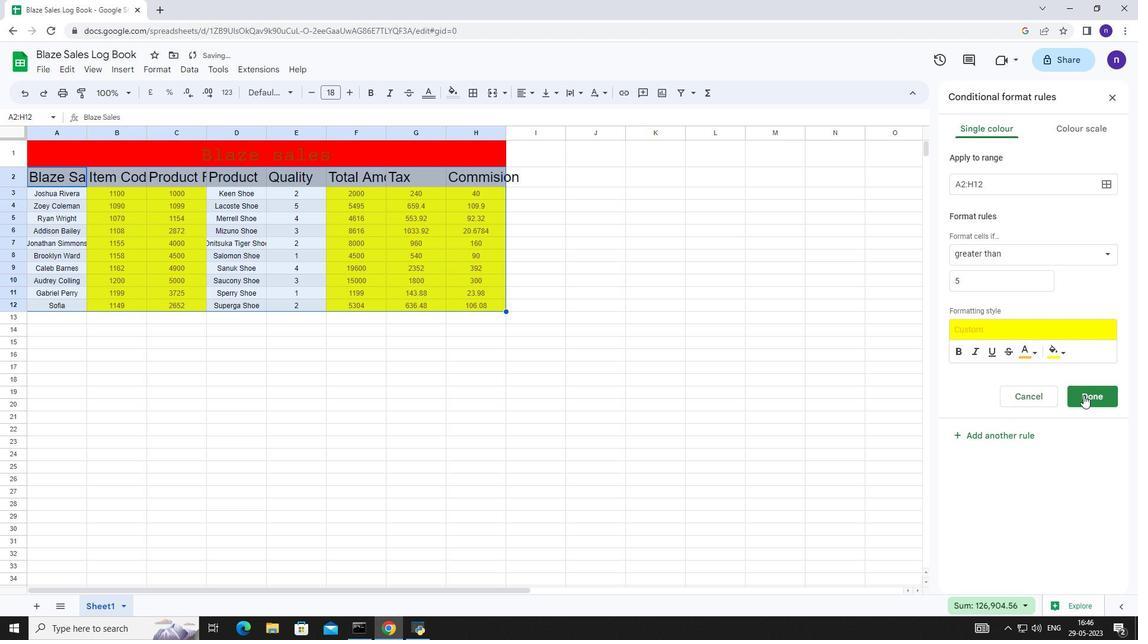 
Action: Mouse pressed left at (1084, 394)
Screenshot: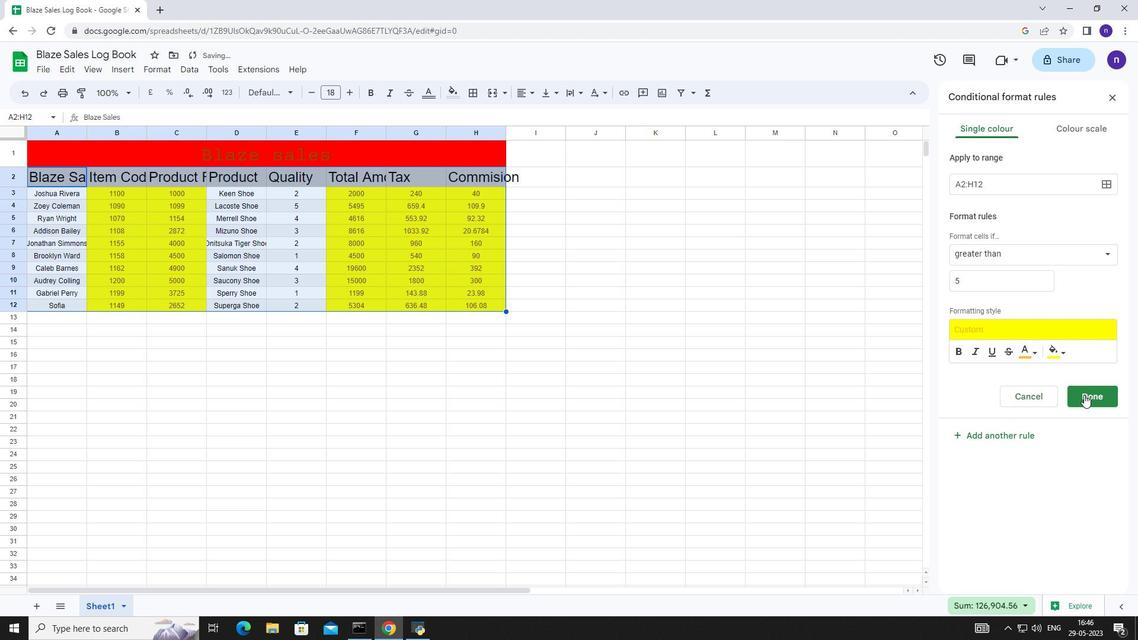 
Action: Mouse moved to (155, 69)
Screenshot: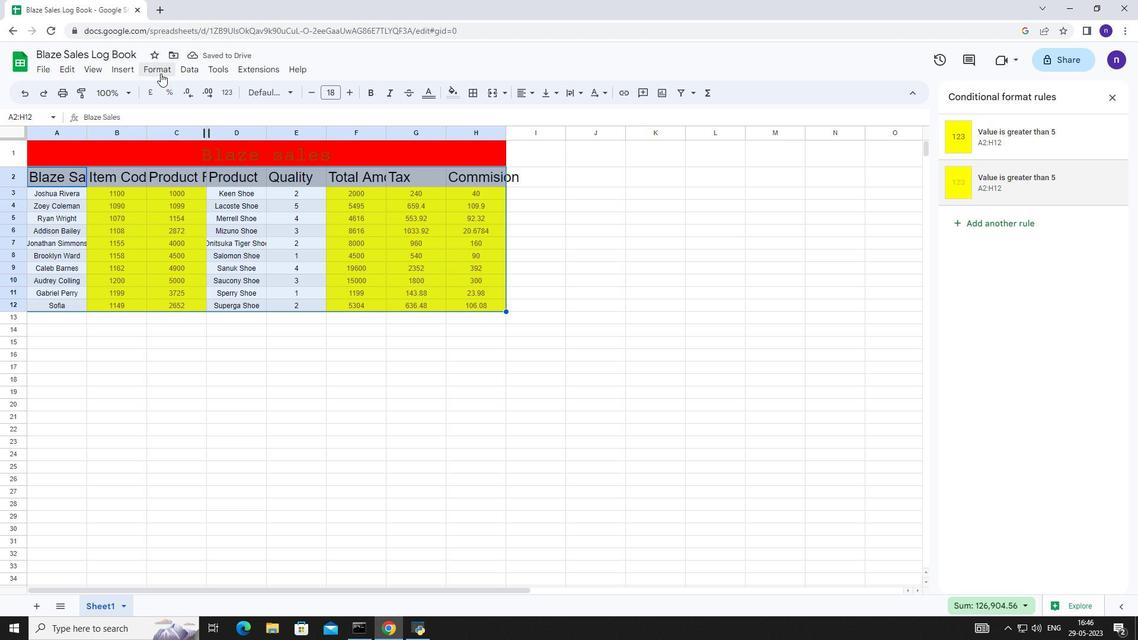 
Action: Mouse pressed left at (155, 69)
Screenshot: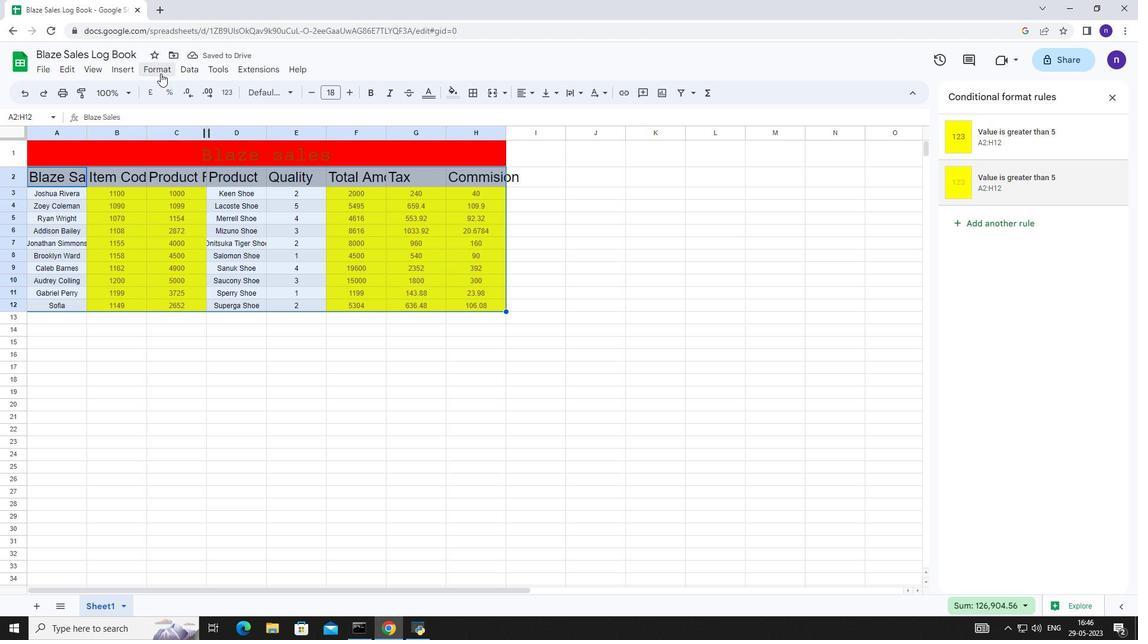 
Action: Mouse moved to (234, 291)
Screenshot: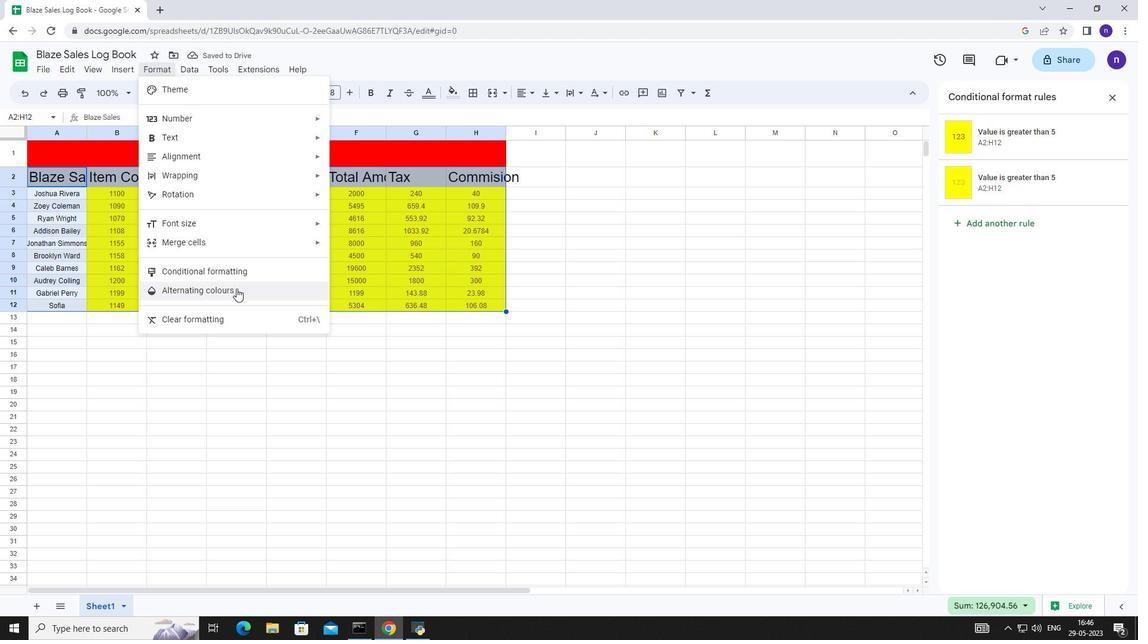 
Action: Mouse pressed left at (234, 291)
Screenshot: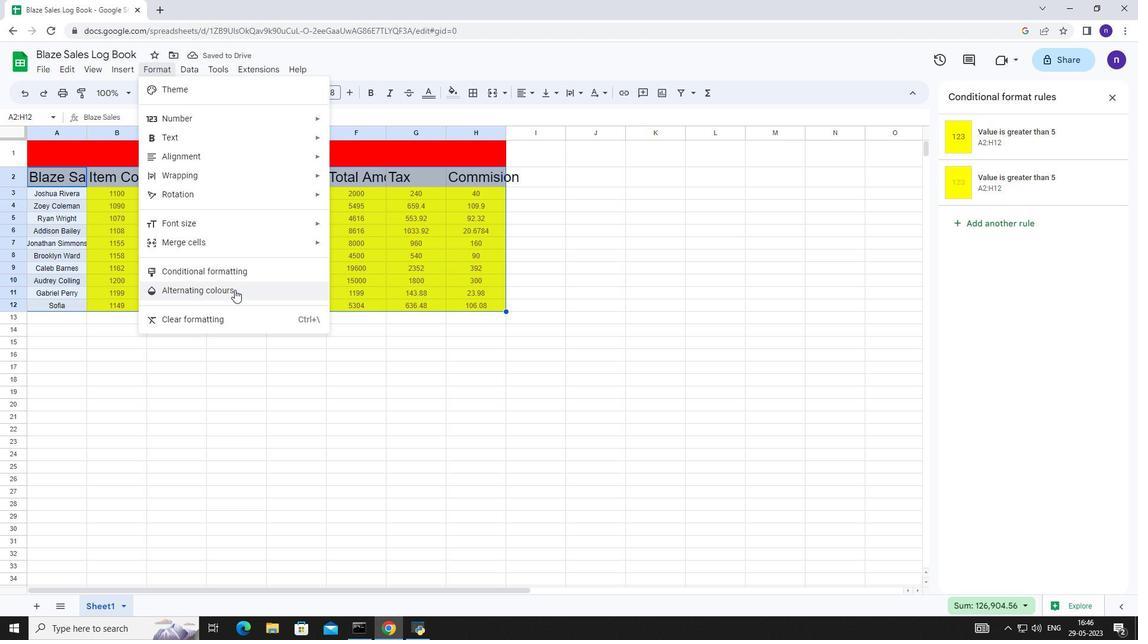 
Action: Mouse moved to (985, 312)
Screenshot: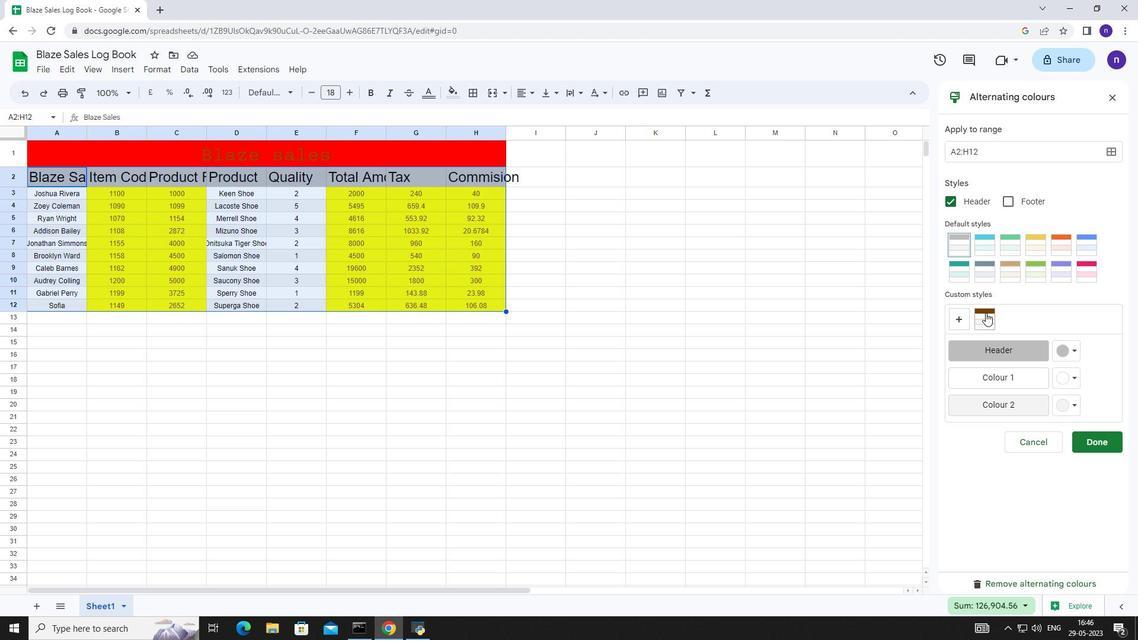 
Action: Mouse pressed left at (985, 312)
Screenshot: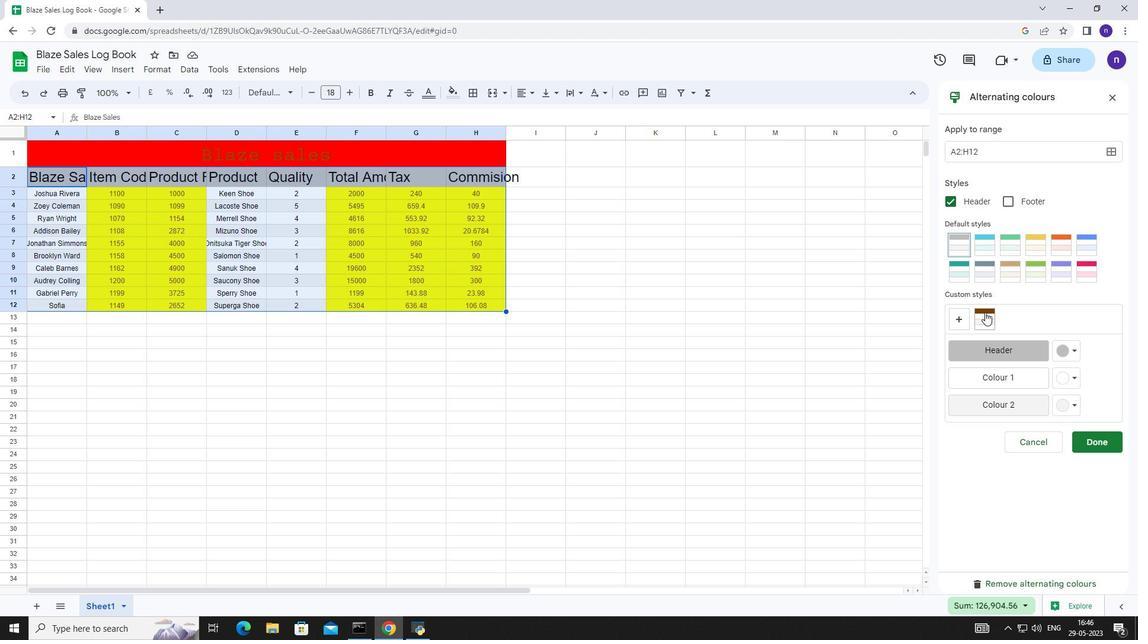 
Action: Mouse moved to (1093, 441)
Screenshot: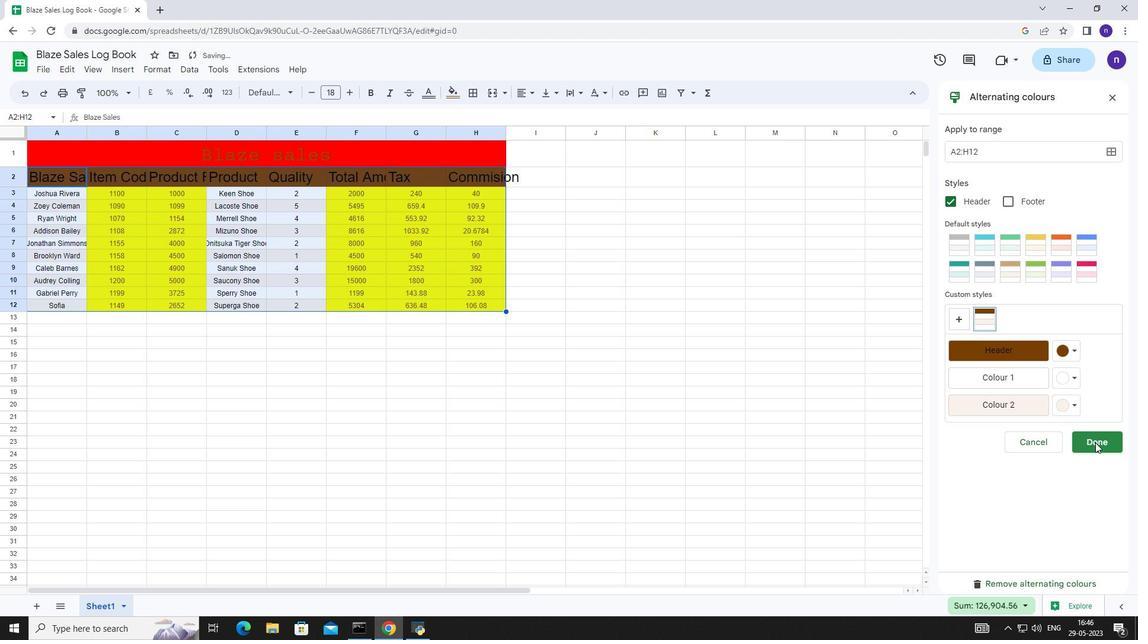 
Action: Mouse pressed left at (1093, 441)
Screenshot: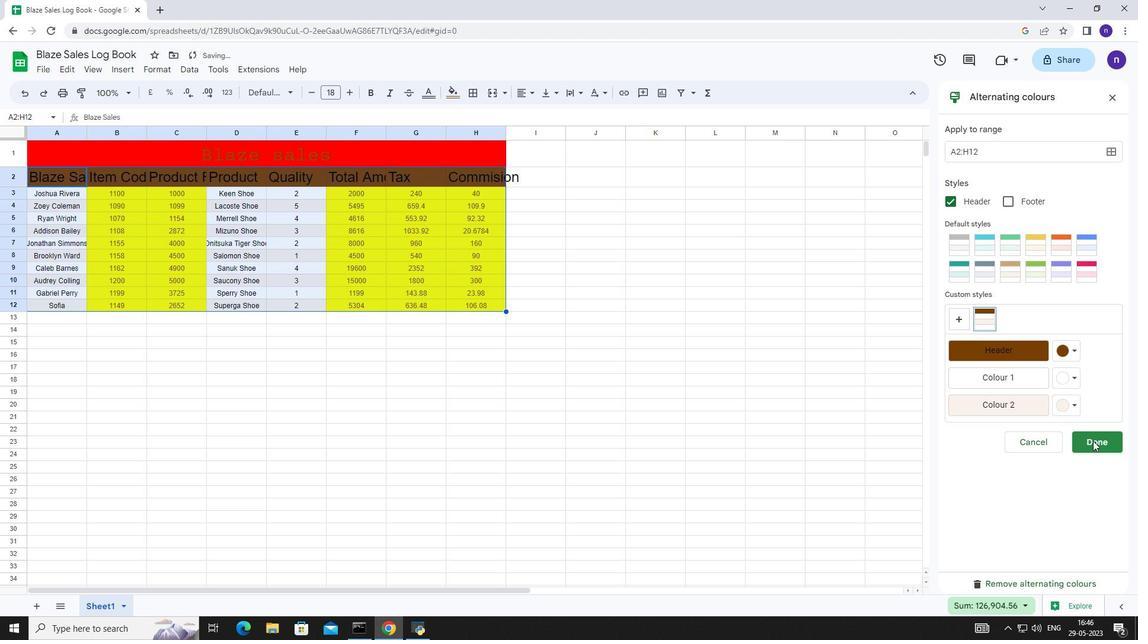 
Action: Mouse moved to (670, 270)
Screenshot: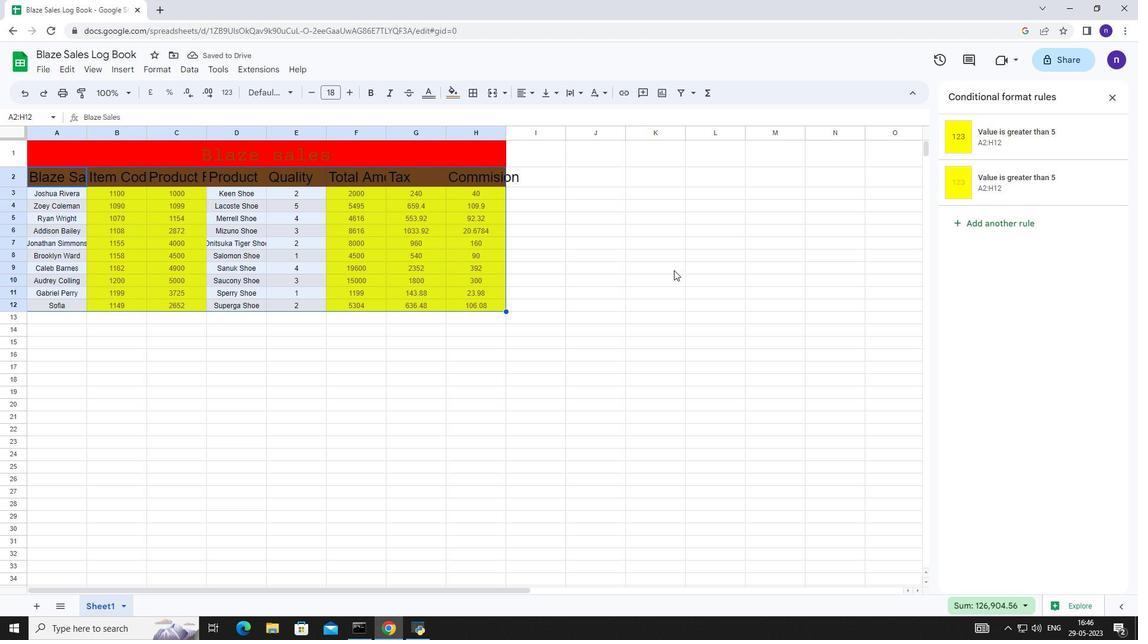 
Action: Mouse pressed left at (670, 270)
Screenshot: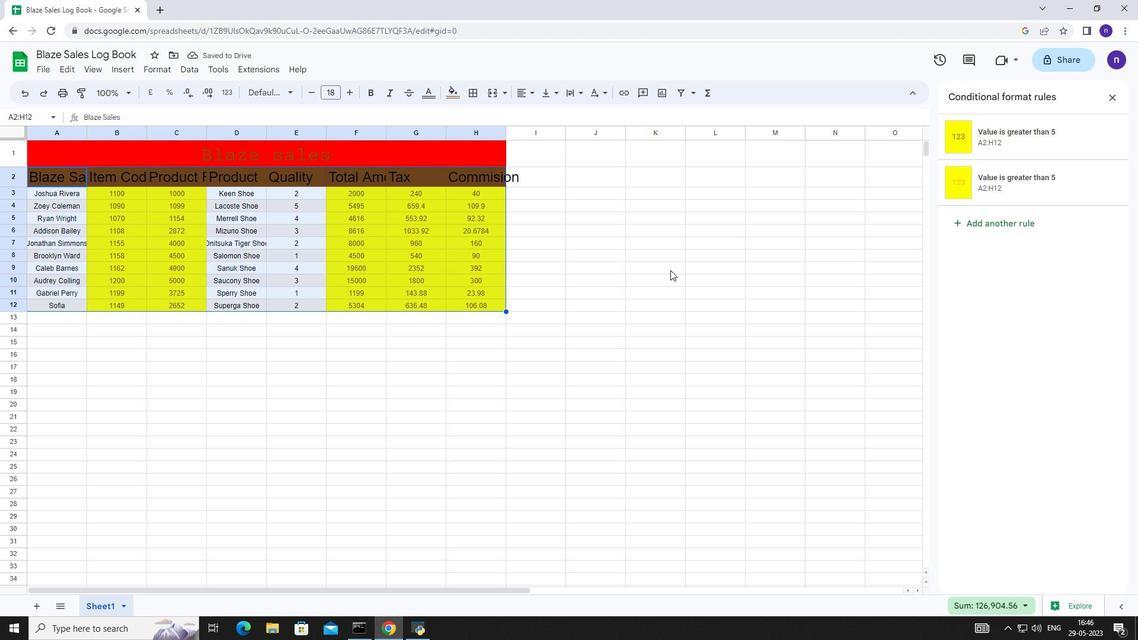 
